 Task: Find connections with filter location Marau with filter topic #Saaswith filter profile language English with filter current company Power Grid Corporation of India Limited with filter school Vidyalankar Institute Of Technology with filter industry Zoos and Botanical Gardens with filter service category Labor and Employment Law with filter keywords title Executive Assistant
Action: Mouse moved to (600, 158)
Screenshot: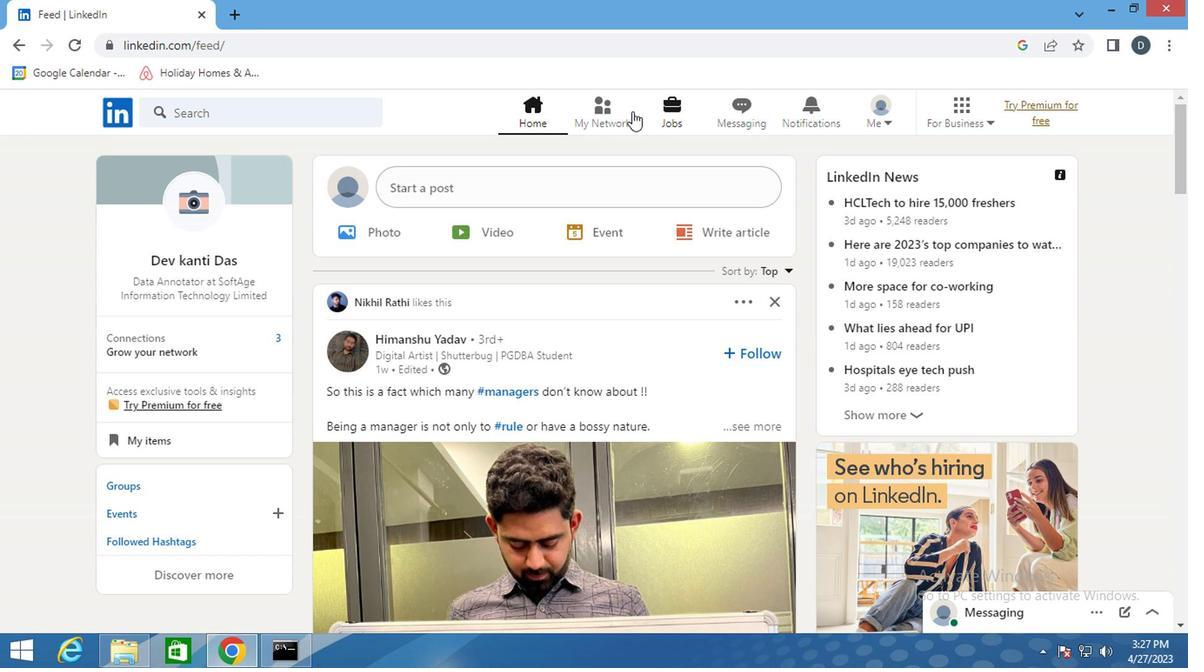 
Action: Mouse pressed left at (600, 158)
Screenshot: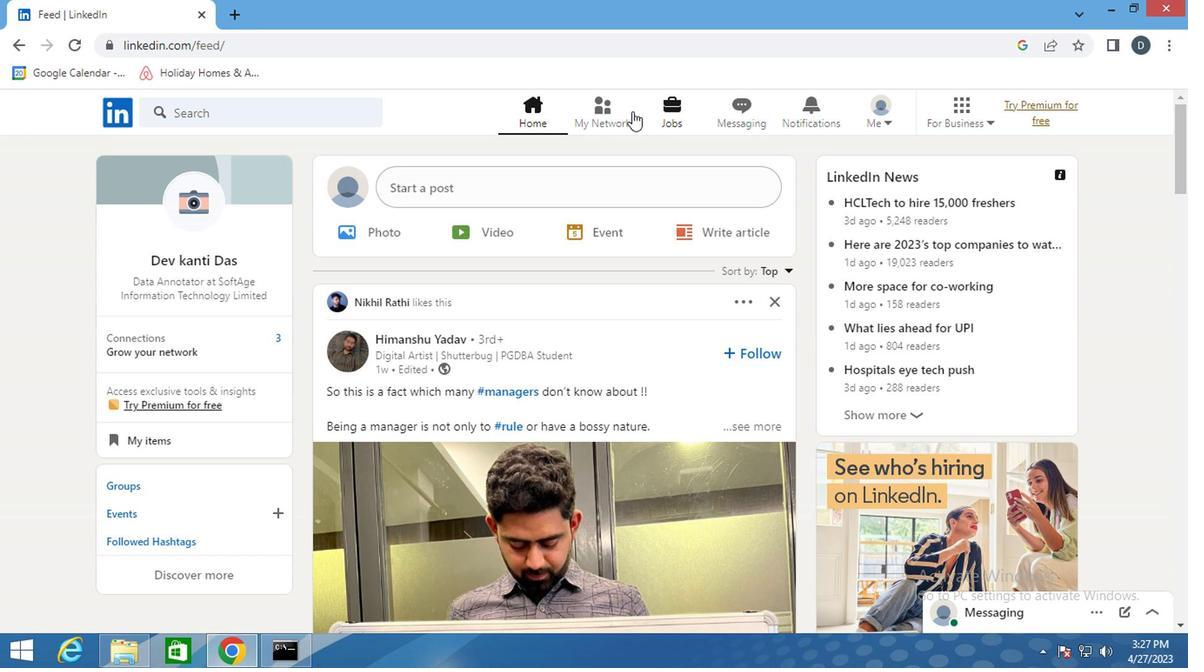
Action: Mouse moved to (316, 246)
Screenshot: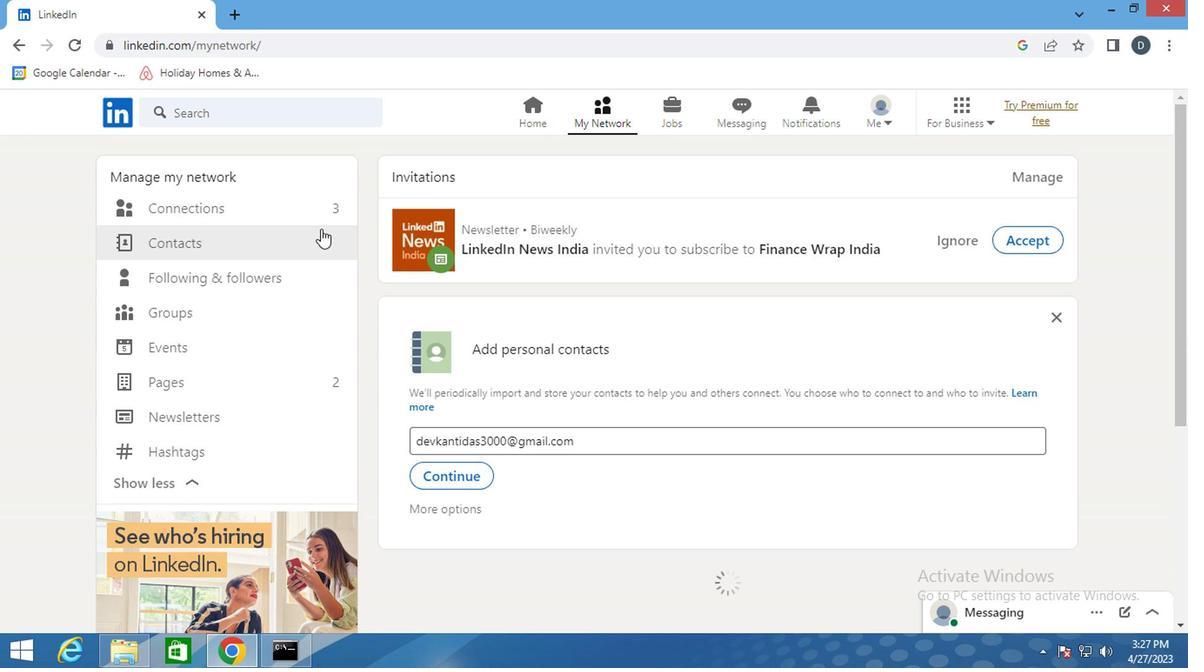 
Action: Mouse pressed left at (316, 246)
Screenshot: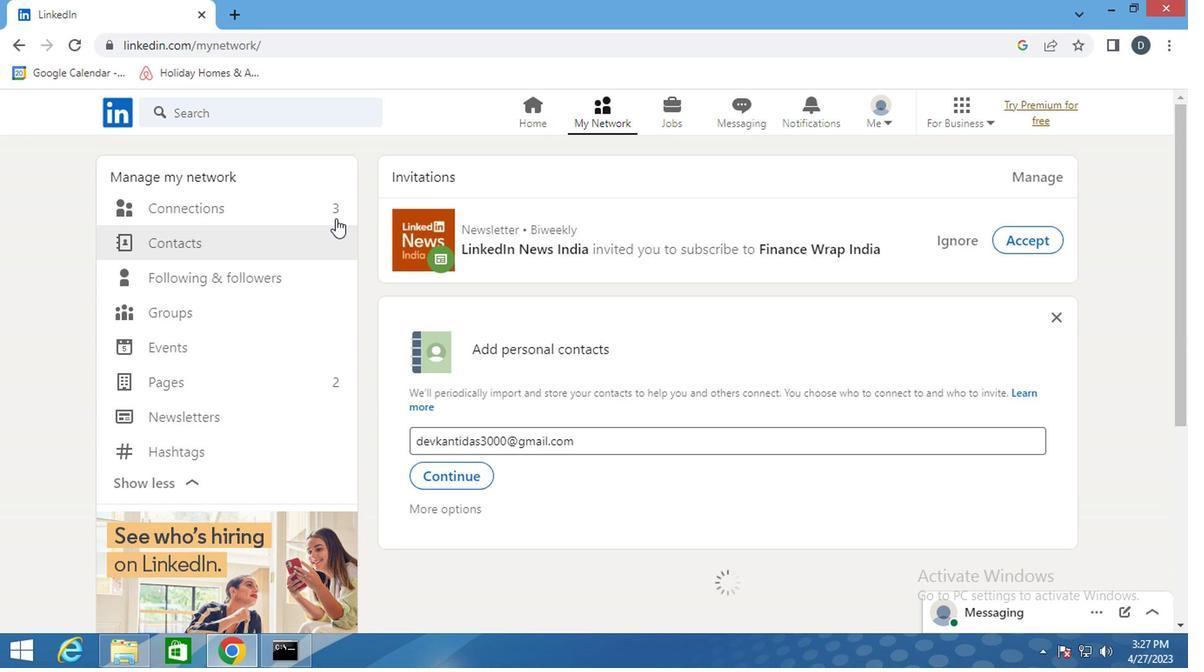 
Action: Mouse pressed left at (316, 246)
Screenshot: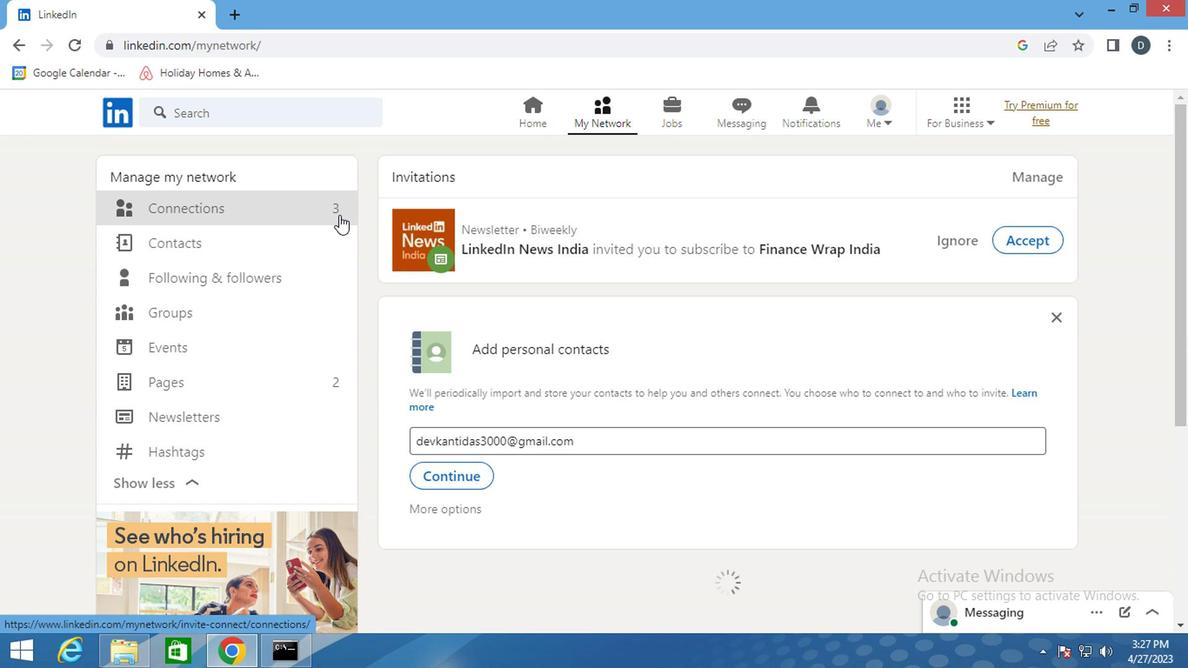 
Action: Mouse moved to (316, 241)
Screenshot: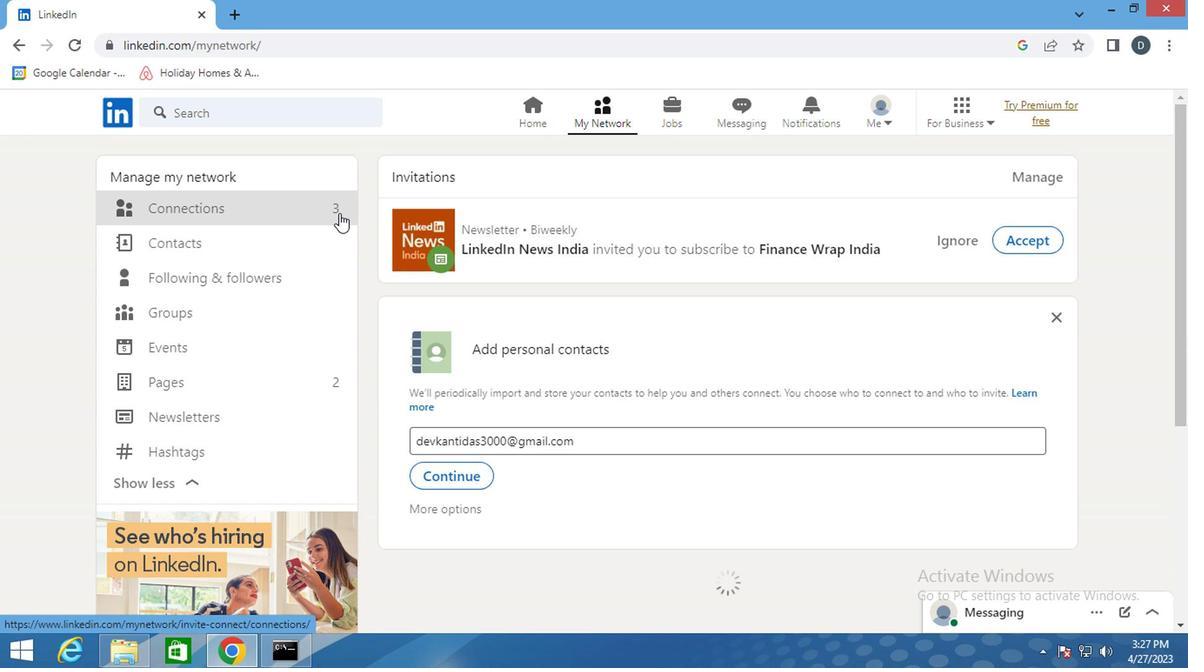 
Action: Mouse pressed left at (316, 241)
Screenshot: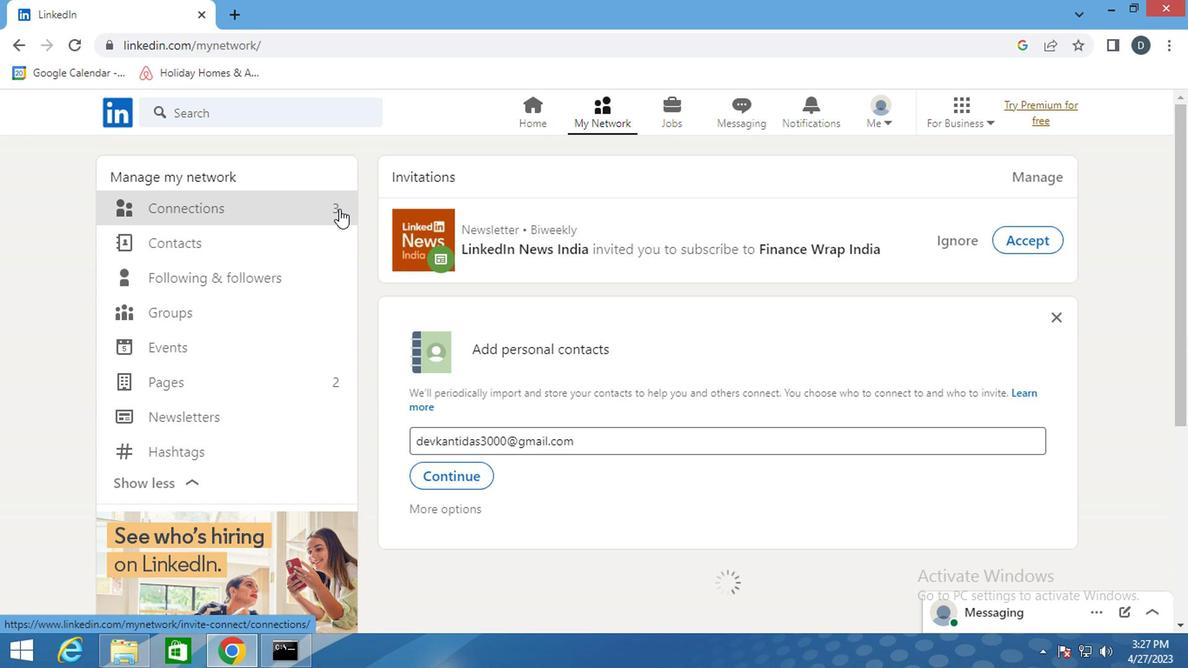 
Action: Mouse moved to (298, 241)
Screenshot: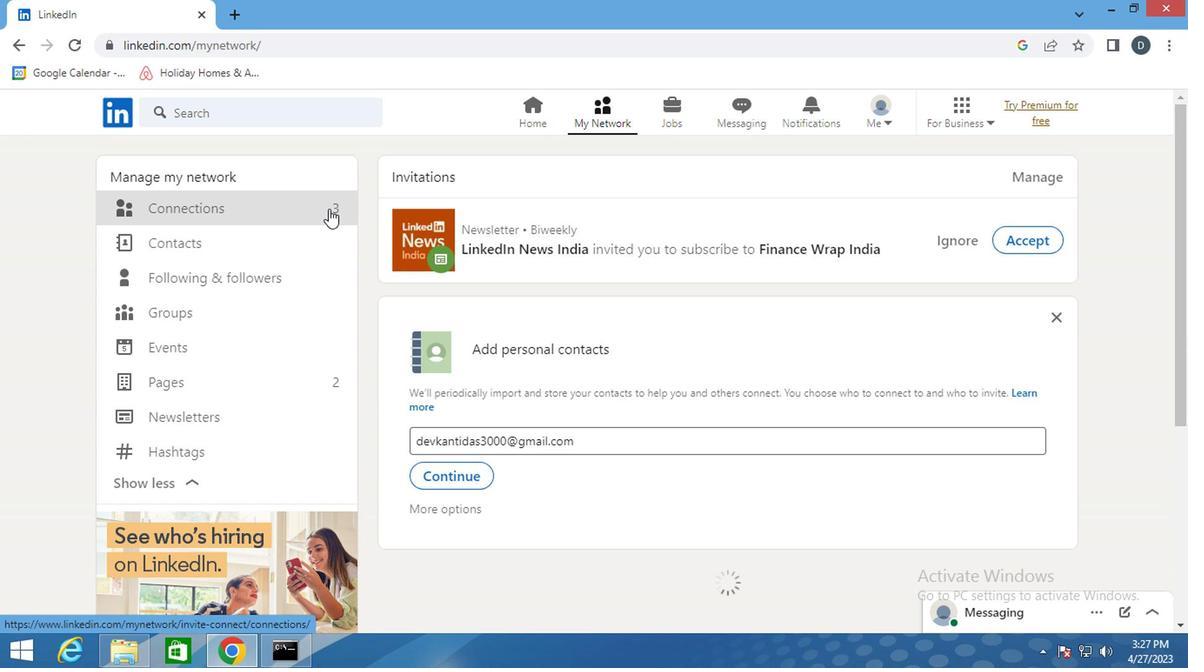 
Action: Mouse pressed left at (298, 241)
Screenshot: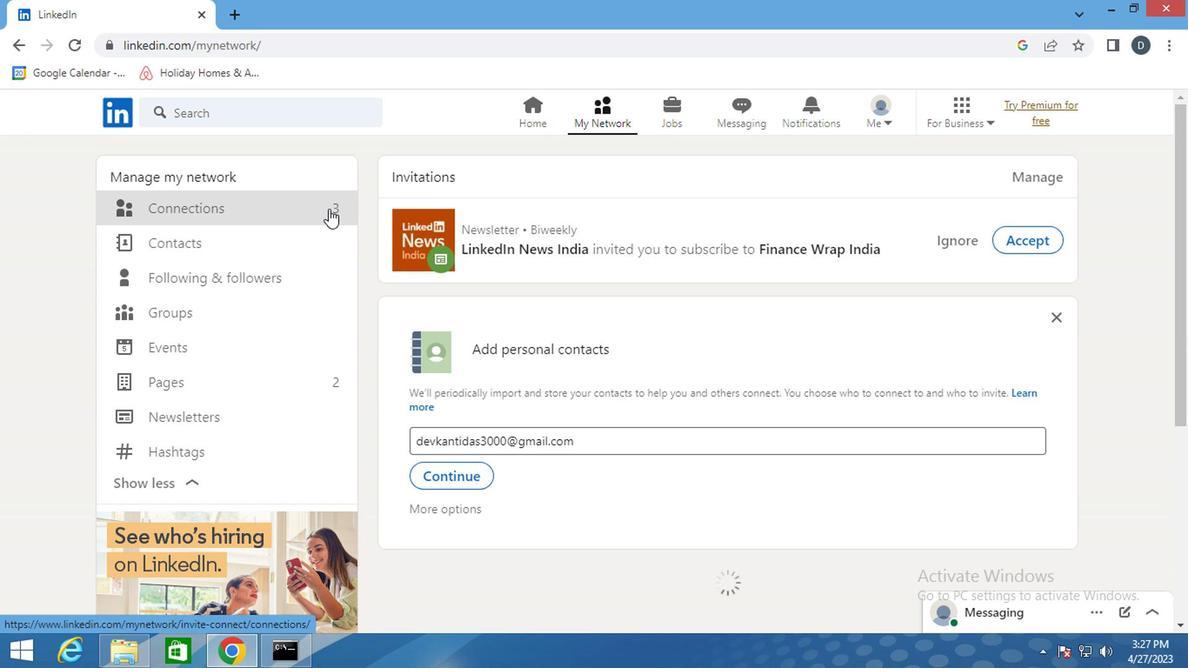 
Action: Mouse moved to (708, 235)
Screenshot: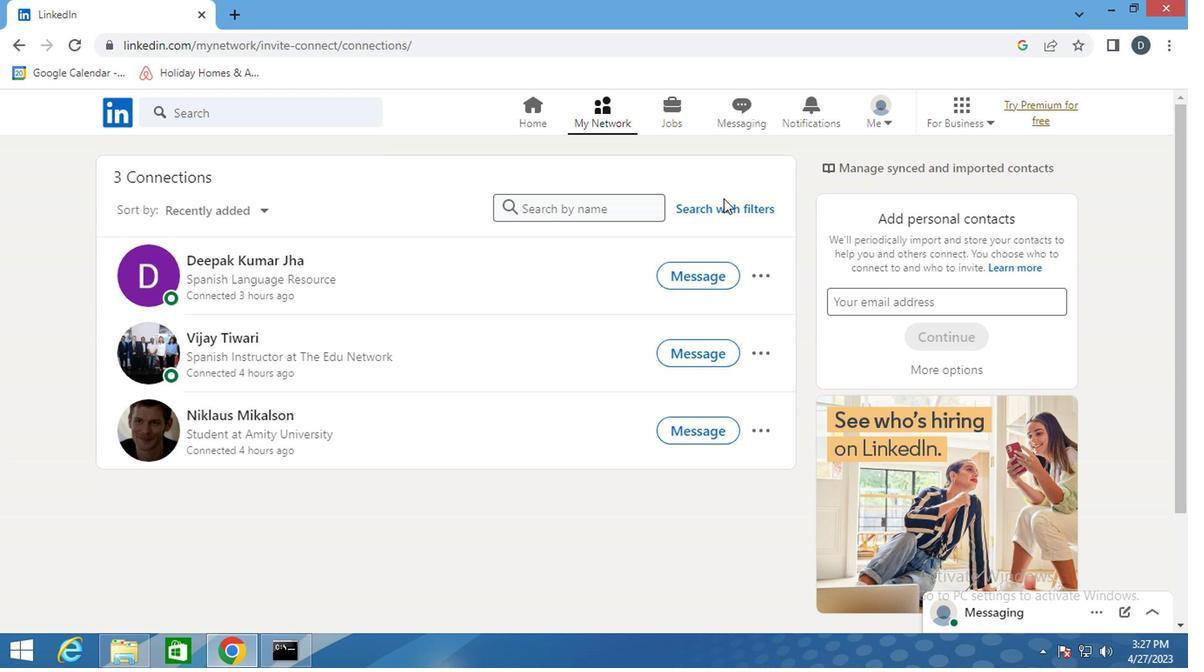 
Action: Mouse pressed left at (708, 235)
Screenshot: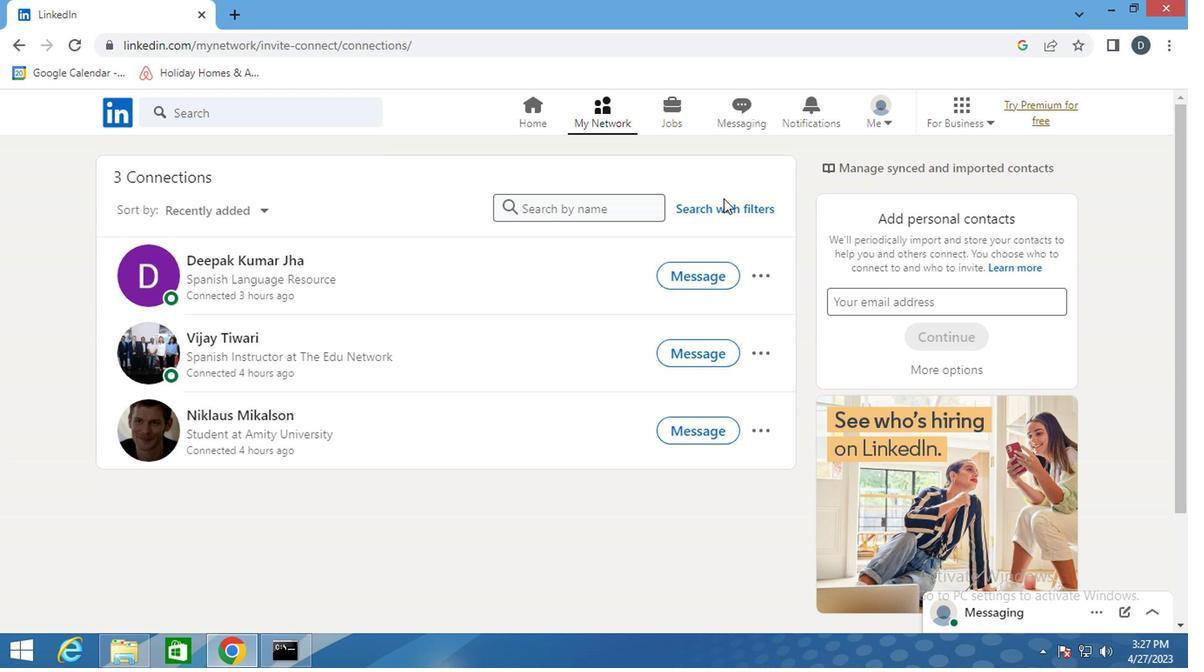 
Action: Mouse moved to (650, 197)
Screenshot: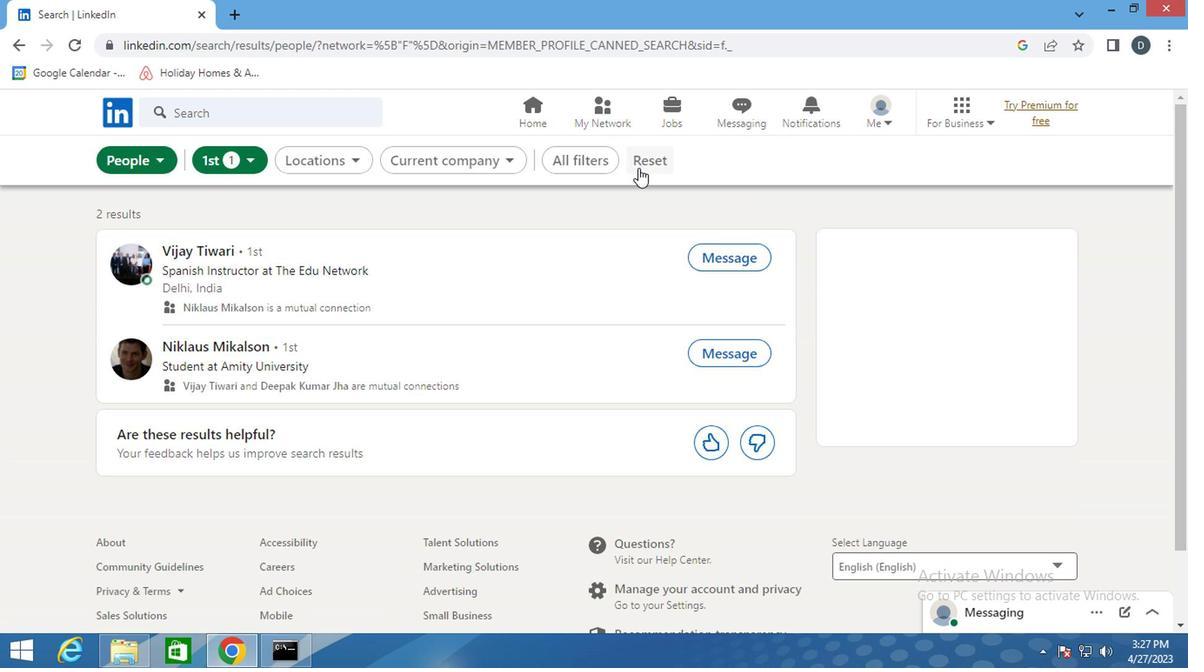 
Action: Mouse pressed left at (650, 197)
Screenshot: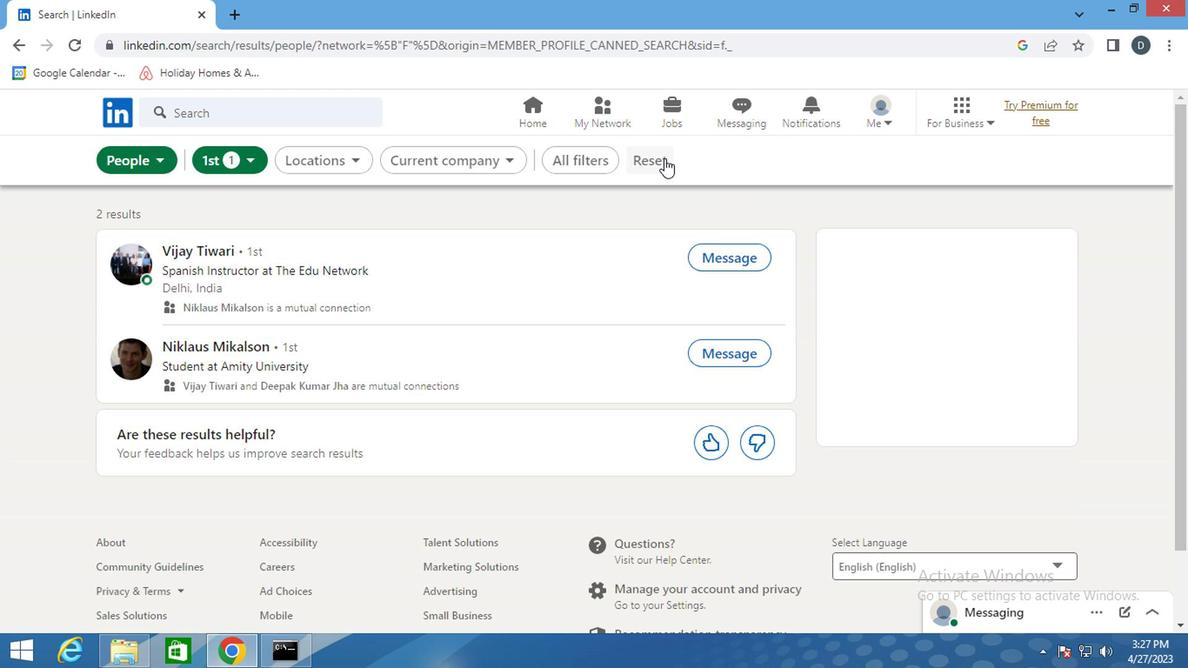 
Action: Mouse moved to (599, 196)
Screenshot: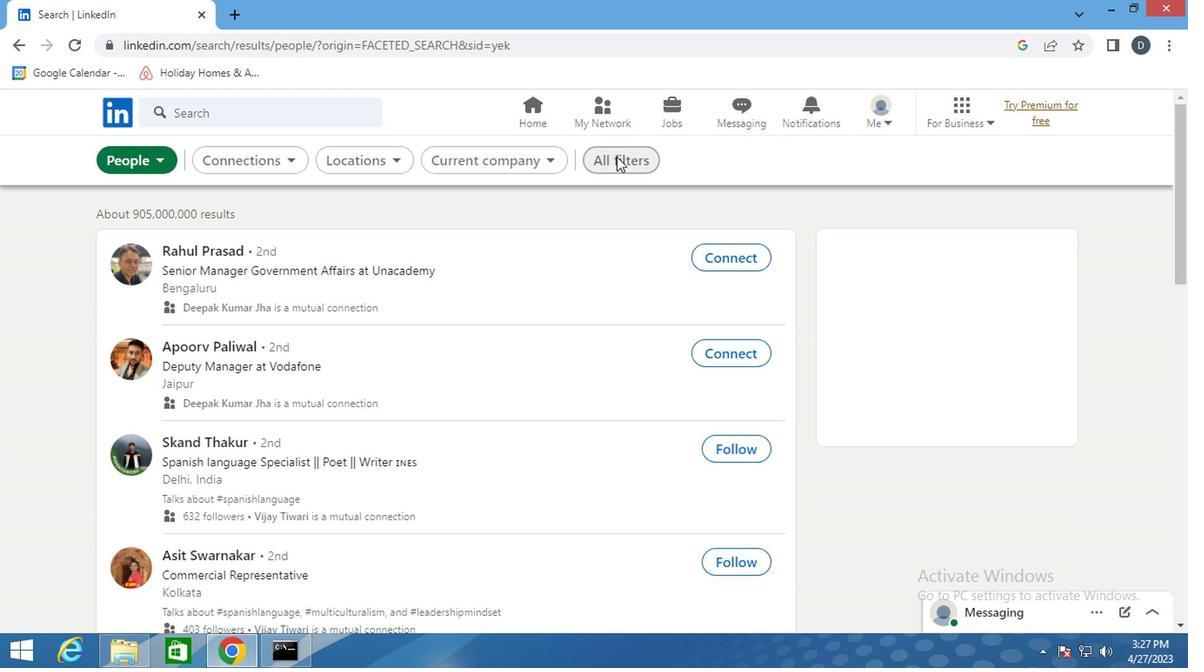 
Action: Mouse pressed left at (599, 196)
Screenshot: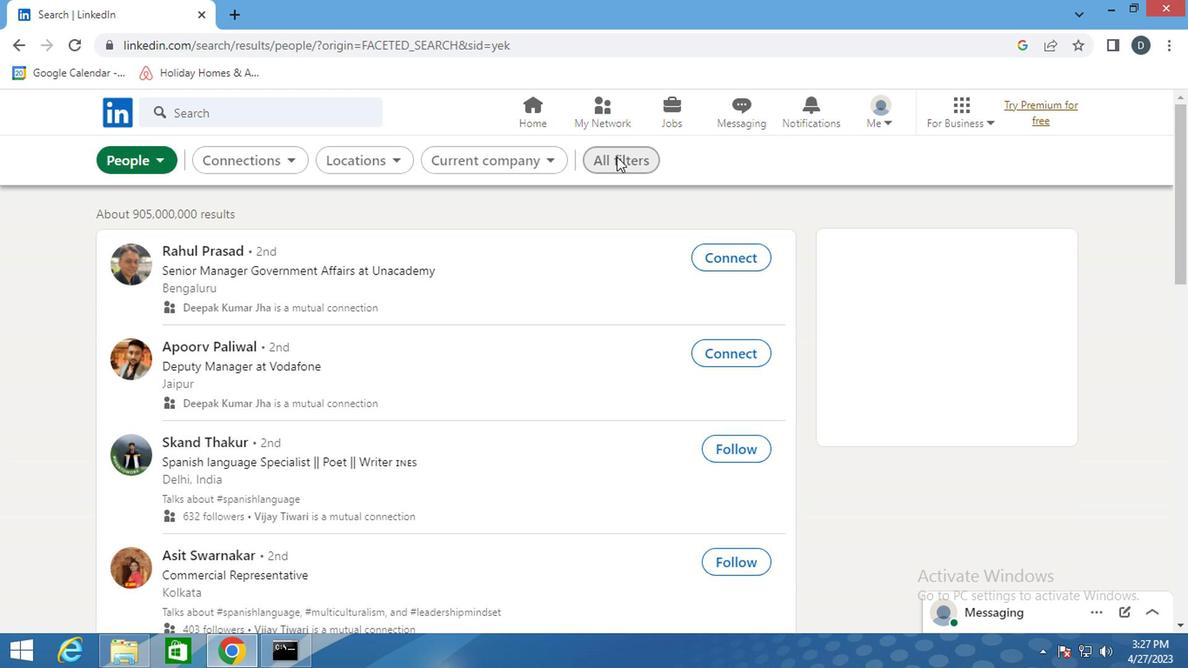 
Action: Mouse moved to (809, 397)
Screenshot: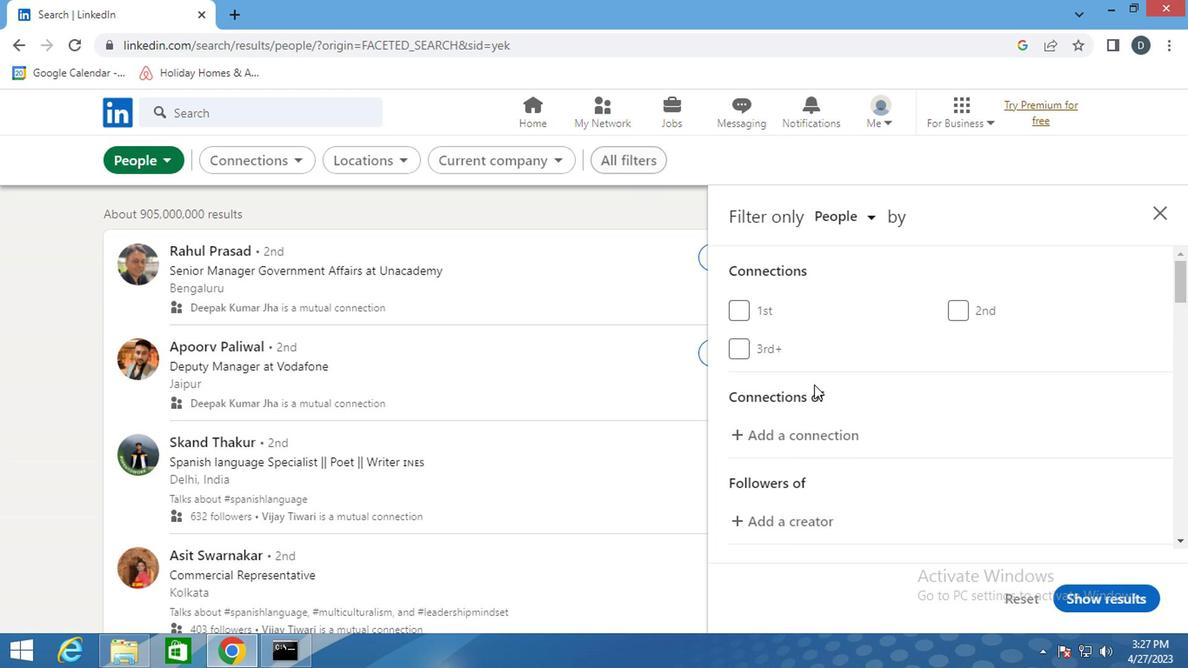 
Action: Mouse scrolled (809, 396) with delta (0, 0)
Screenshot: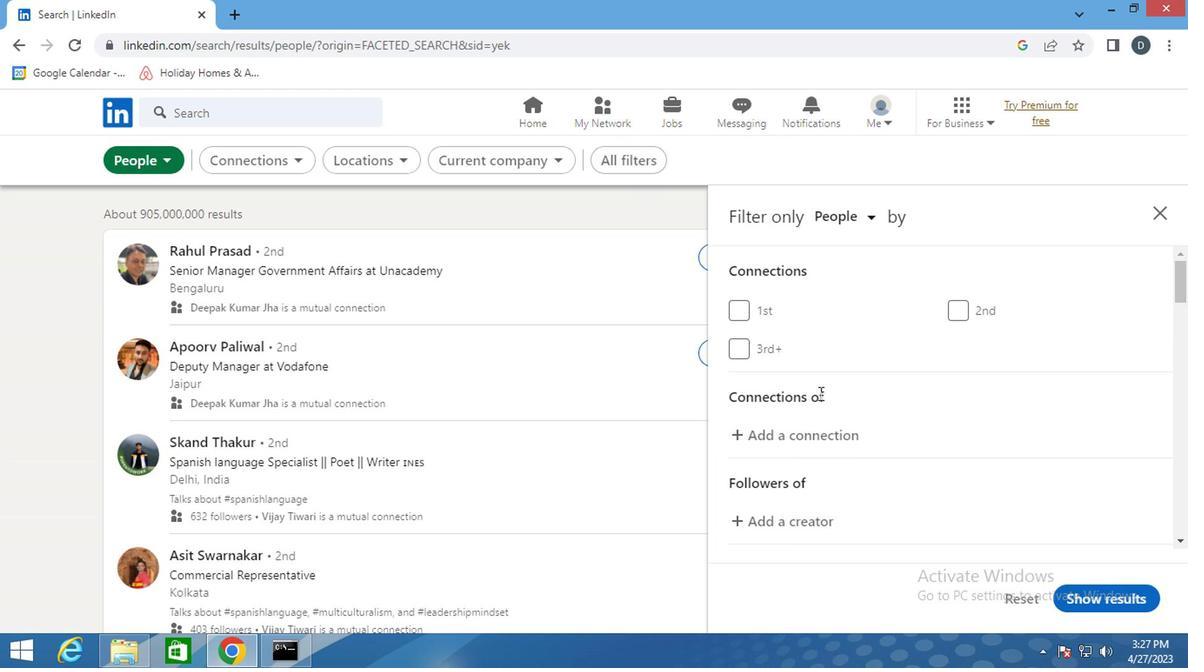 
Action: Mouse scrolled (809, 396) with delta (0, 0)
Screenshot: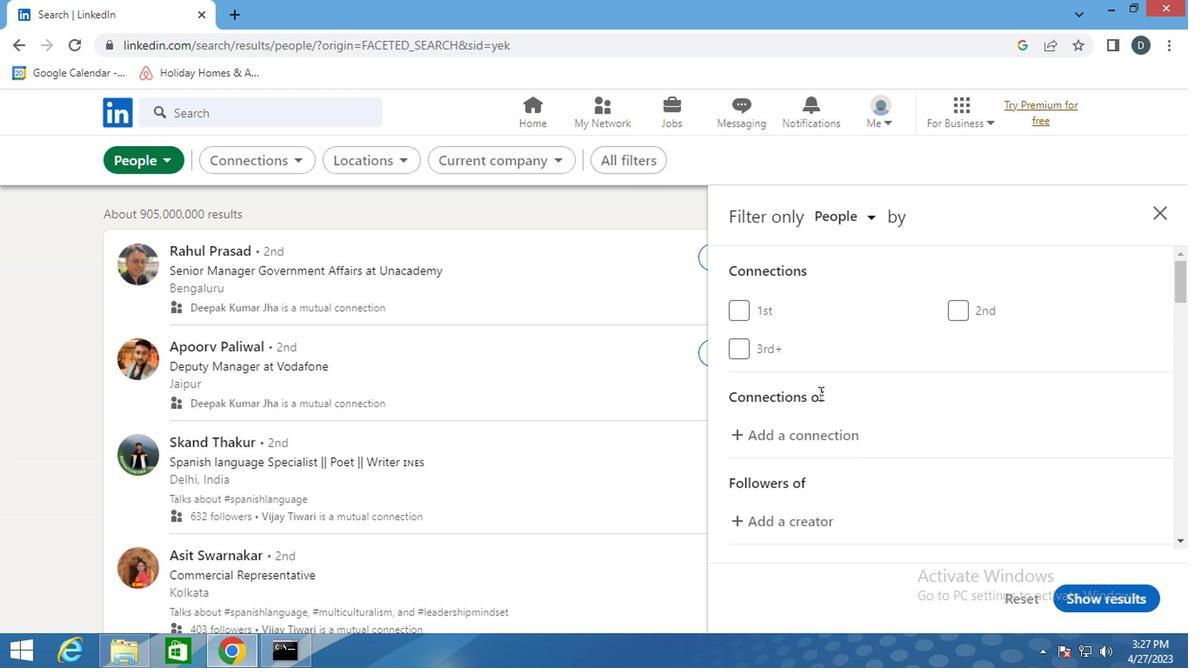 
Action: Mouse moved to (905, 409)
Screenshot: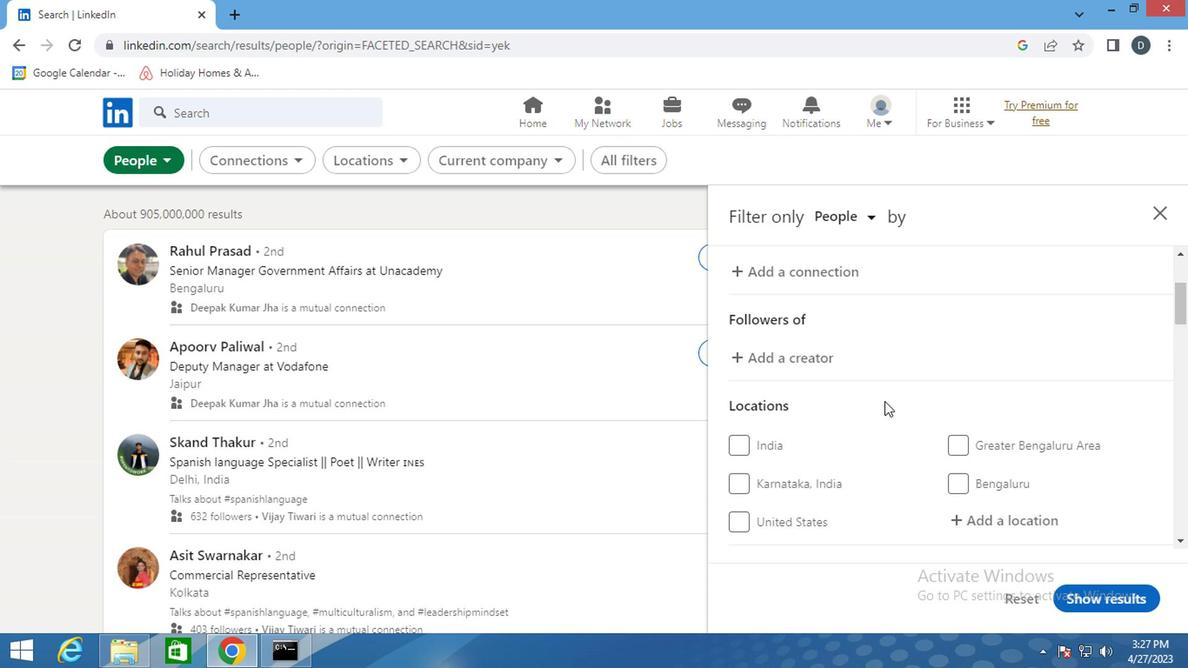 
Action: Mouse scrolled (905, 409) with delta (0, 0)
Screenshot: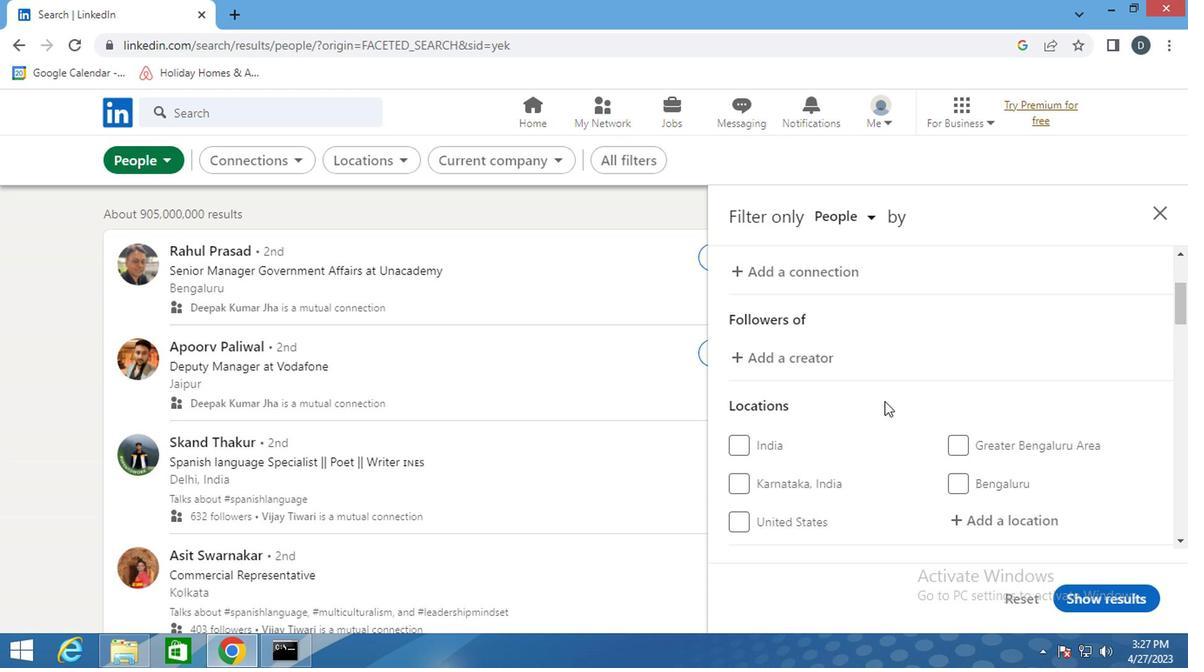 
Action: Mouse moved to (993, 417)
Screenshot: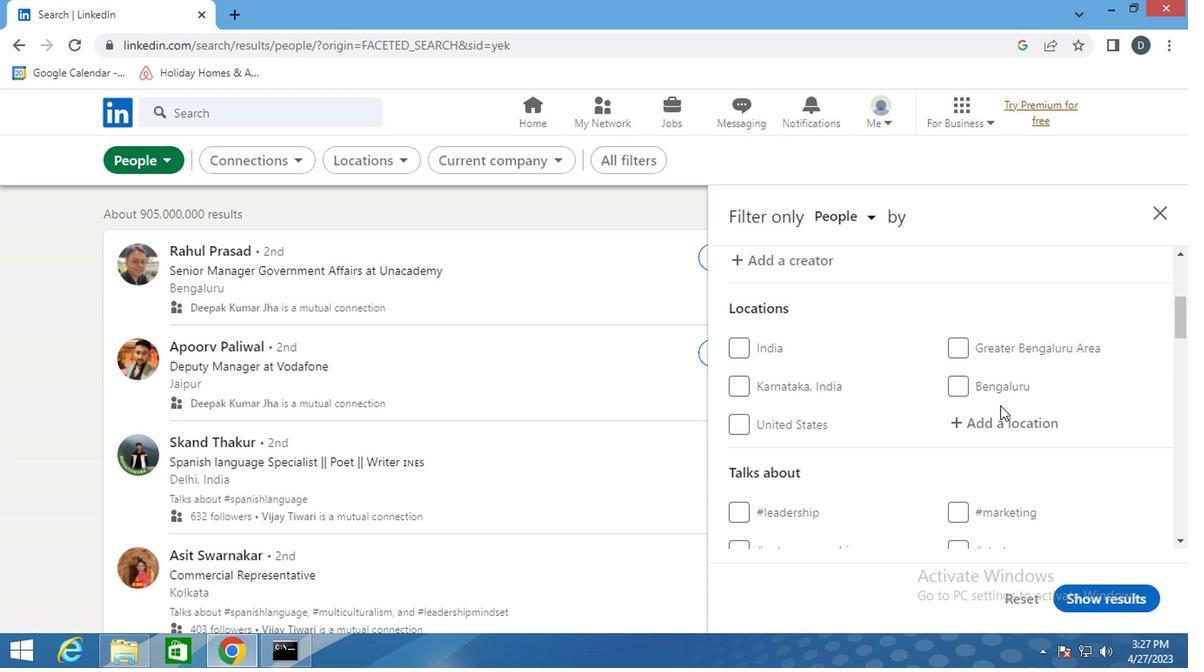 
Action: Mouse pressed left at (993, 417)
Screenshot: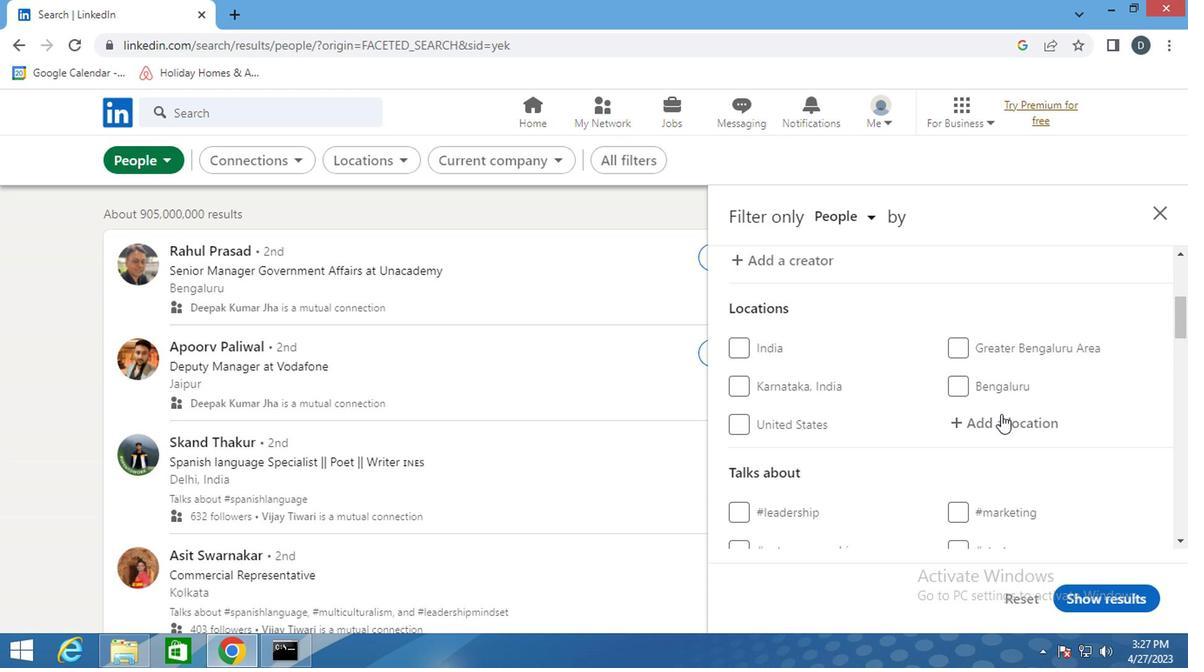 
Action: Mouse moved to (952, 420)
Screenshot: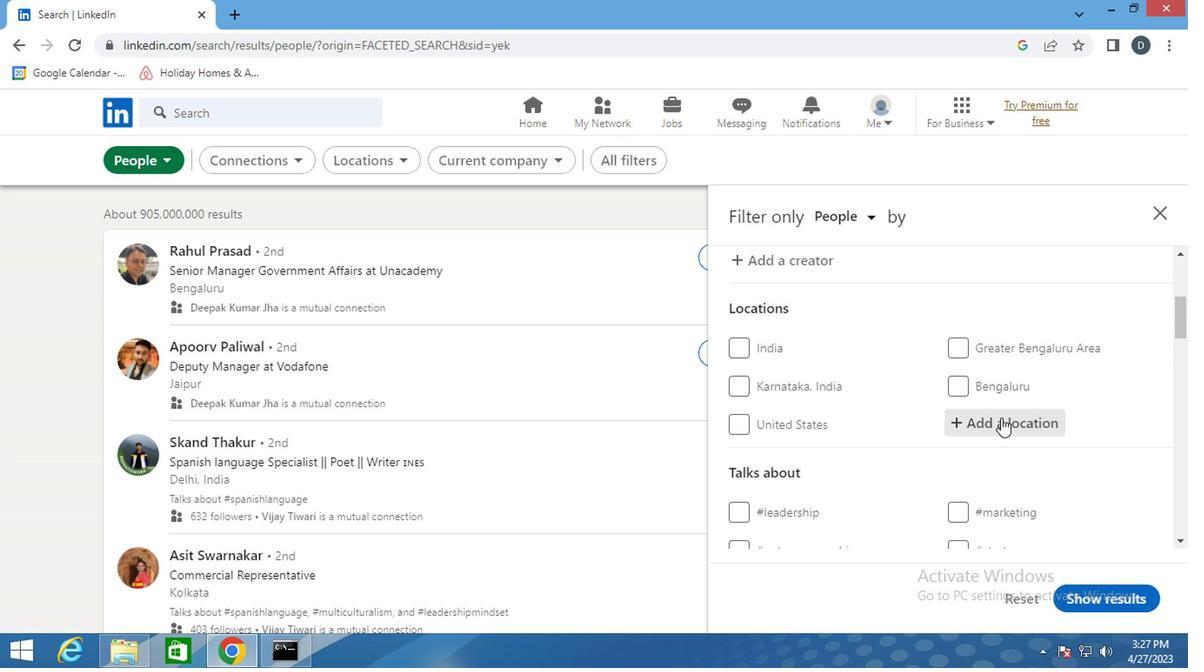 
Action: Key pressed <Key.shift><Key.shift><Key.shift><Key.shift><Key.shift><Key.shift>MAR
Screenshot: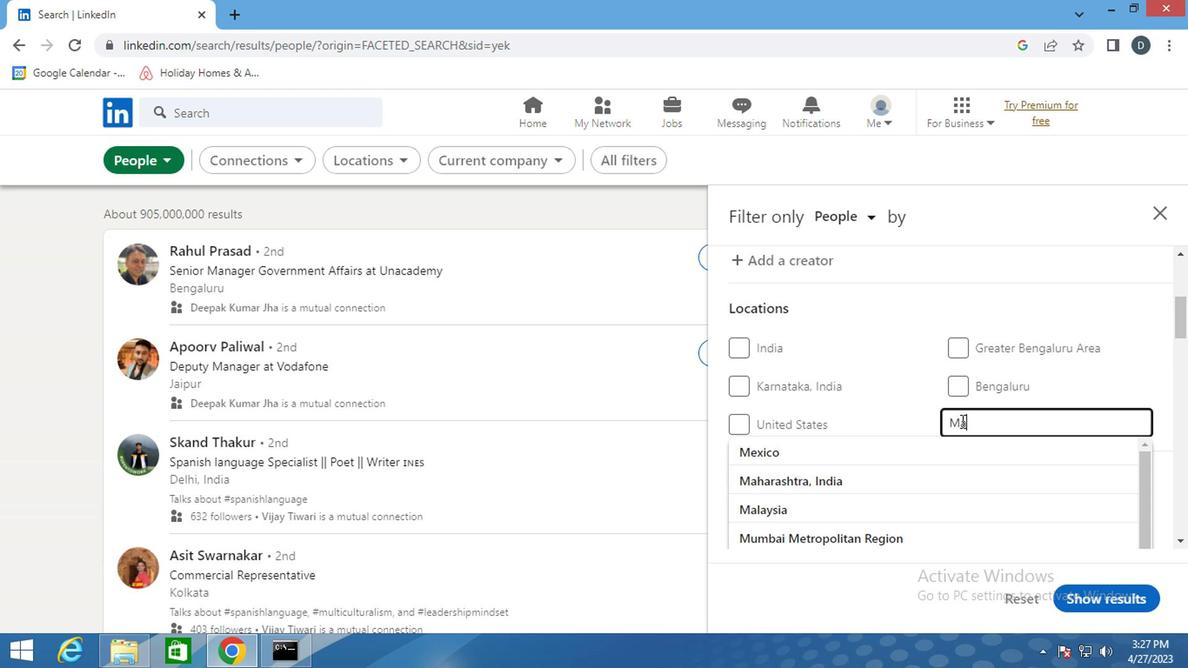 
Action: Mouse moved to (952, 420)
Screenshot: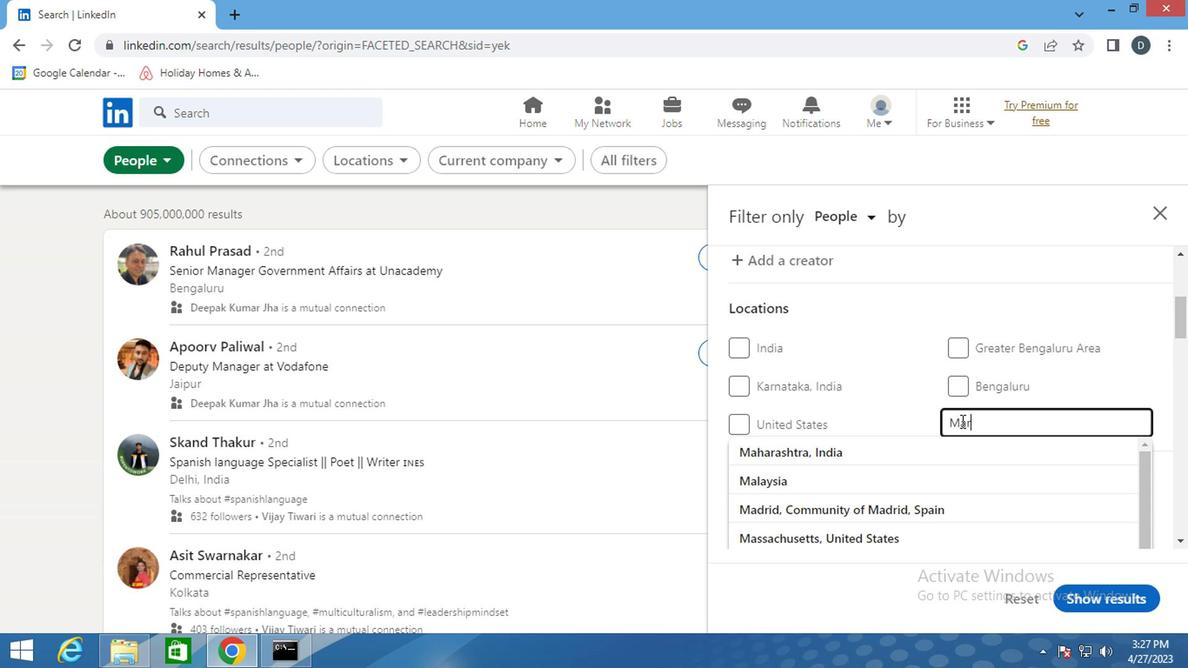 
Action: Key pressed AU
Screenshot: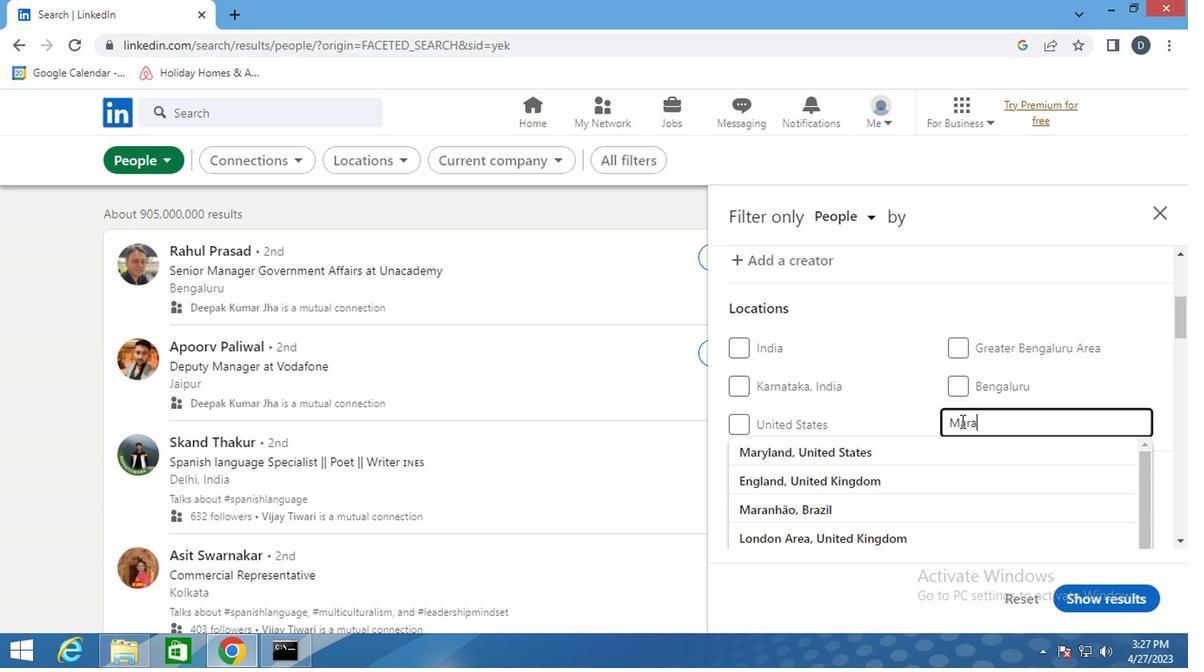 
Action: Mouse moved to (911, 440)
Screenshot: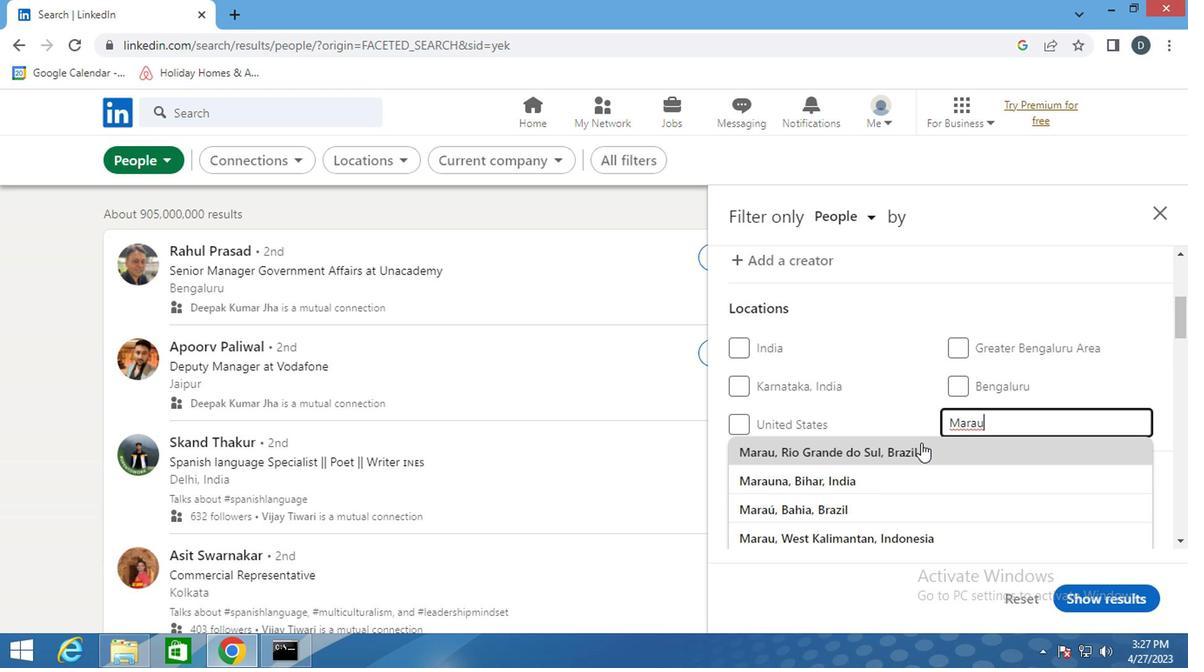 
Action: Mouse pressed left at (911, 440)
Screenshot: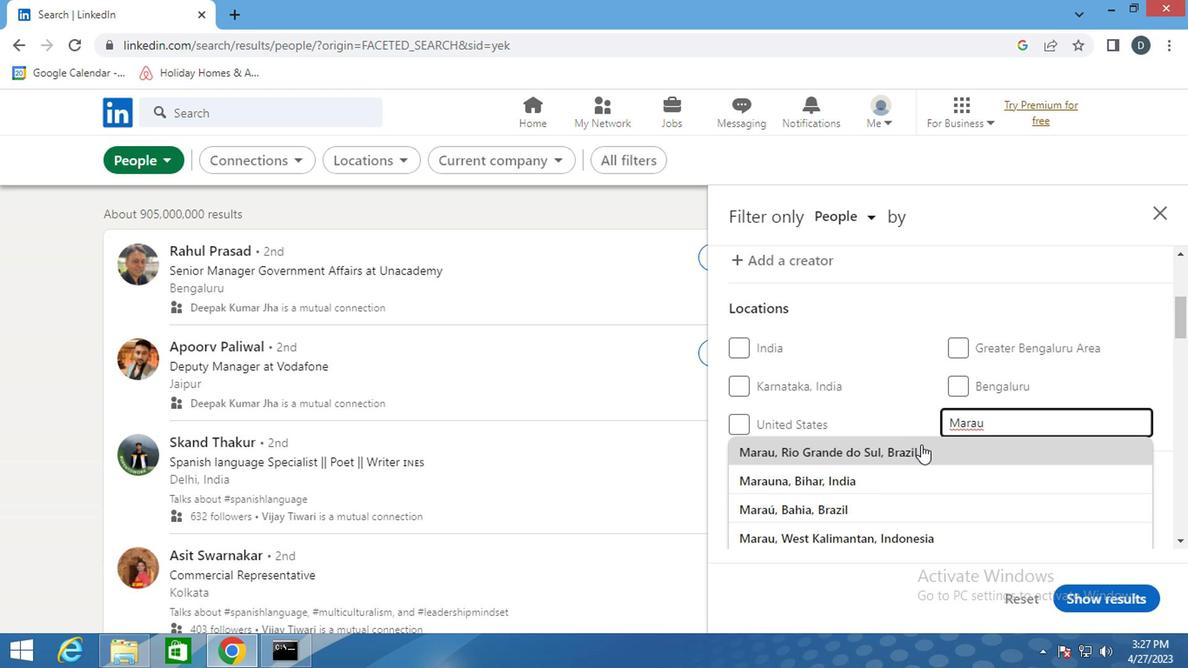 
Action: Mouse moved to (912, 441)
Screenshot: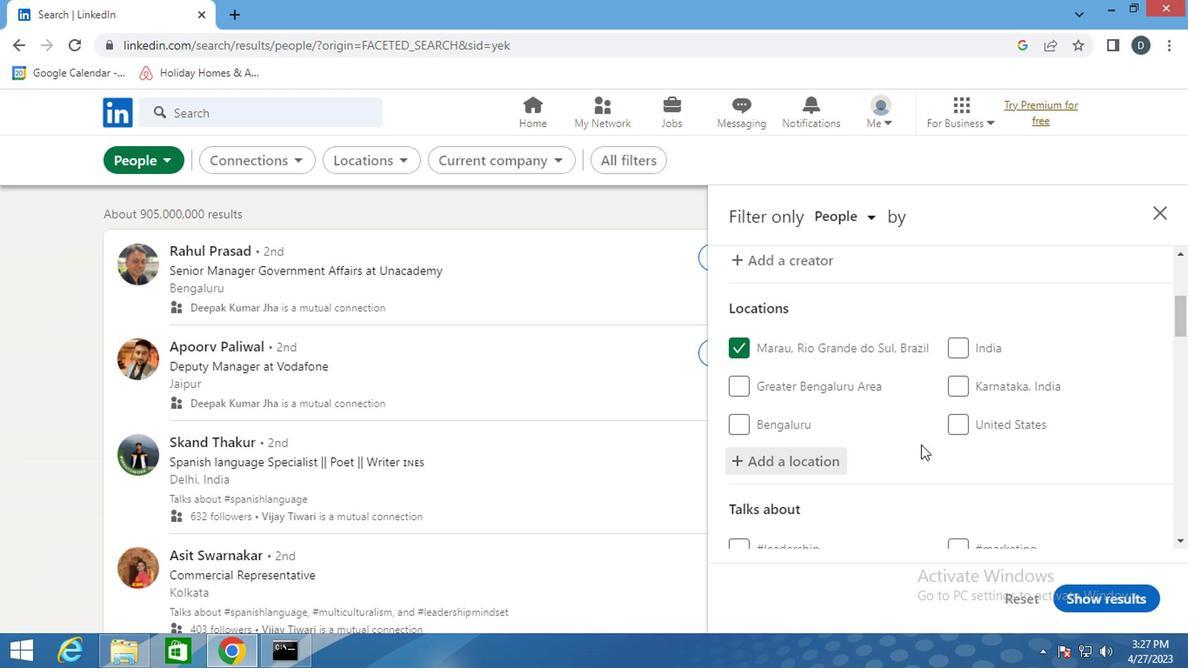
Action: Mouse scrolled (912, 440) with delta (0, 0)
Screenshot: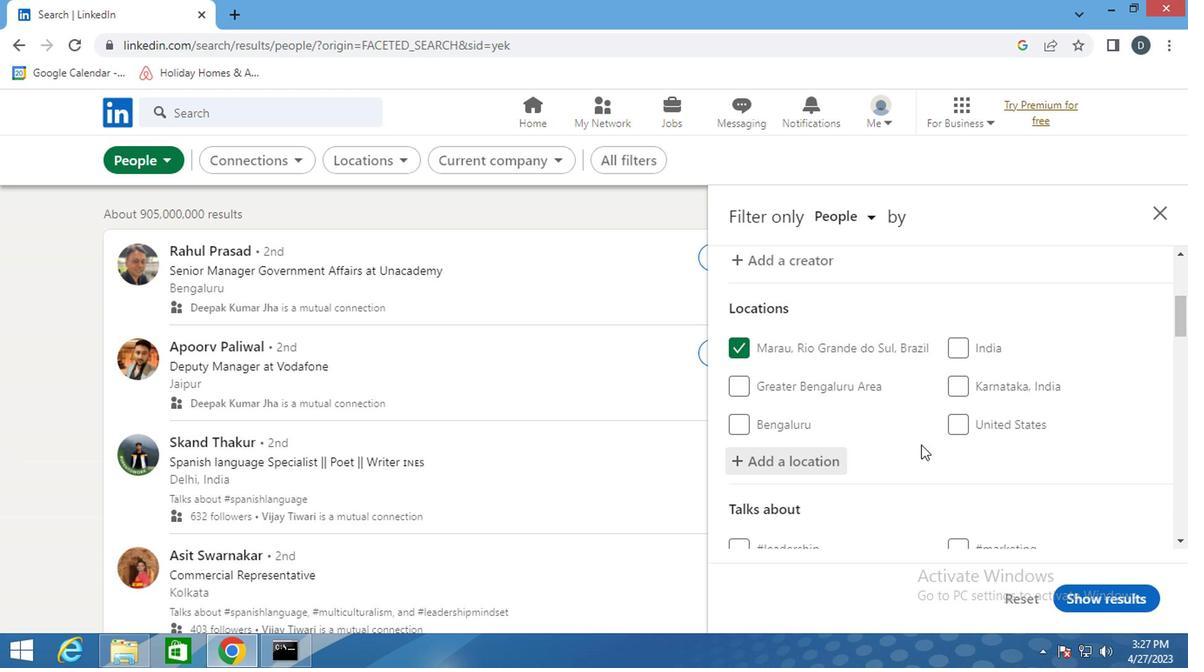 
Action: Mouse moved to (912, 441)
Screenshot: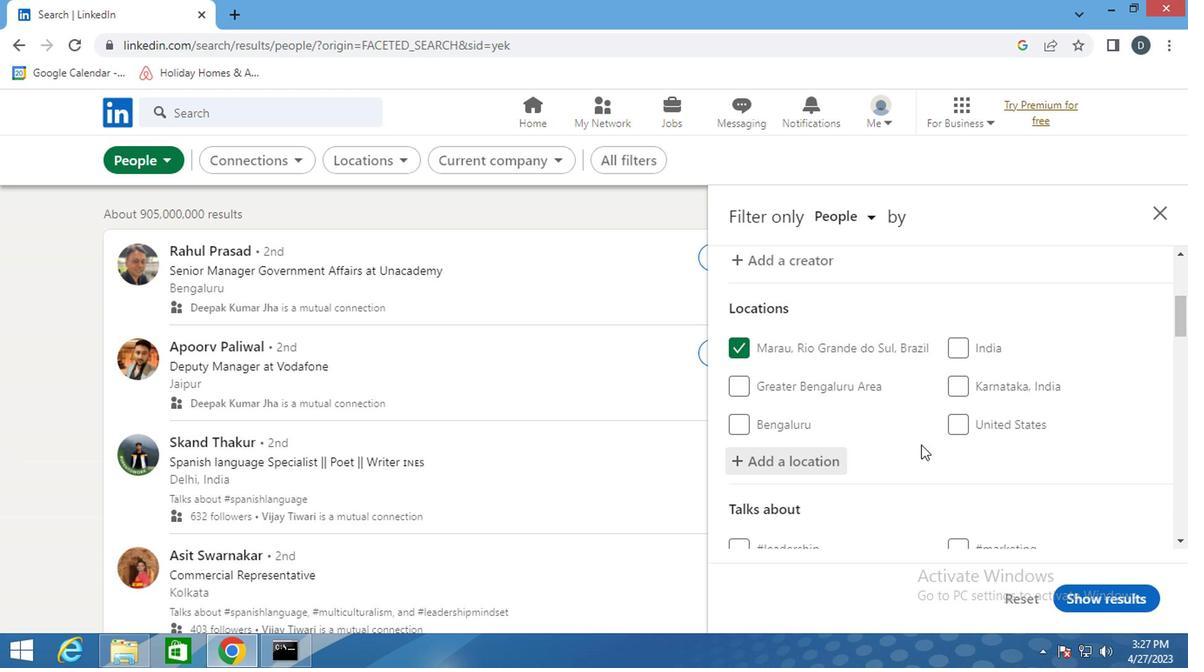 
Action: Mouse scrolled (912, 440) with delta (0, 0)
Screenshot: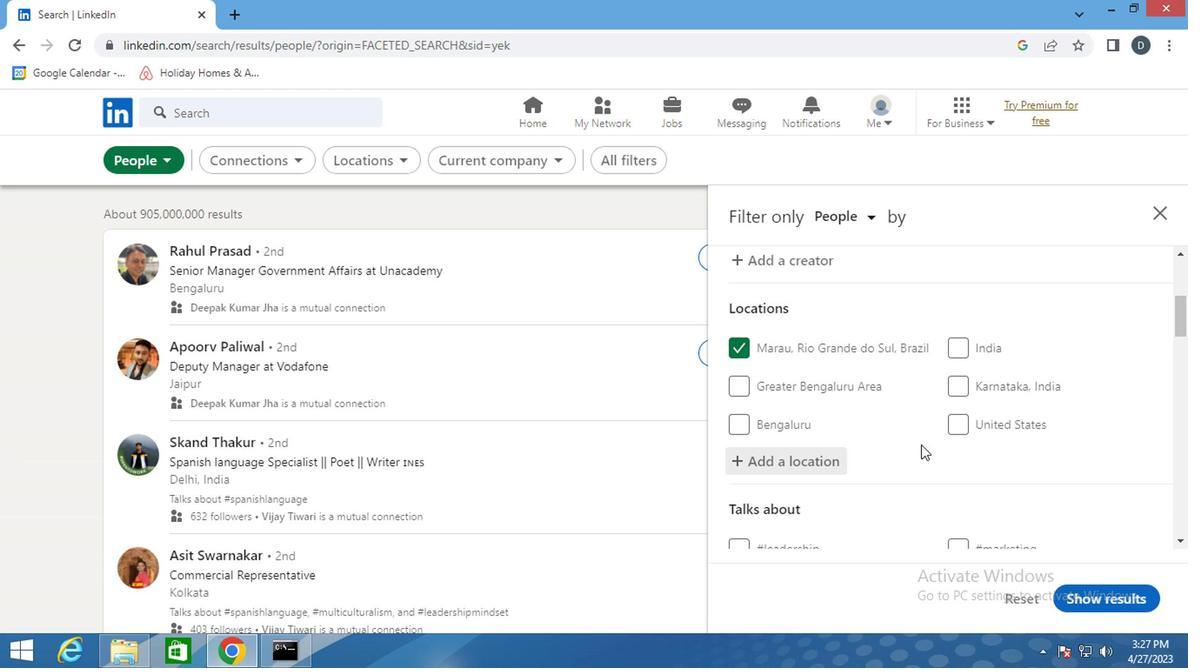 
Action: Mouse moved to (913, 441)
Screenshot: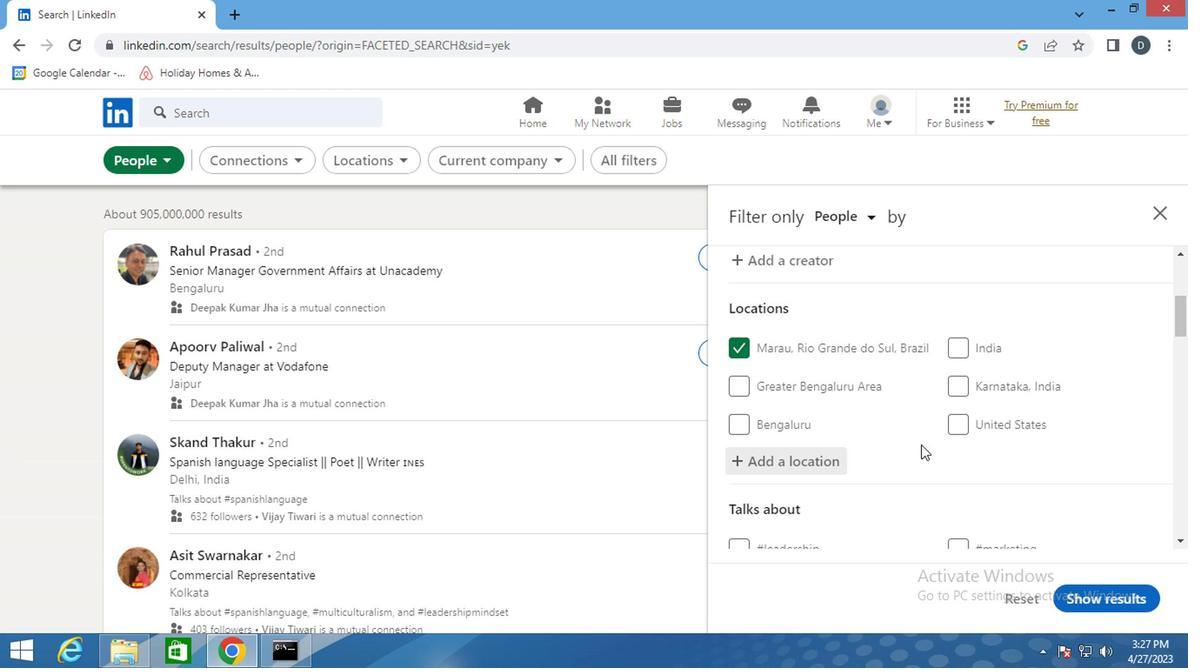 
Action: Mouse scrolled (913, 440) with delta (0, 0)
Screenshot: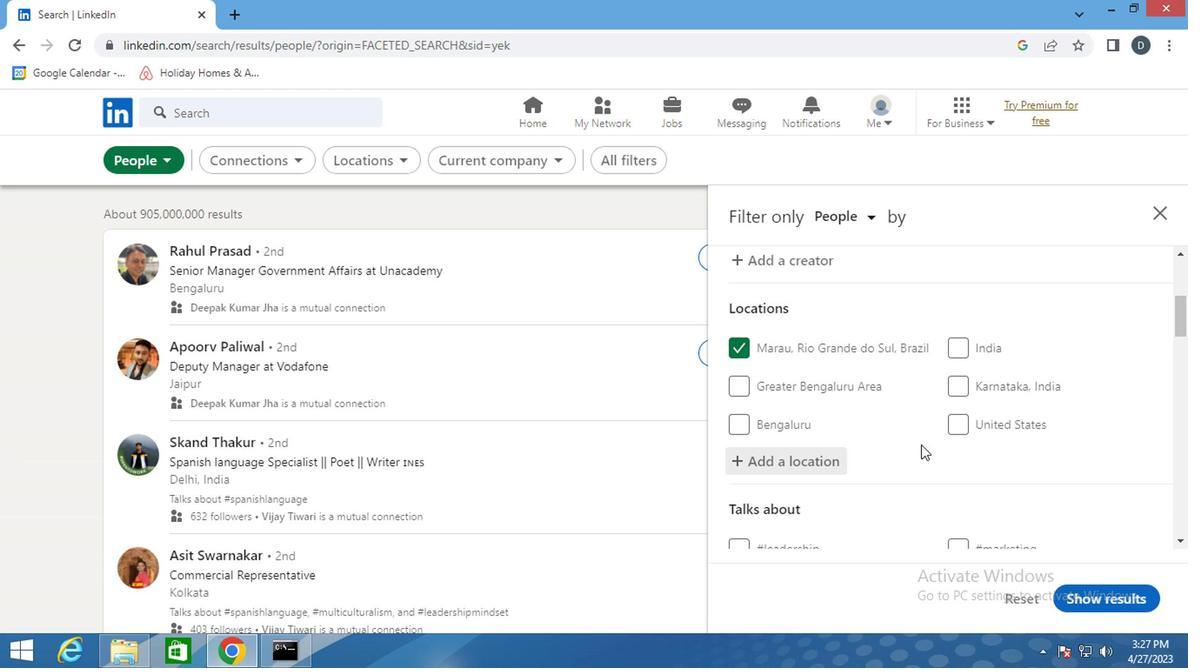 
Action: Mouse moved to (999, 371)
Screenshot: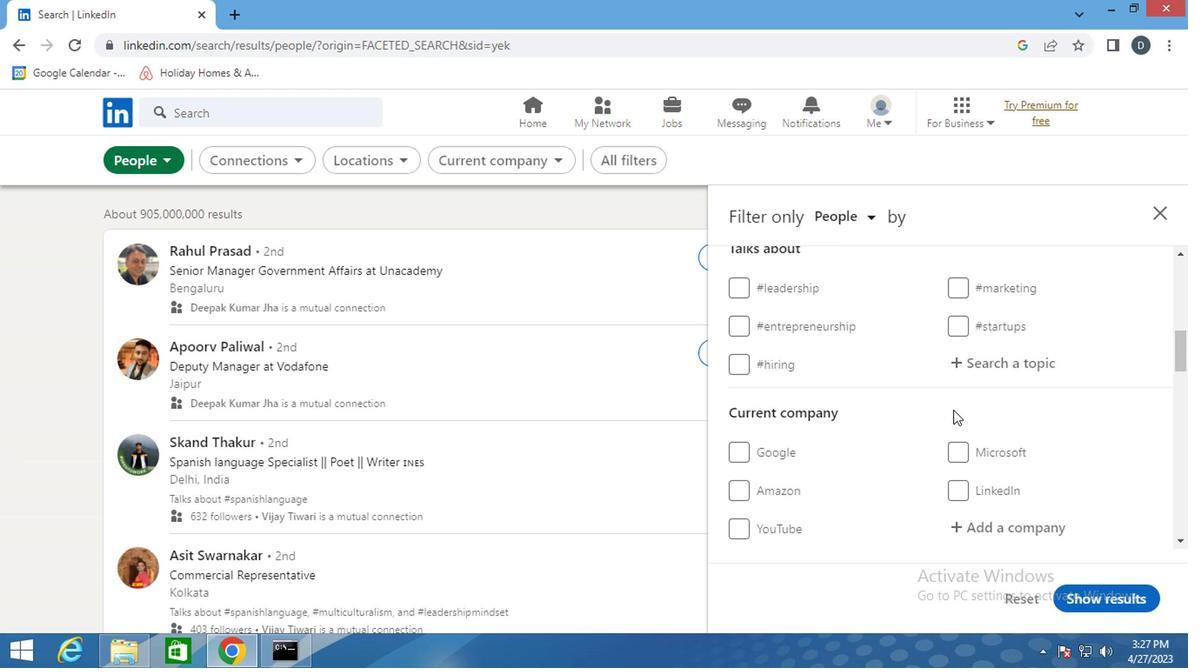 
Action: Mouse pressed left at (999, 371)
Screenshot: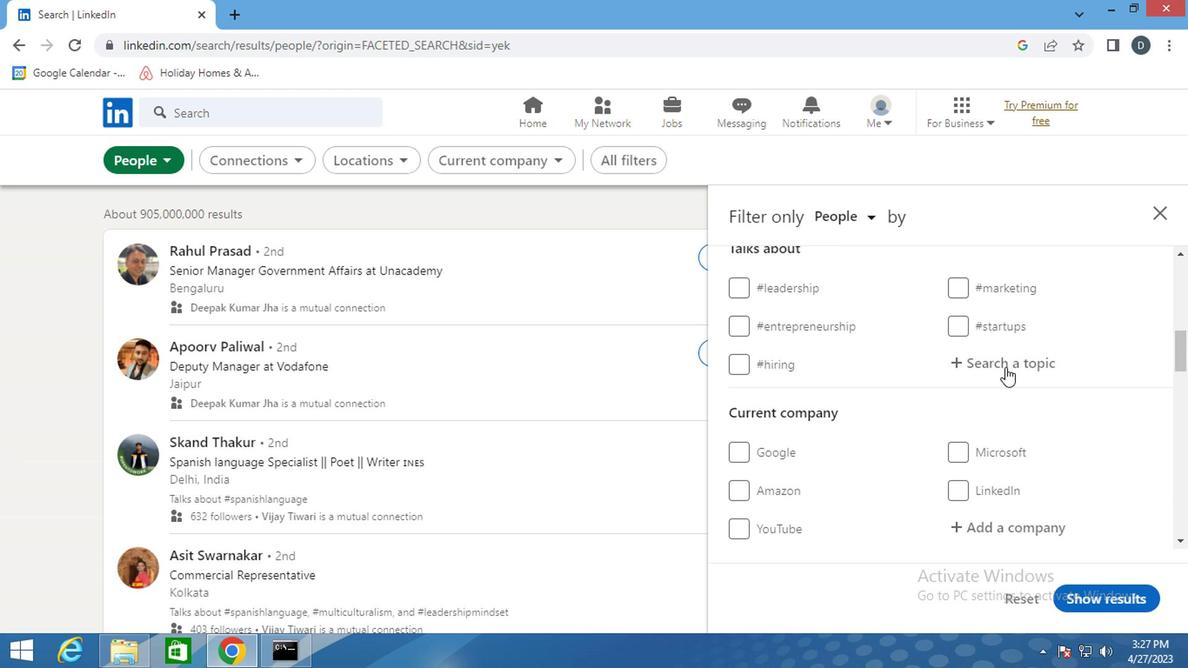 
Action: Mouse moved to (998, 371)
Screenshot: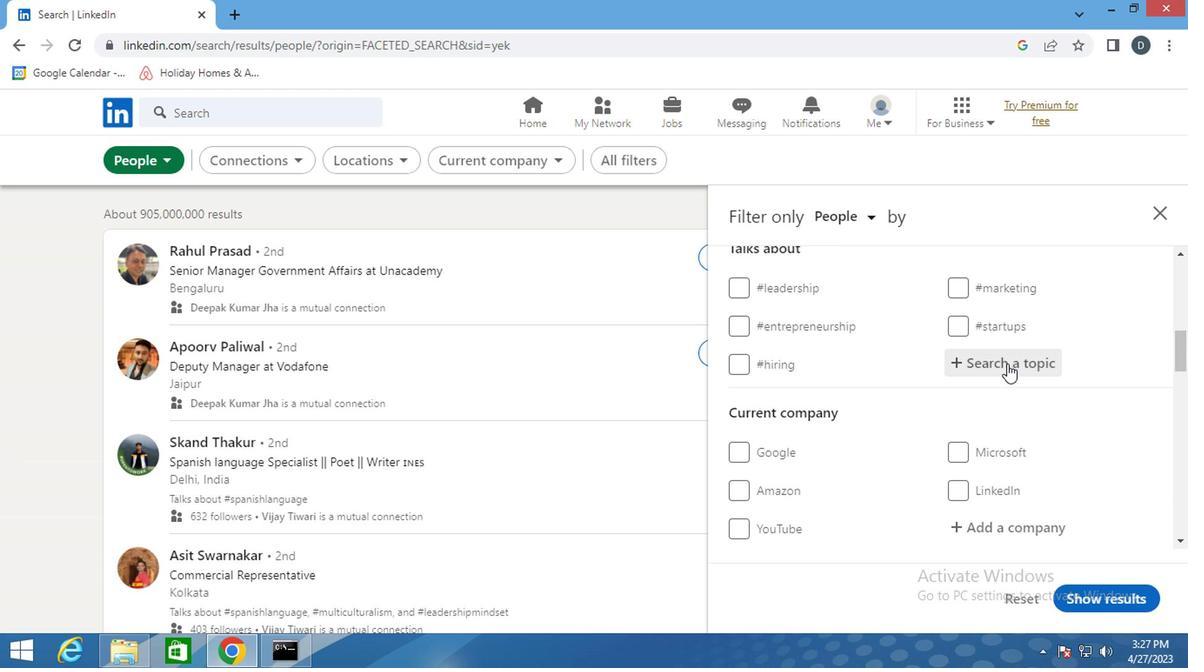 
Action: Key pressed <Key.shift>#<Key.shift>SAAS
Screenshot: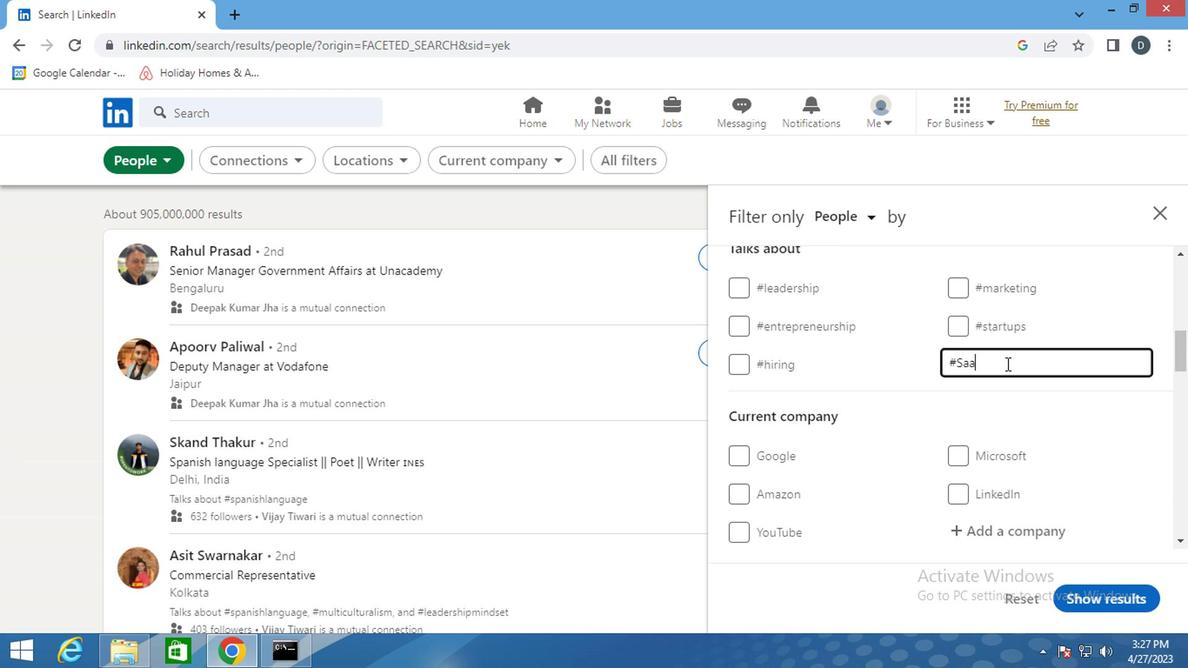 
Action: Mouse moved to (1087, 352)
Screenshot: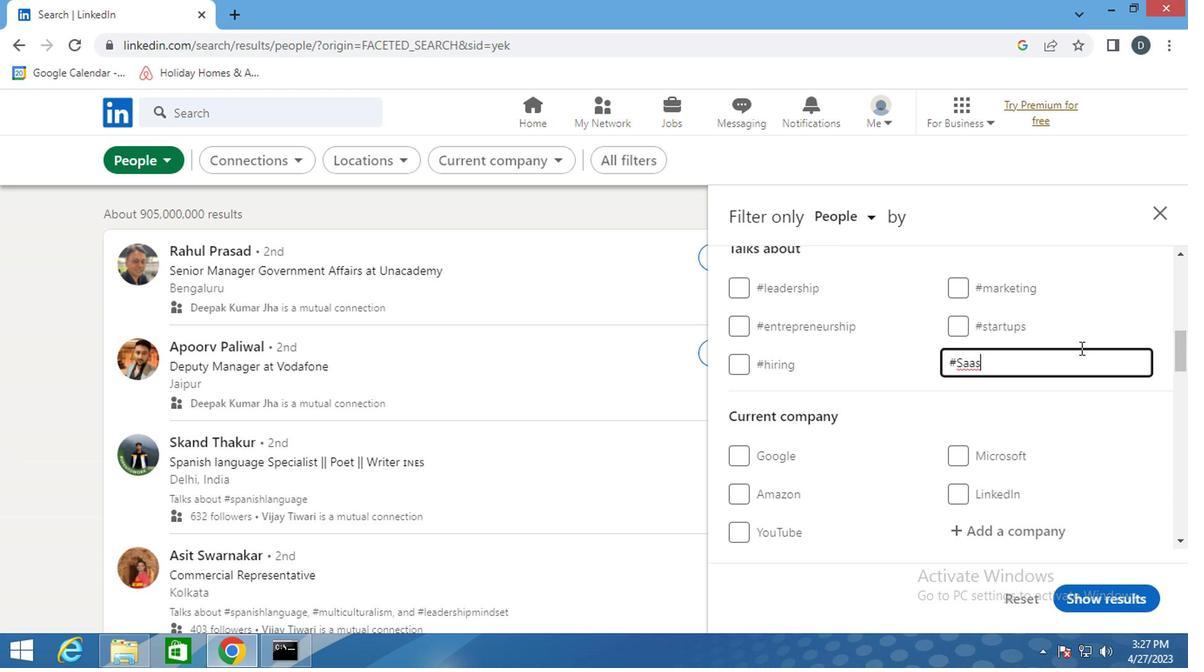 
Action: Mouse scrolled (1087, 351) with delta (0, 0)
Screenshot: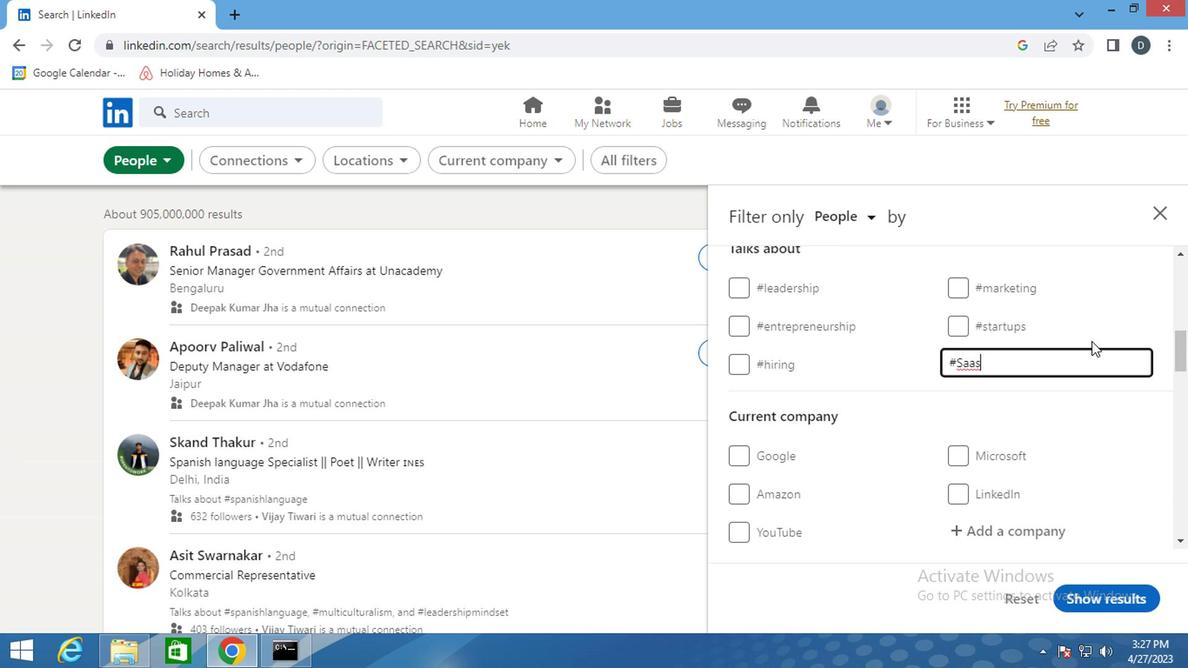 
Action: Mouse moved to (1089, 352)
Screenshot: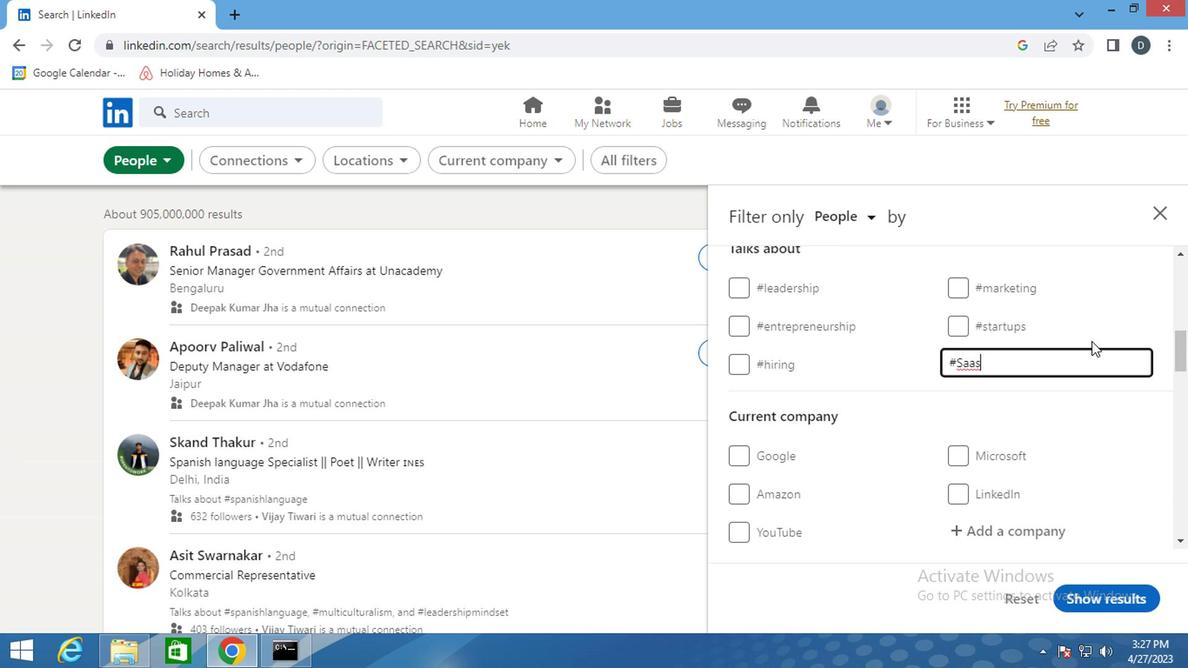 
Action: Mouse scrolled (1089, 351) with delta (0, 0)
Screenshot: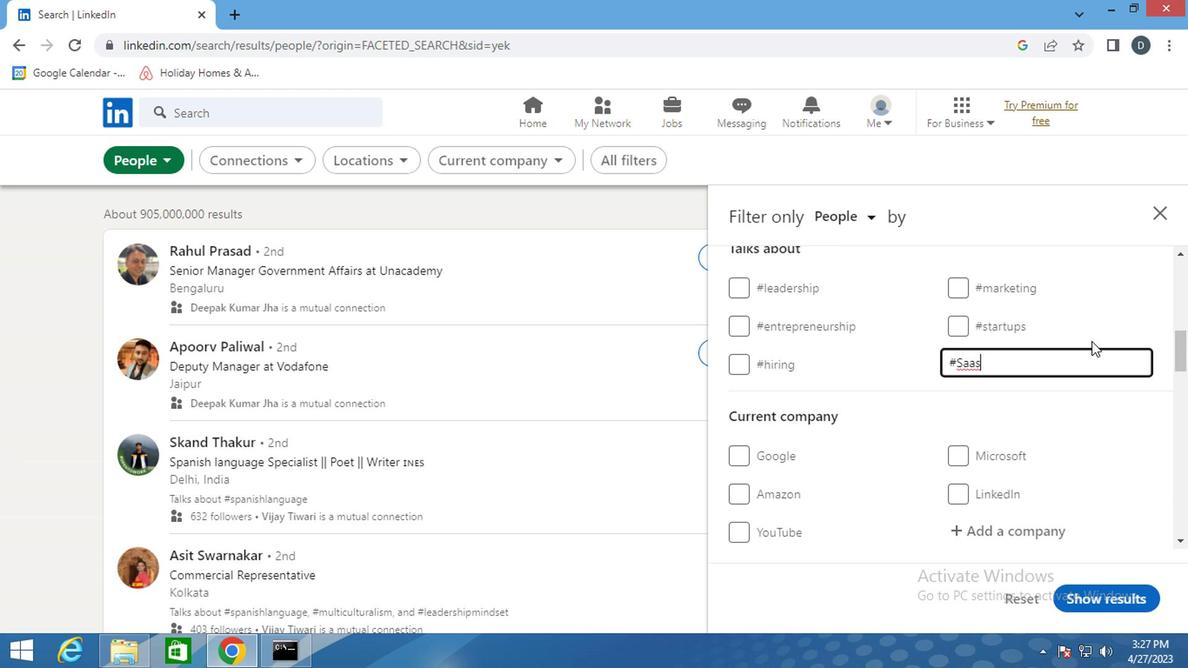 
Action: Mouse moved to (1081, 358)
Screenshot: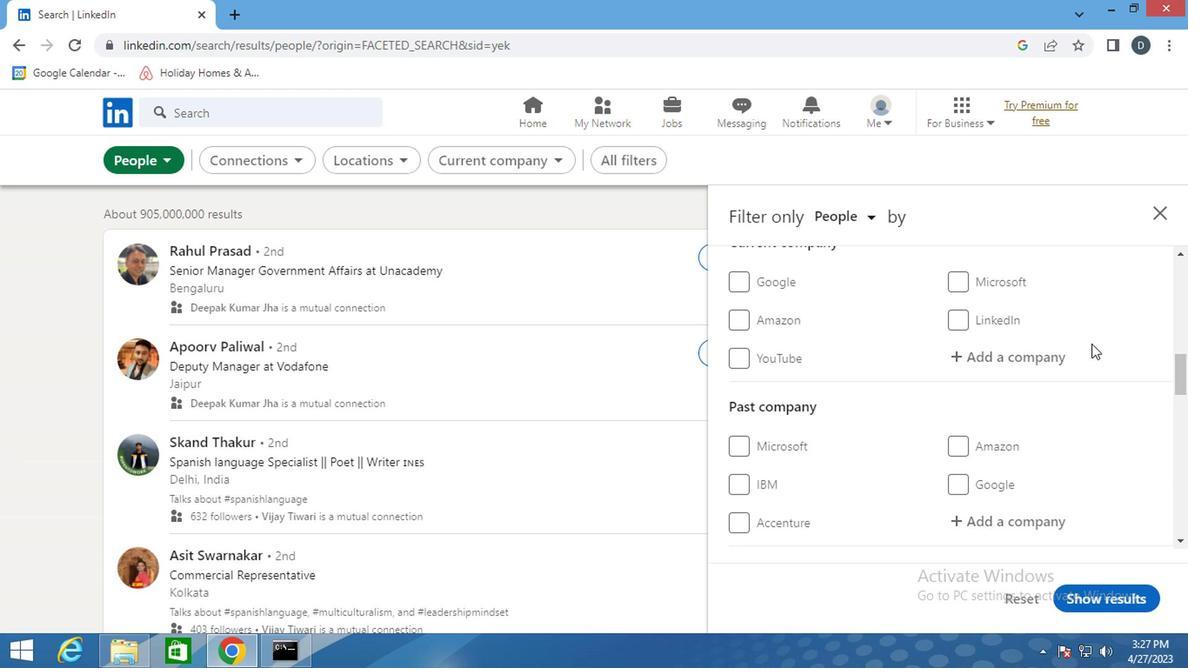 
Action: Mouse scrolled (1081, 357) with delta (0, 0)
Screenshot: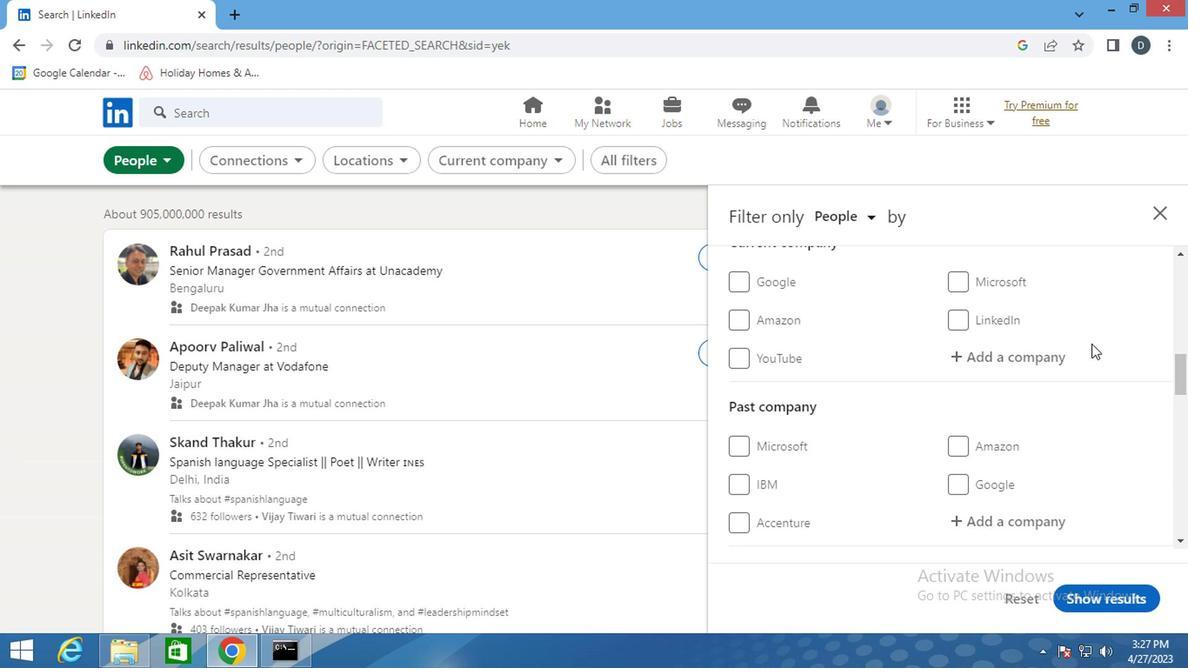 
Action: Mouse moved to (1080, 358)
Screenshot: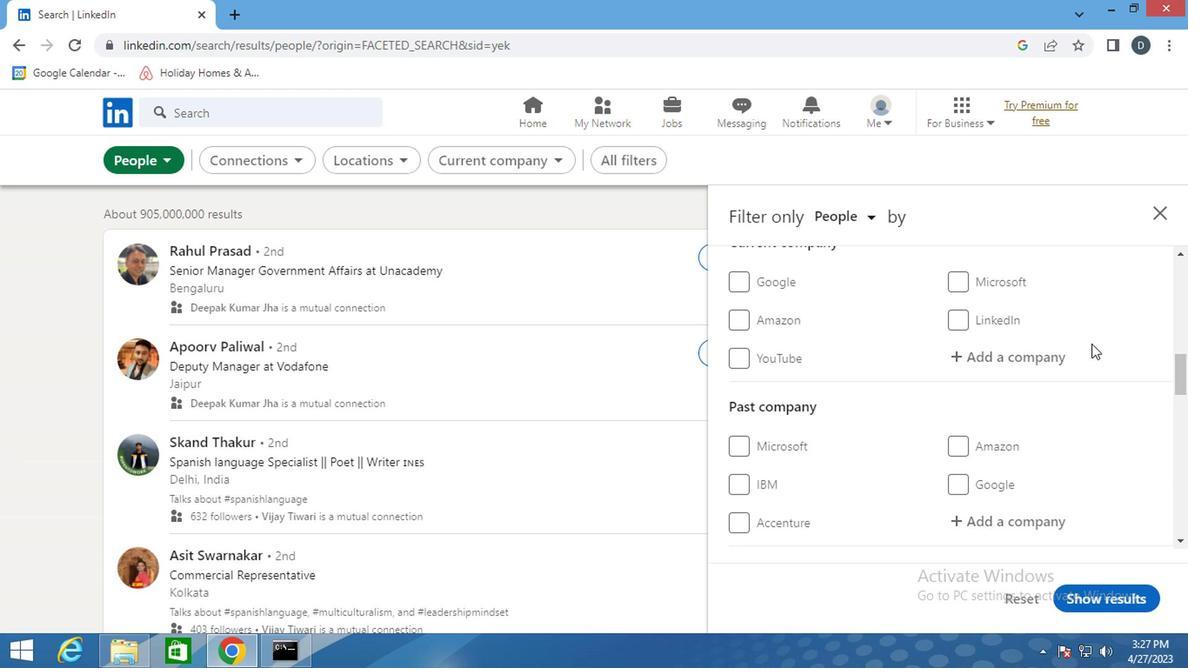 
Action: Mouse scrolled (1080, 358) with delta (0, 0)
Screenshot: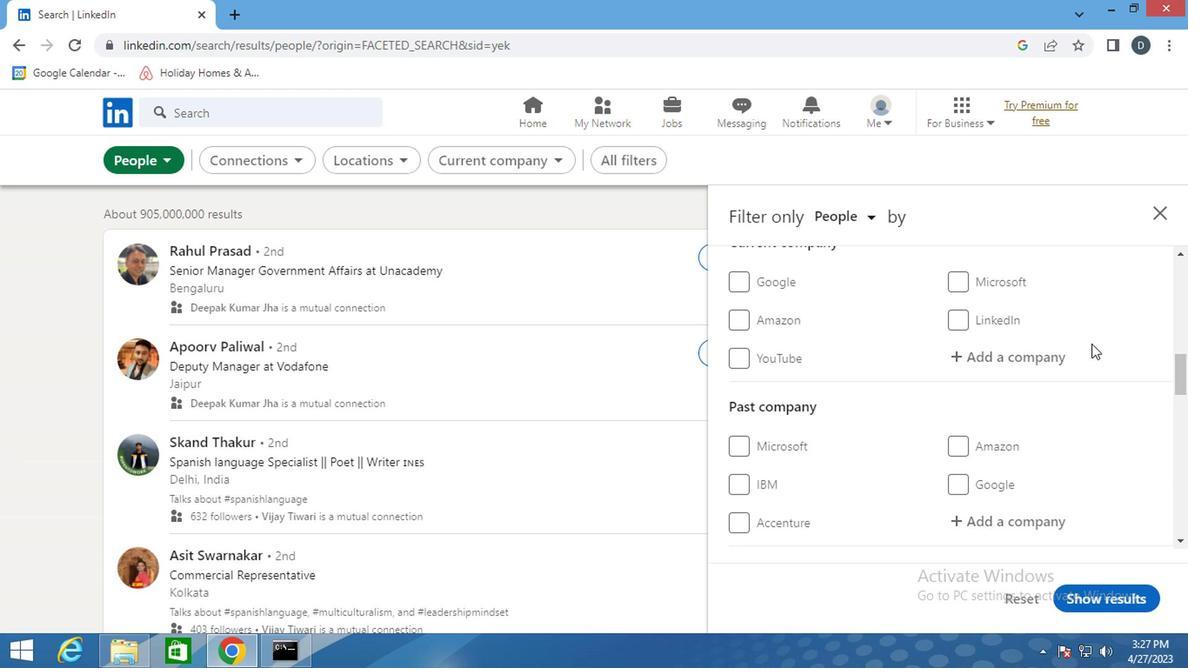 
Action: Mouse scrolled (1080, 358) with delta (0, 0)
Screenshot: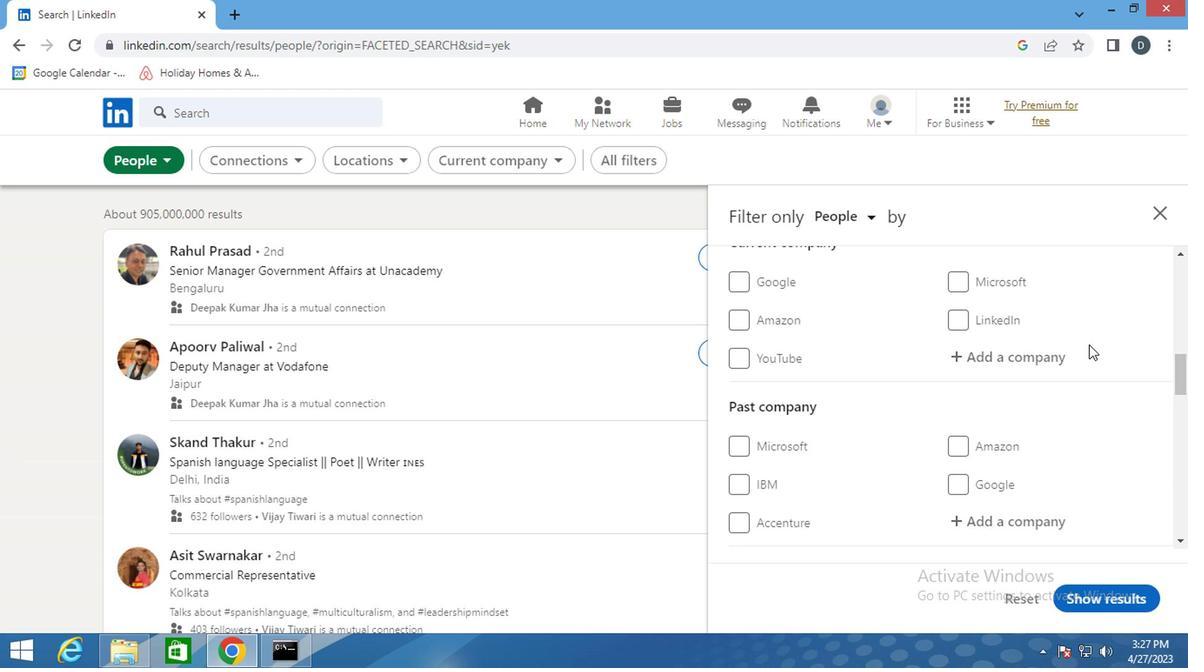 
Action: Mouse scrolled (1080, 358) with delta (0, 0)
Screenshot: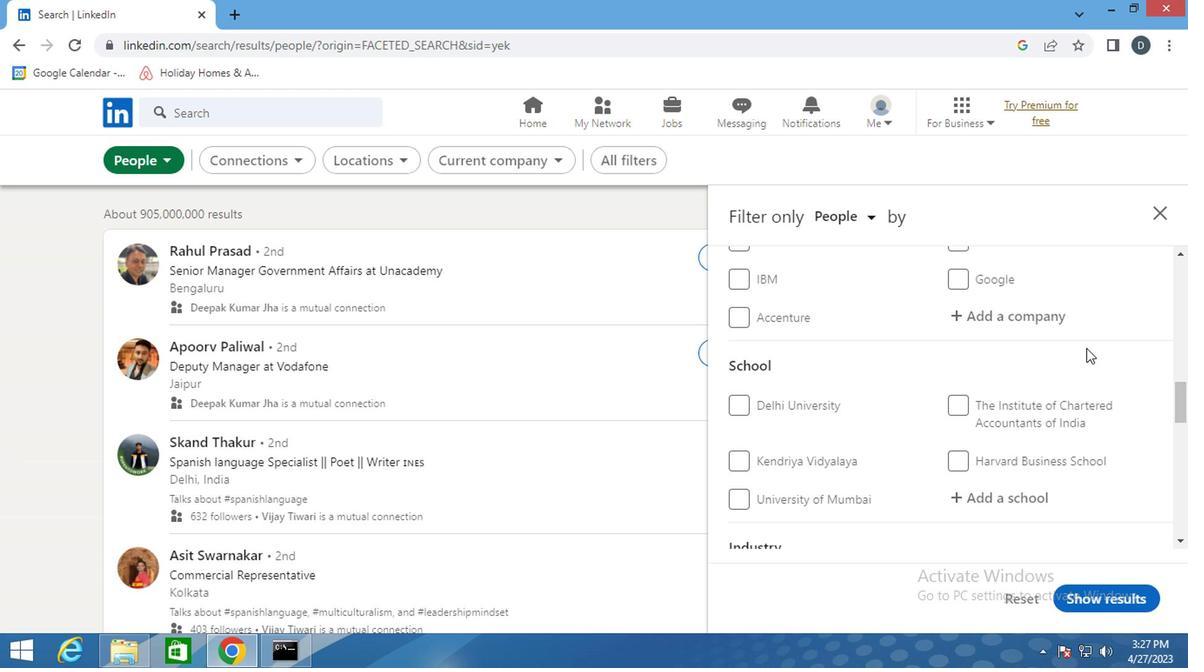 
Action: Mouse scrolled (1080, 358) with delta (0, 0)
Screenshot: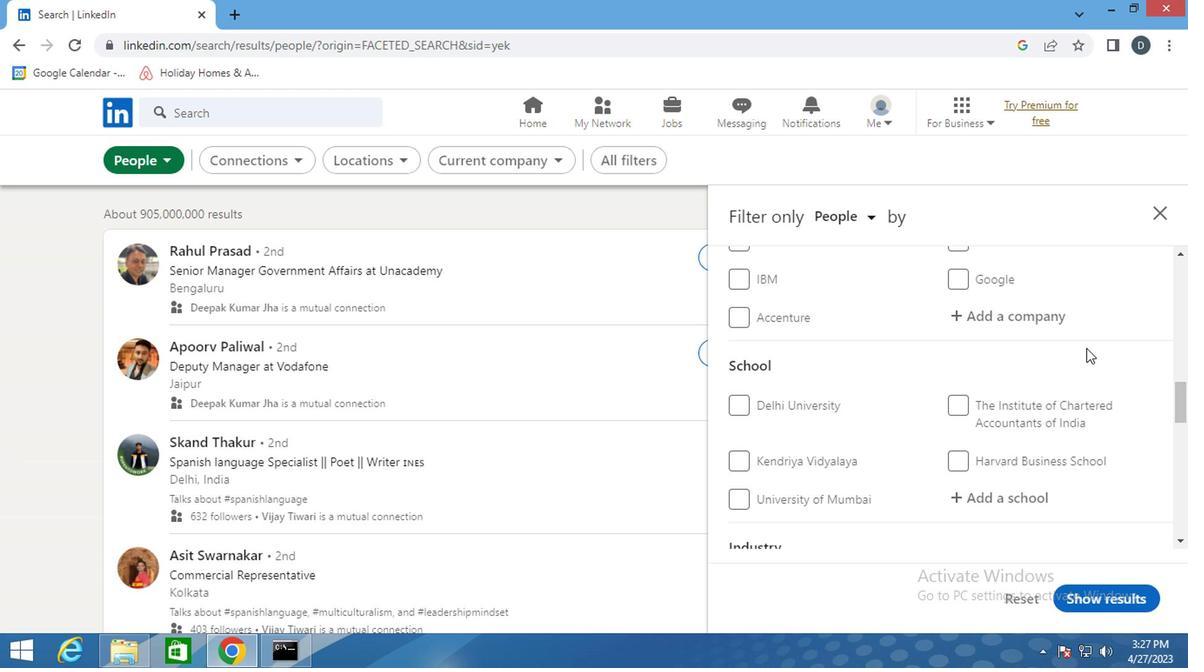 
Action: Mouse scrolled (1080, 358) with delta (0, 0)
Screenshot: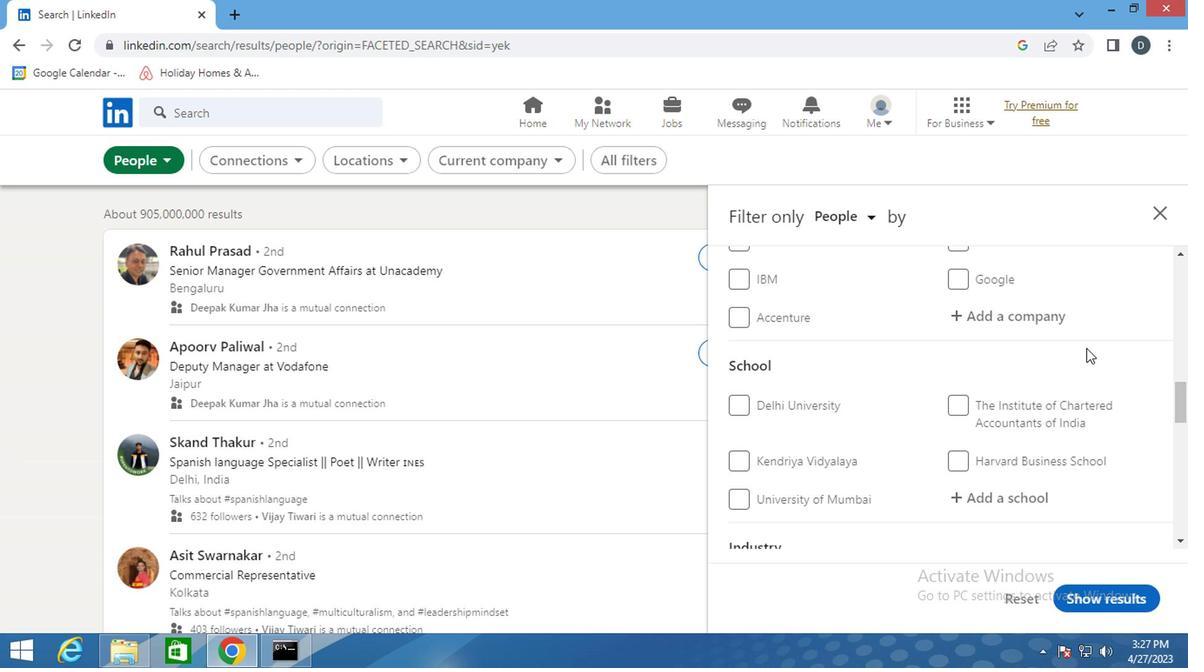 
Action: Mouse scrolled (1080, 358) with delta (0, 0)
Screenshot: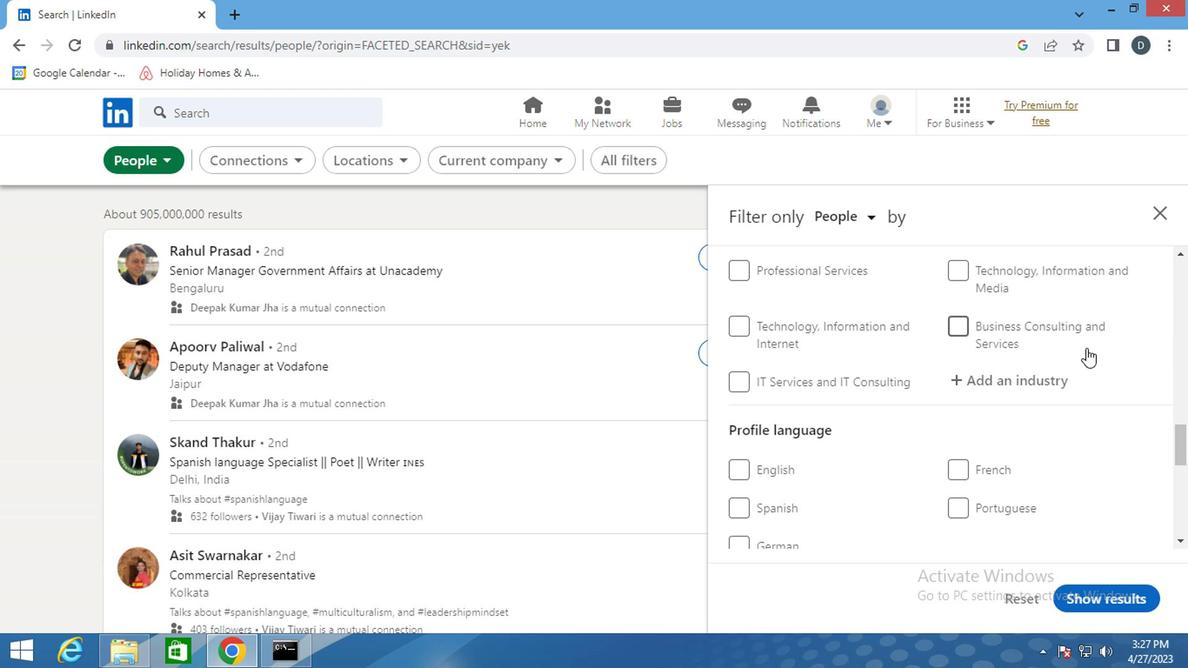 
Action: Mouse moved to (750, 393)
Screenshot: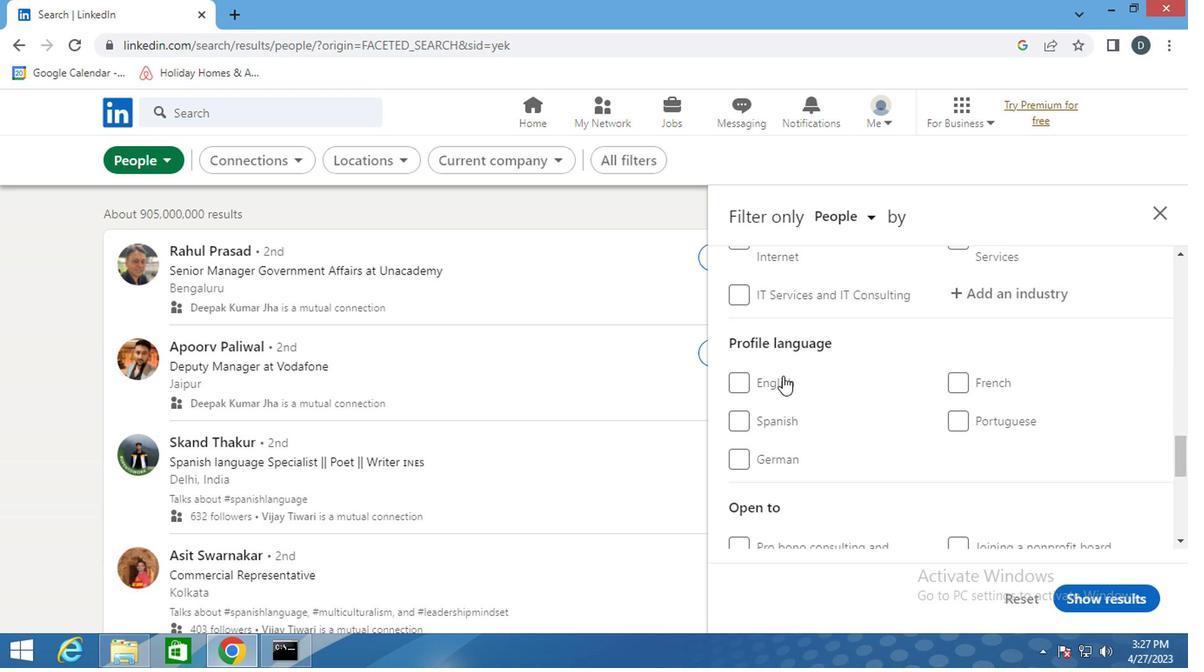 
Action: Mouse pressed left at (750, 393)
Screenshot: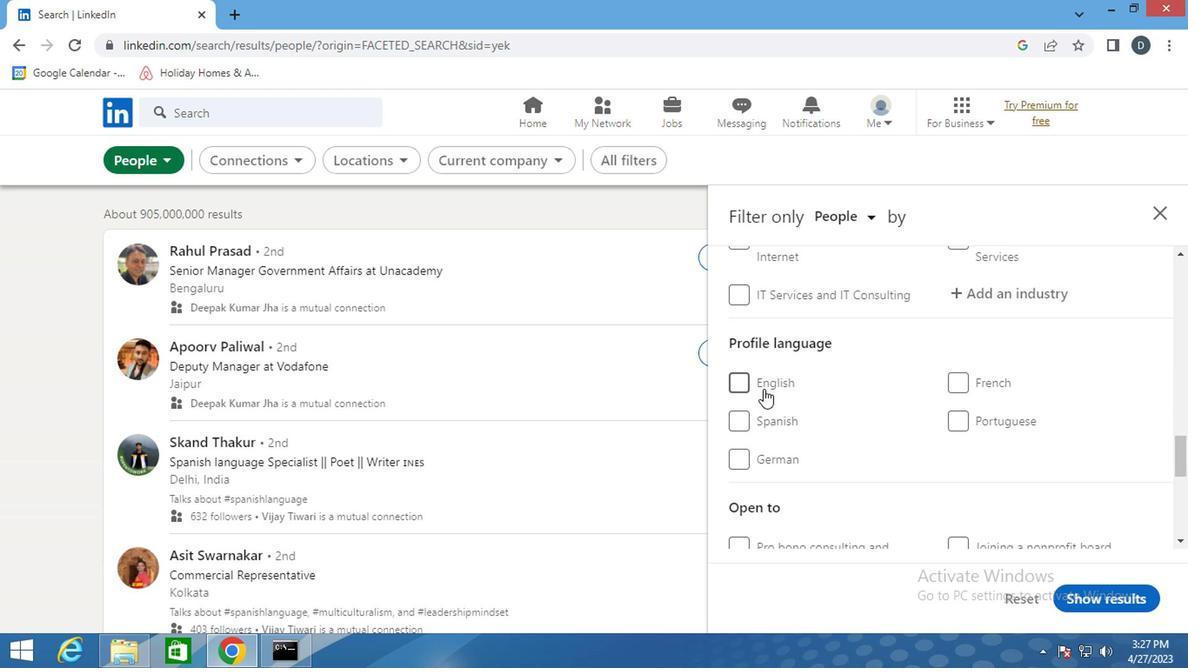 
Action: Mouse moved to (949, 439)
Screenshot: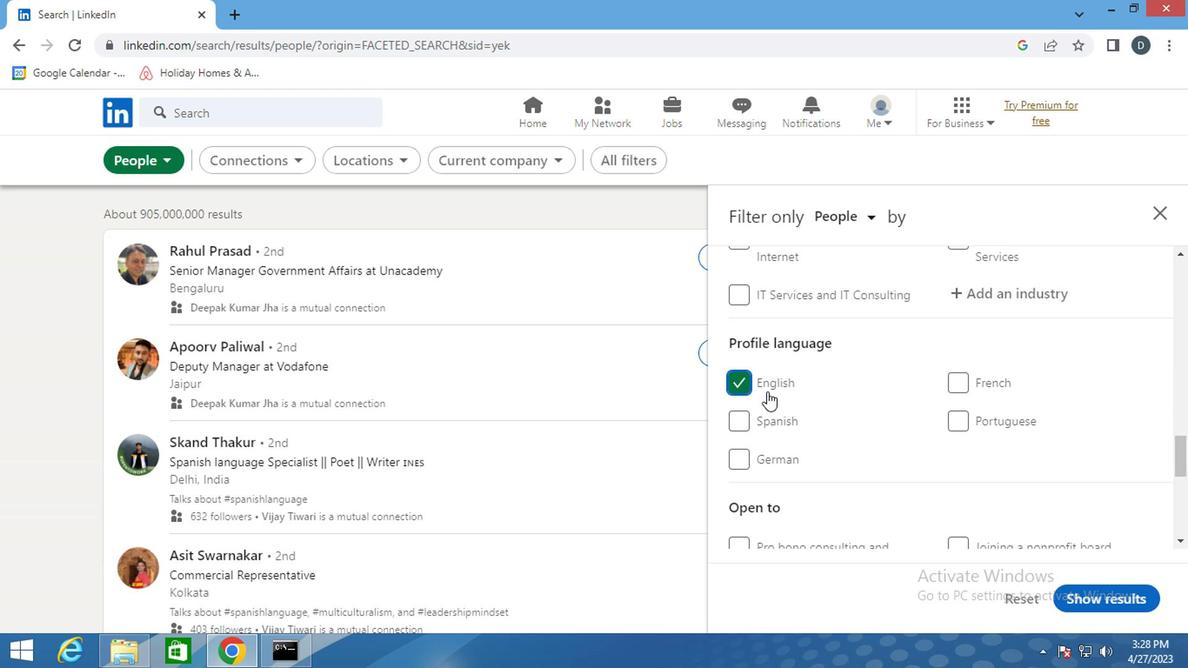 
Action: Mouse scrolled (949, 440) with delta (0, 0)
Screenshot: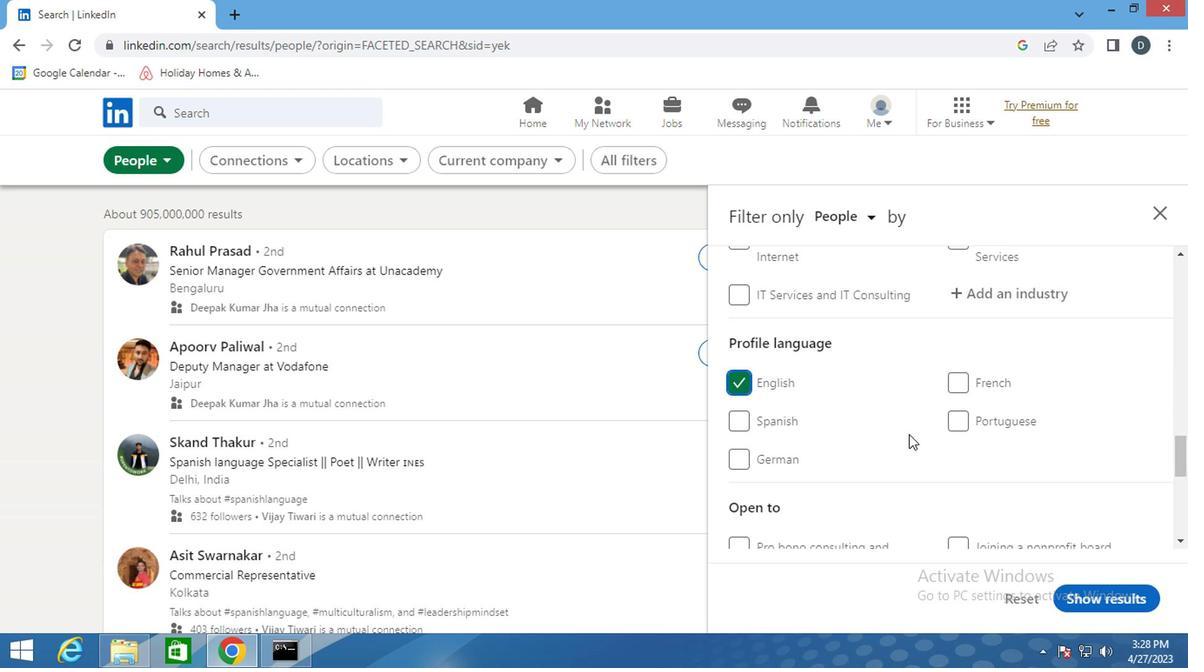
Action: Mouse scrolled (949, 440) with delta (0, 0)
Screenshot: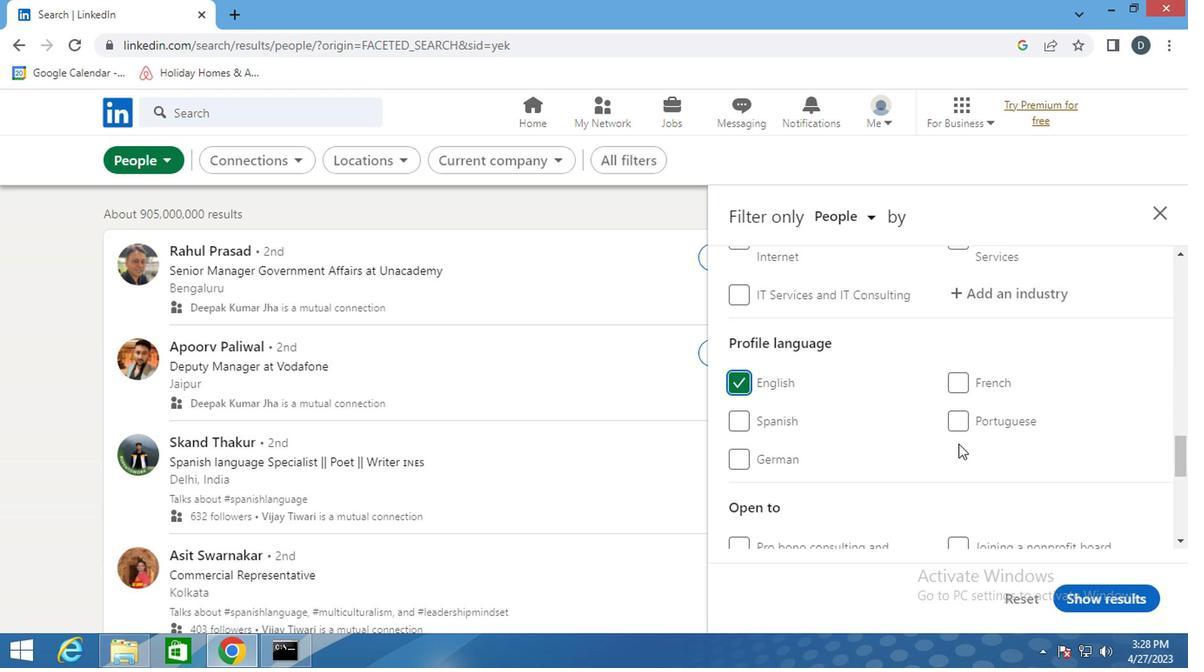 
Action: Mouse scrolled (949, 440) with delta (0, 0)
Screenshot: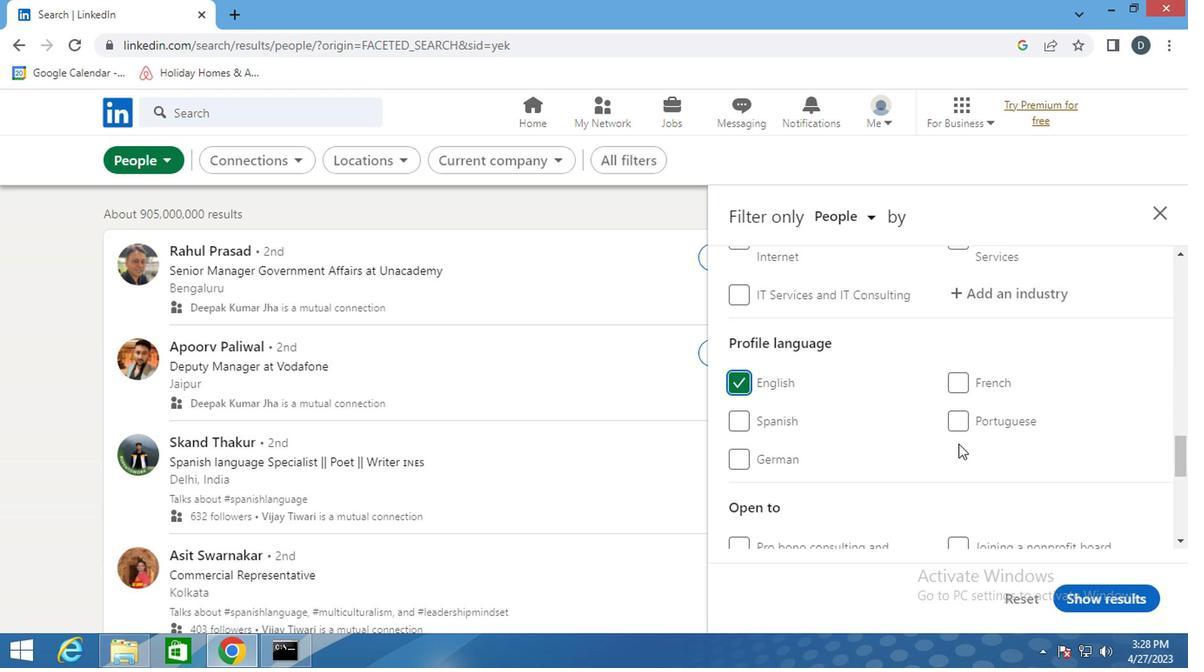 
Action: Mouse scrolled (949, 440) with delta (0, 0)
Screenshot: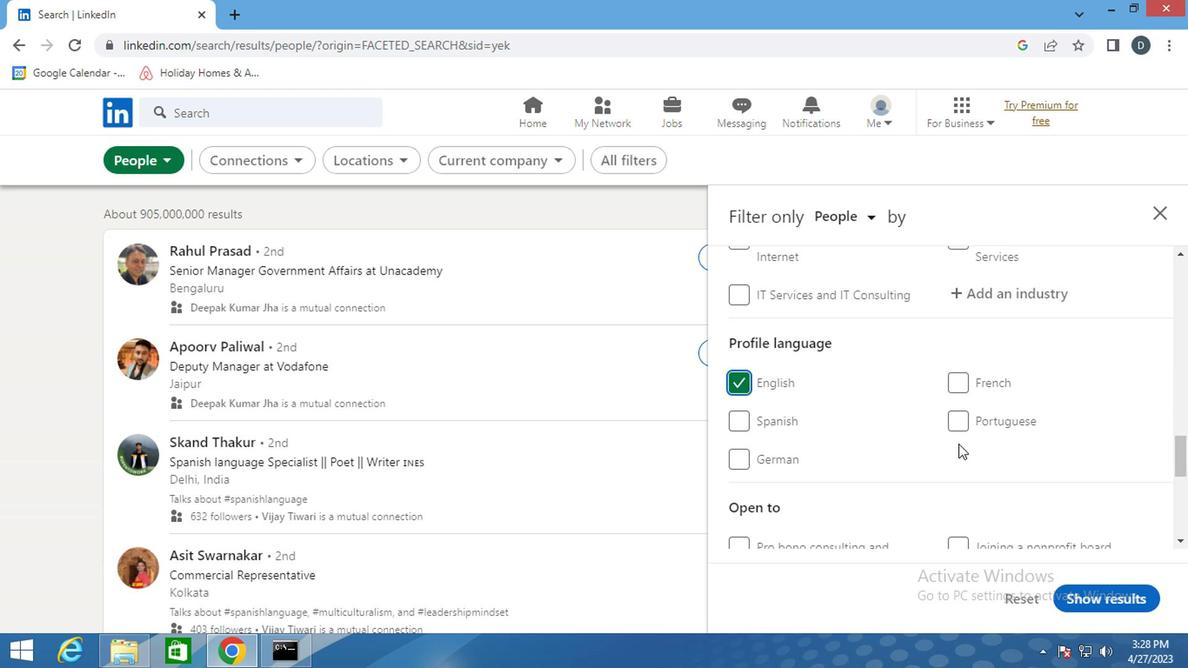
Action: Mouse scrolled (949, 440) with delta (0, 0)
Screenshot: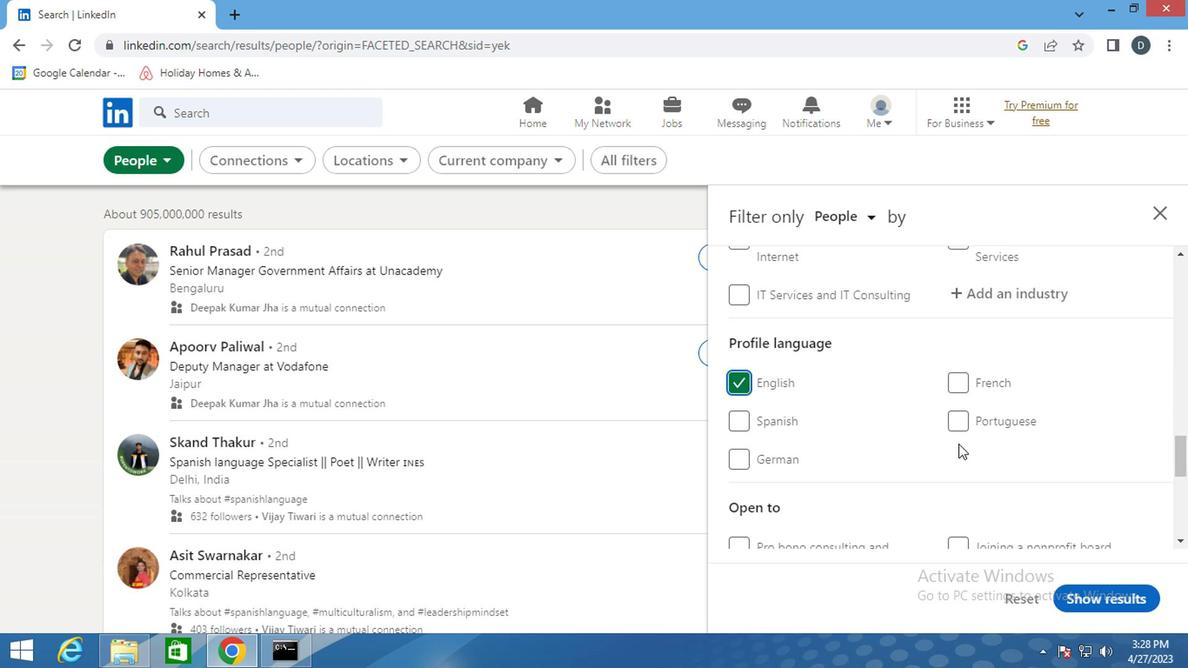 
Action: Mouse moved to (952, 439)
Screenshot: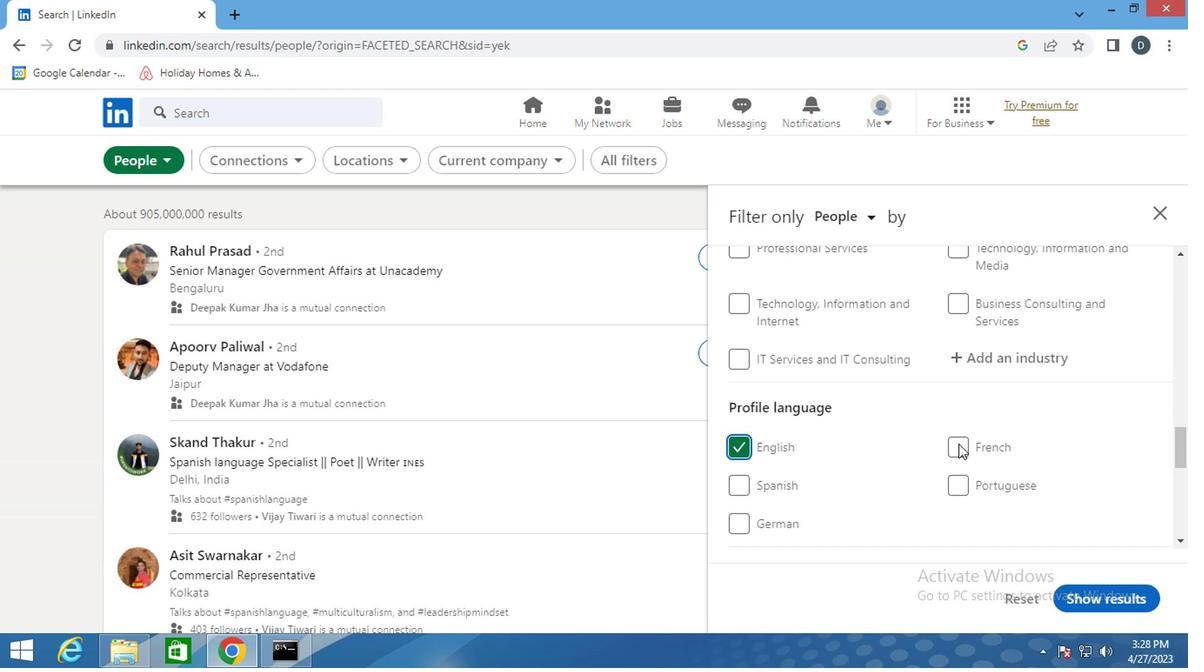 
Action: Mouse scrolled (952, 440) with delta (0, 0)
Screenshot: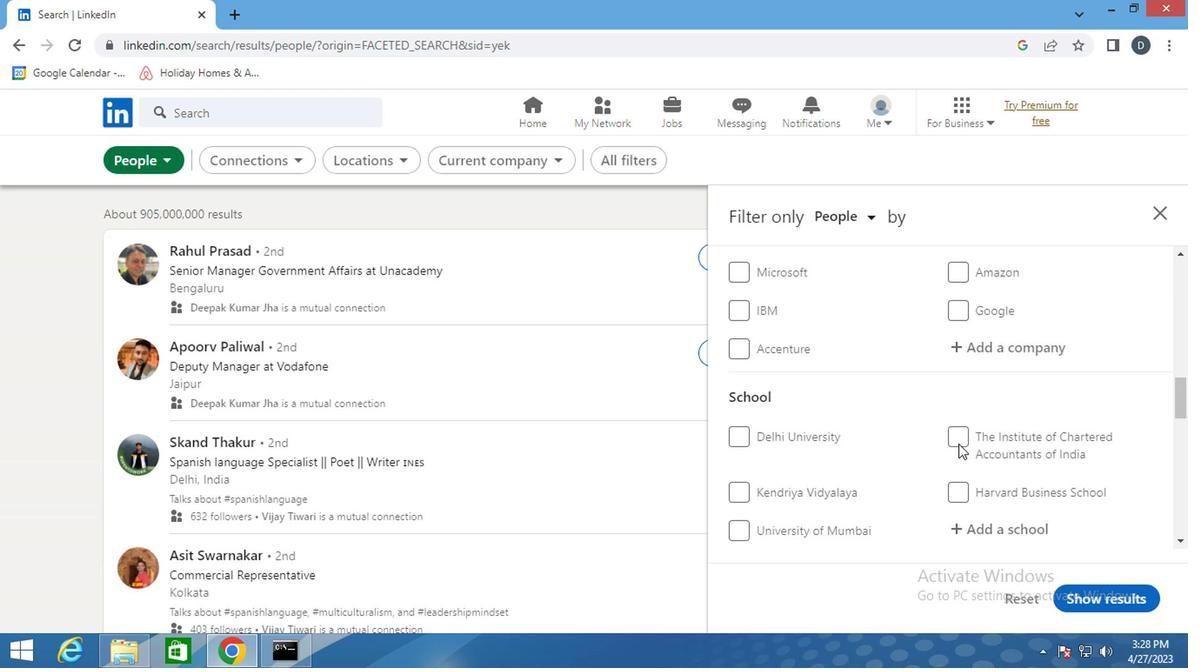 
Action: Mouse scrolled (952, 440) with delta (0, 0)
Screenshot: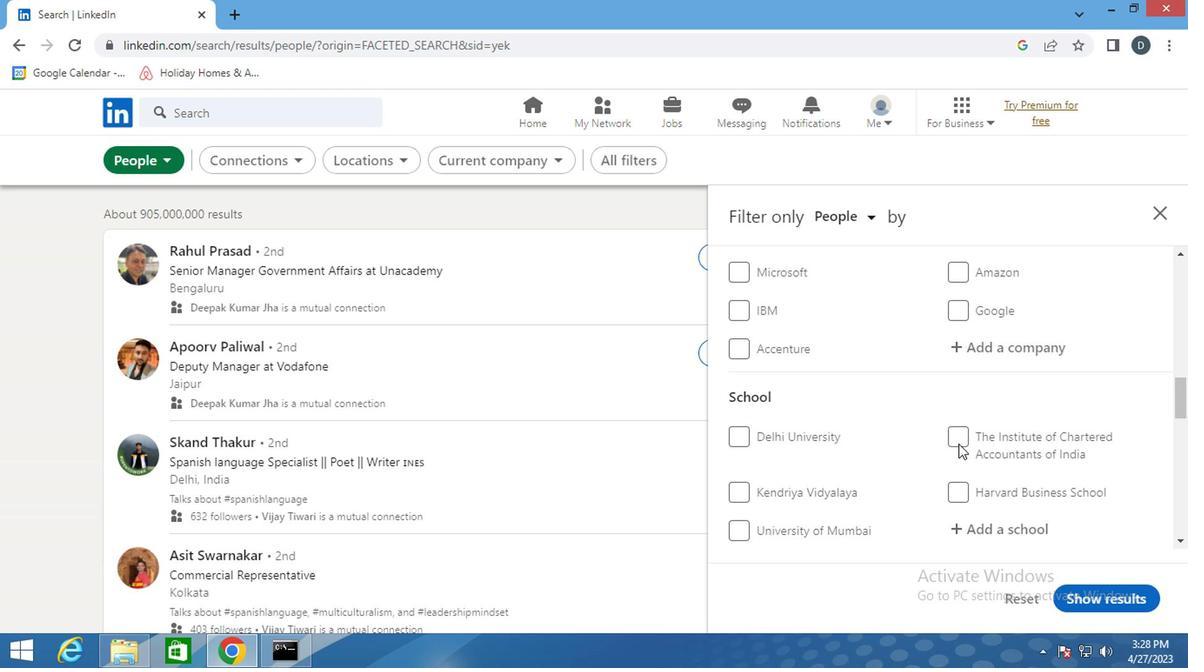 
Action: Mouse moved to (971, 439)
Screenshot: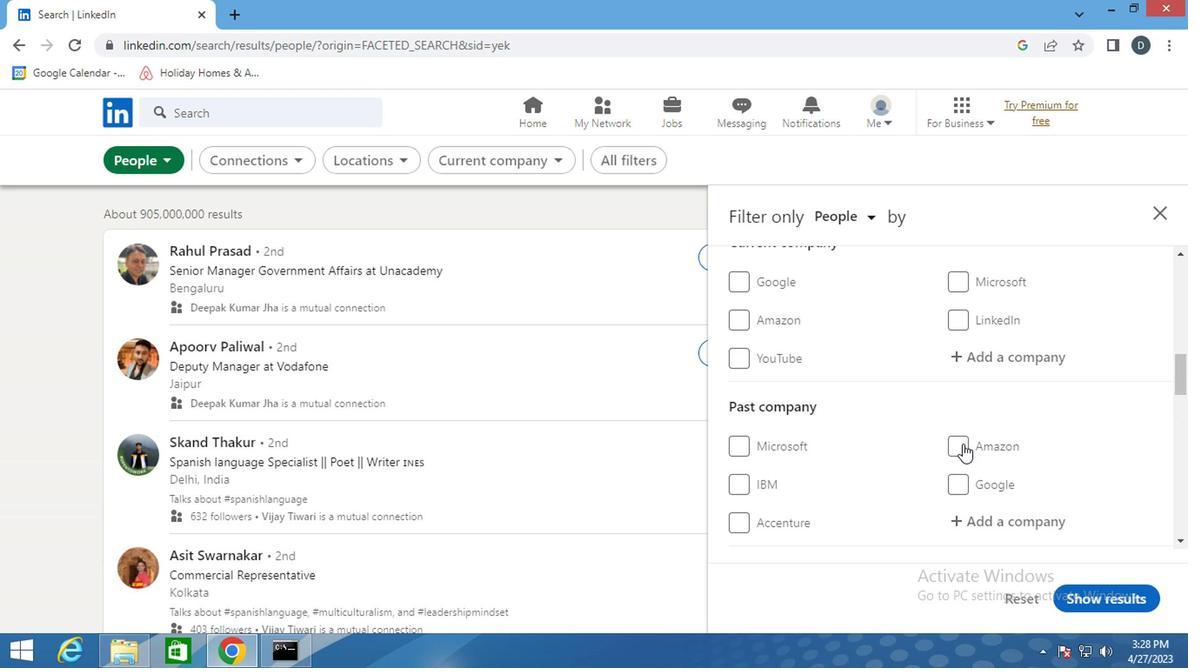 
Action: Mouse scrolled (971, 440) with delta (0, 0)
Screenshot: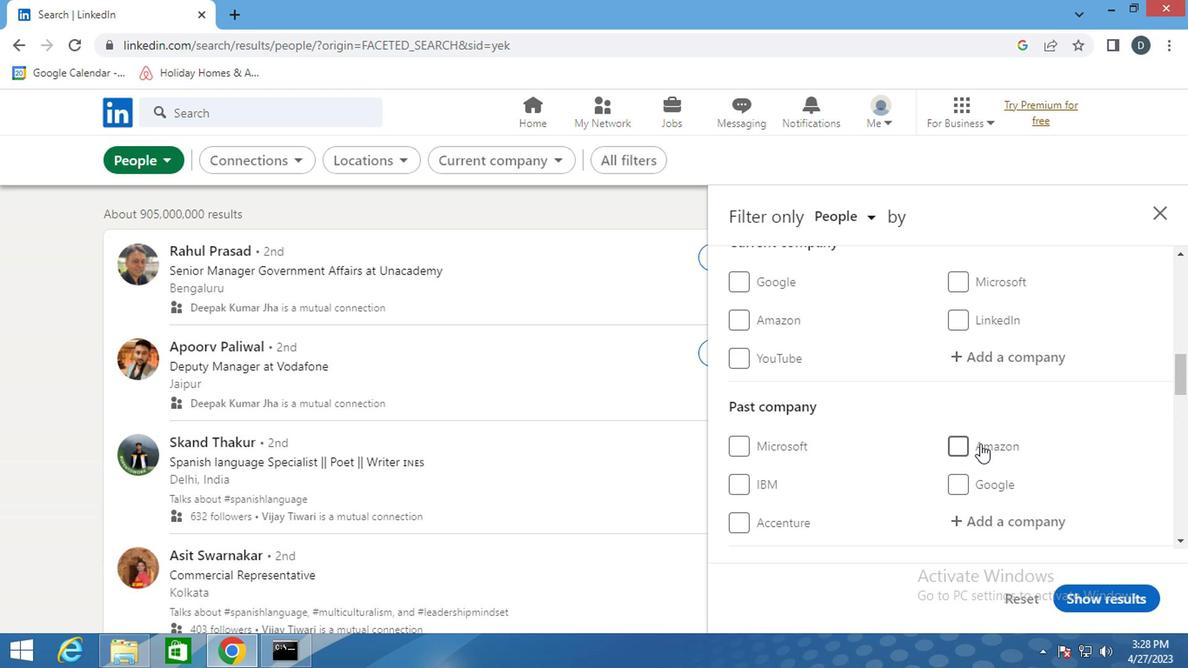 
Action: Mouse moved to (1016, 425)
Screenshot: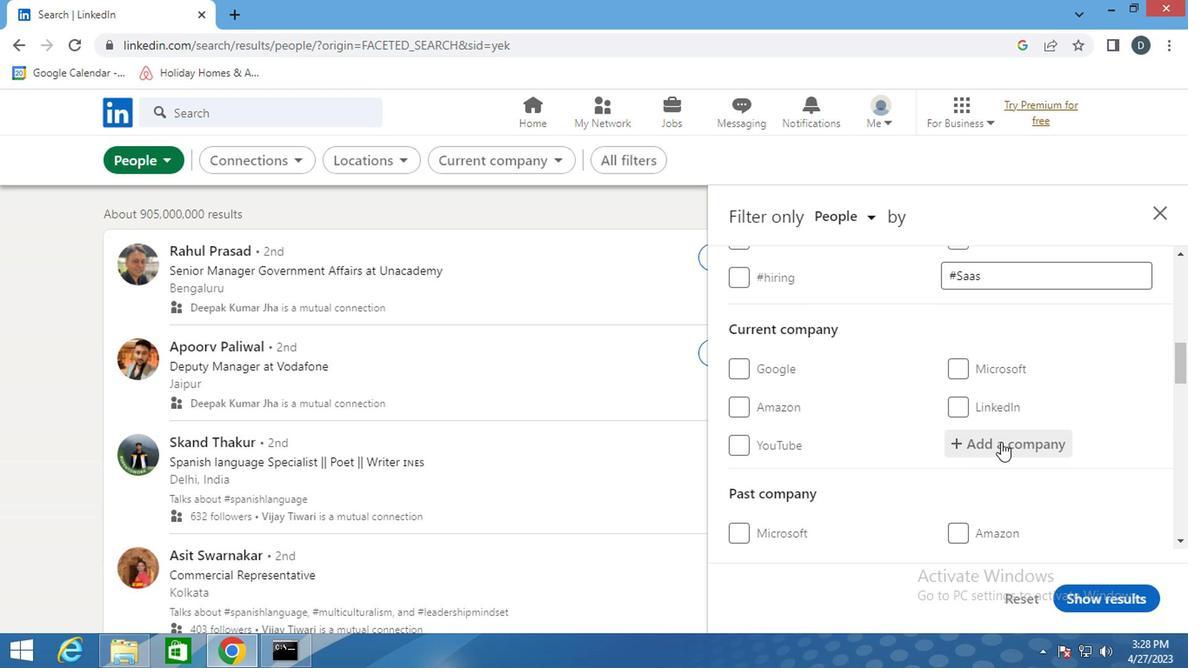 
Action: Mouse pressed left at (1016, 425)
Screenshot: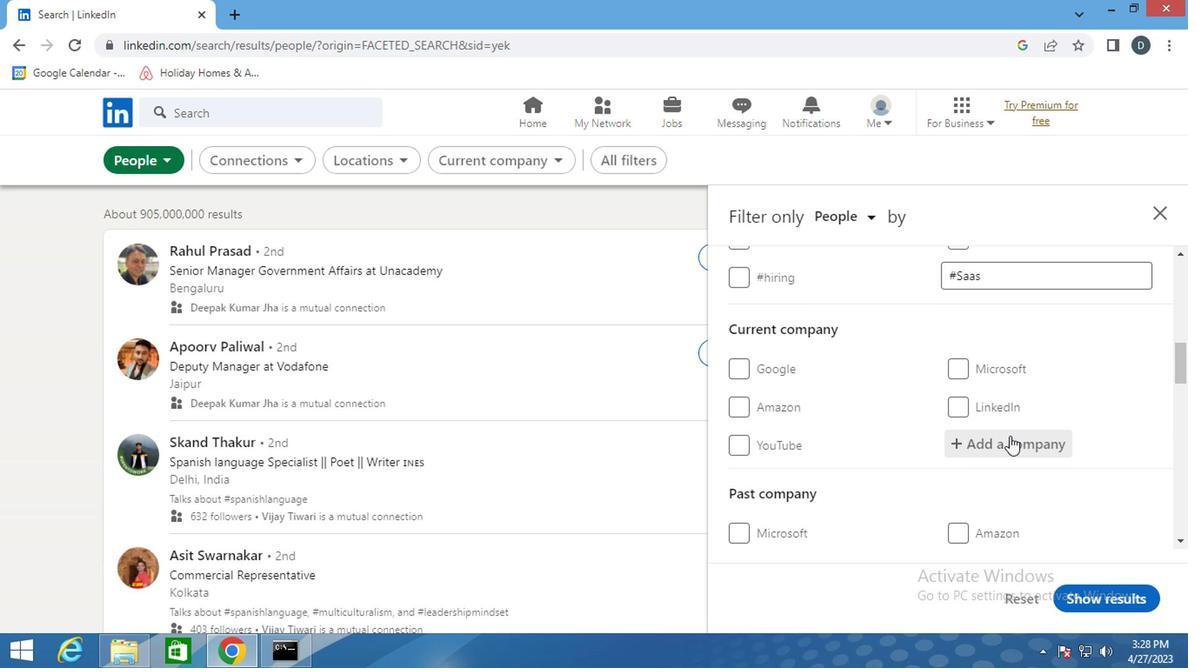
Action: Mouse moved to (1016, 433)
Screenshot: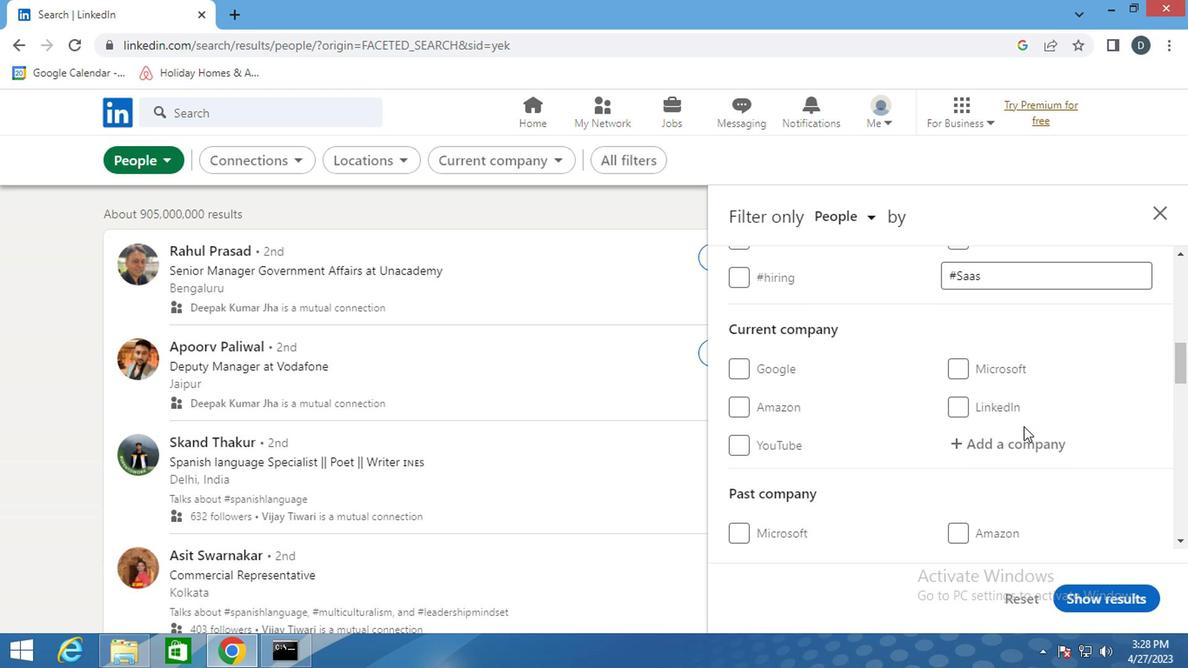 
Action: Mouse pressed left at (1016, 433)
Screenshot: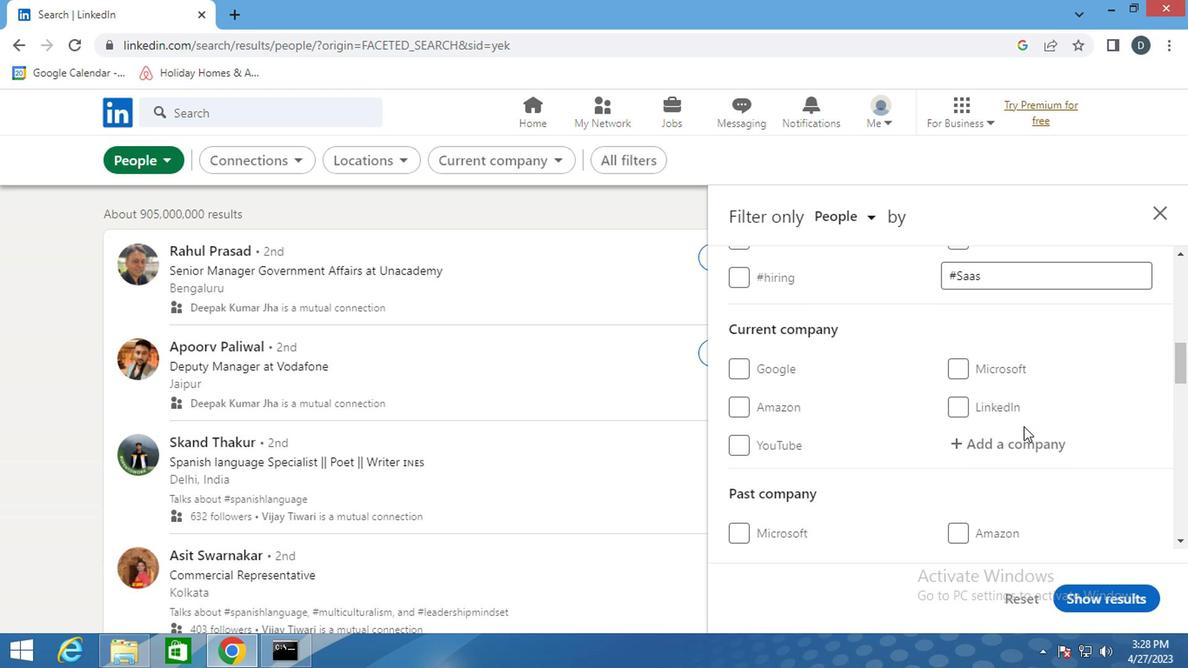 
Action: Mouse moved to (1045, 448)
Screenshot: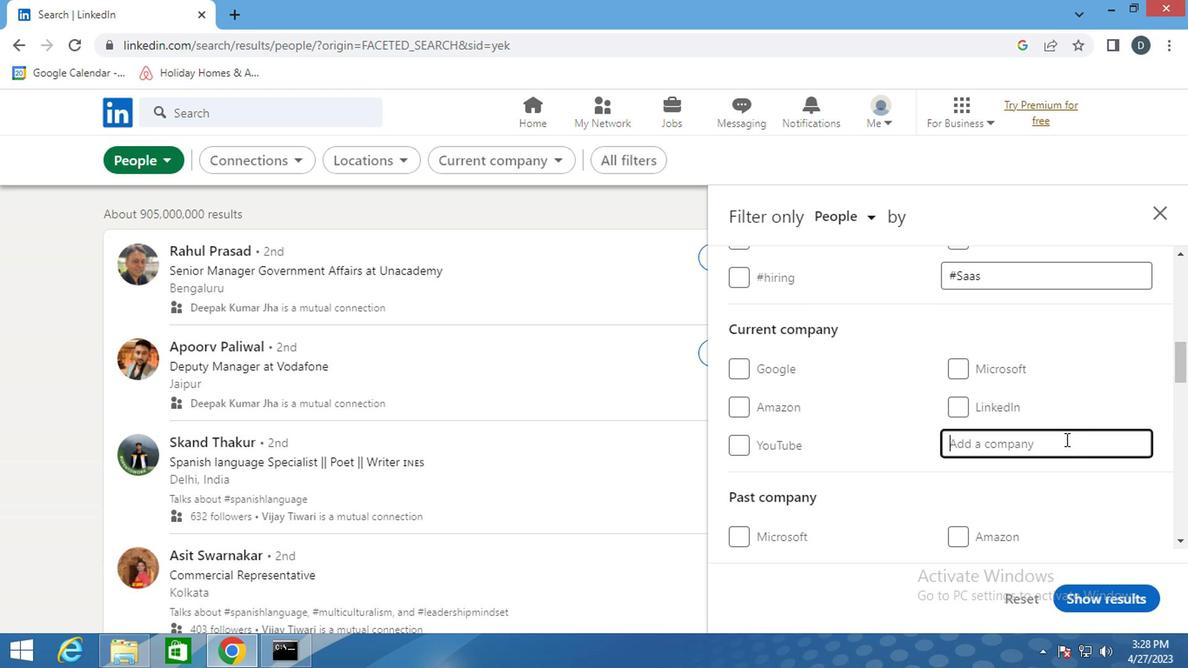 
Action: Key pressed <Key.shift><Key.shift><Key.shift><Key.shift><Key.shift><Key.shift>POWER<Key.space><Key.shift><Key.shift><Key.shift><Key.shift><Key.shift><Key.shift><Key.shift><Key.shift><Key.shift><Key.shift><Key.shift><Key.shift><Key.shift><Key.shift><Key.shift><Key.shift><Key.shift>GRID
Screenshot: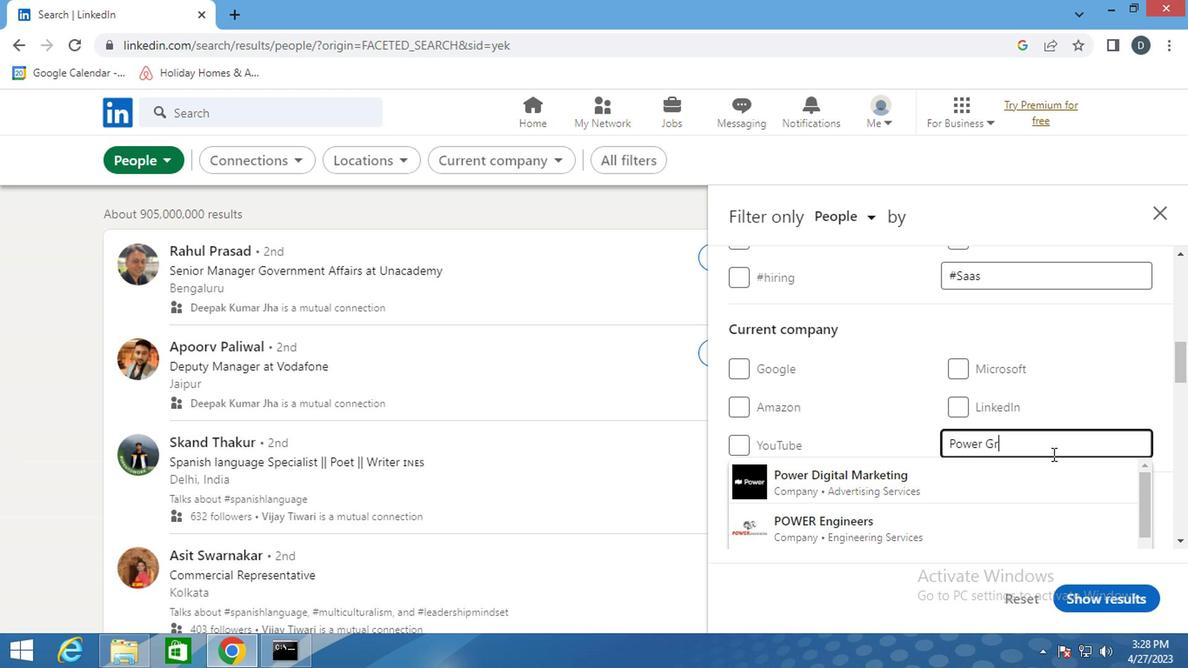 
Action: Mouse moved to (998, 466)
Screenshot: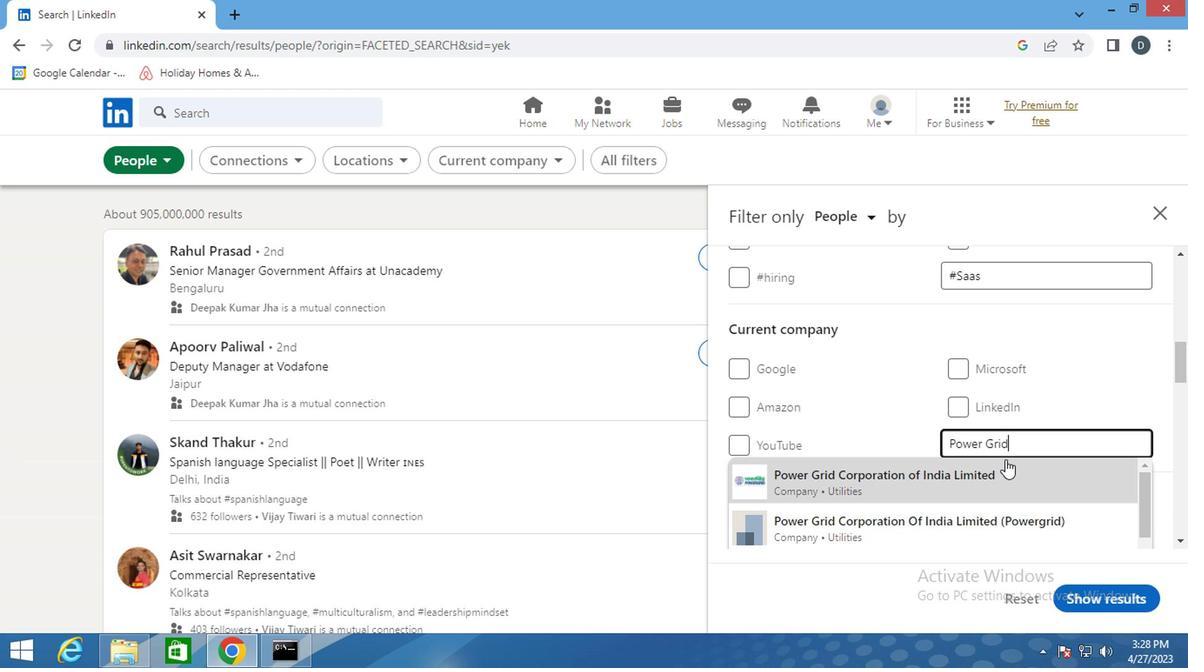 
Action: Mouse pressed left at (998, 466)
Screenshot: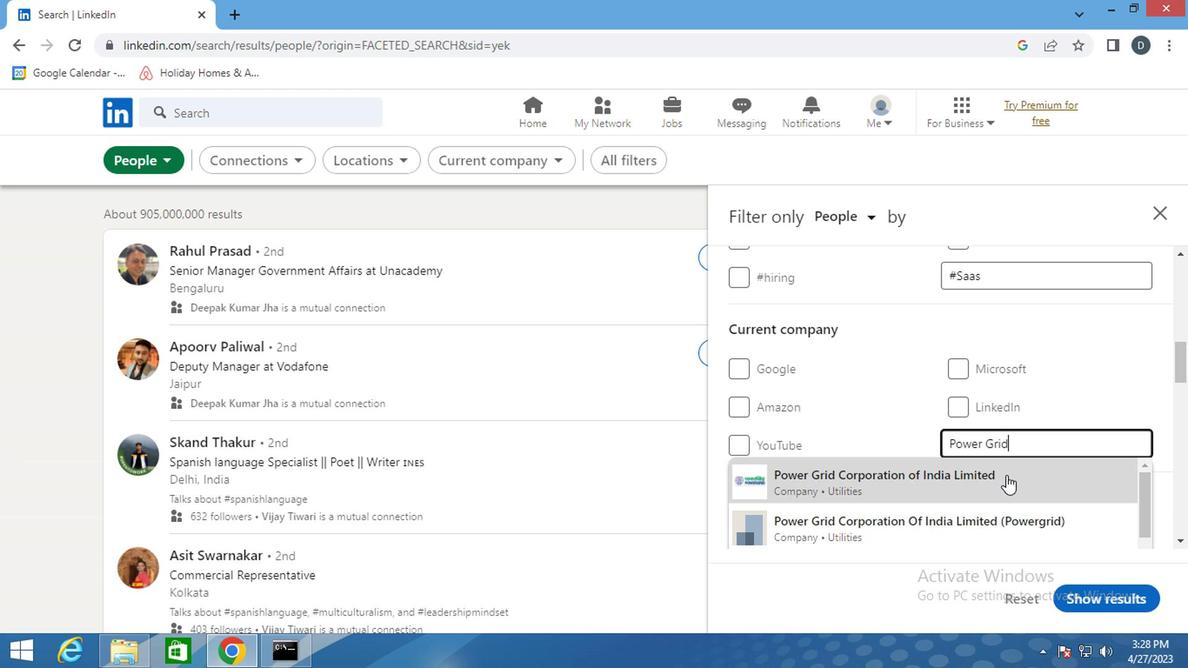 
Action: Mouse moved to (998, 467)
Screenshot: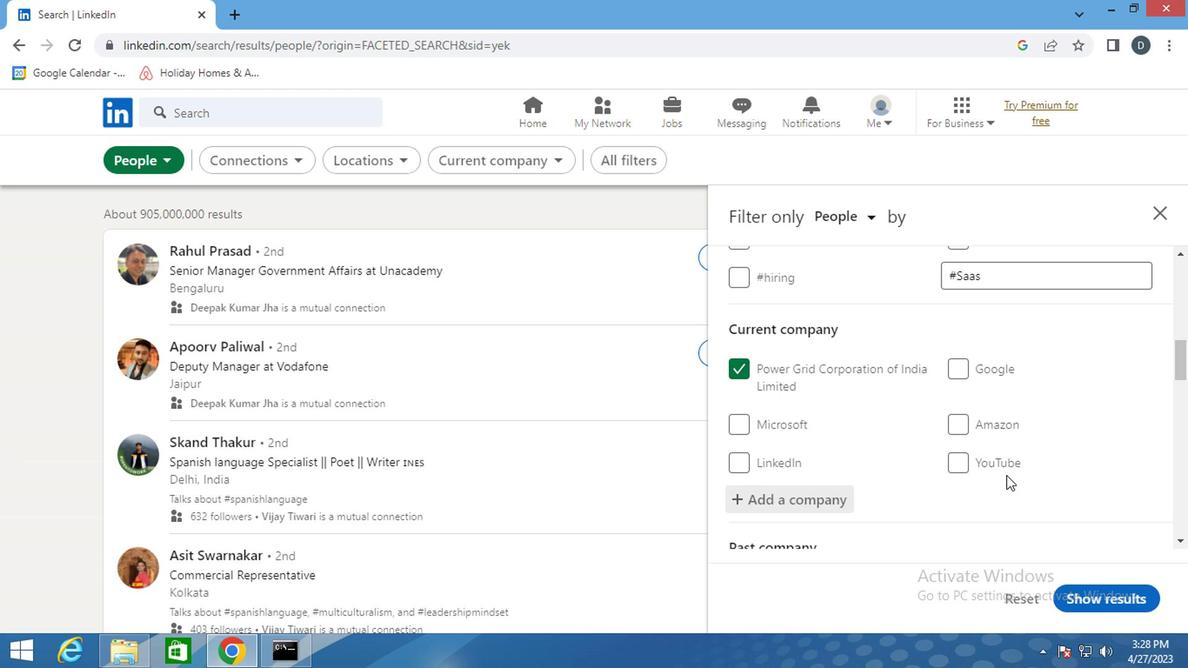 
Action: Mouse scrolled (998, 466) with delta (0, 0)
Screenshot: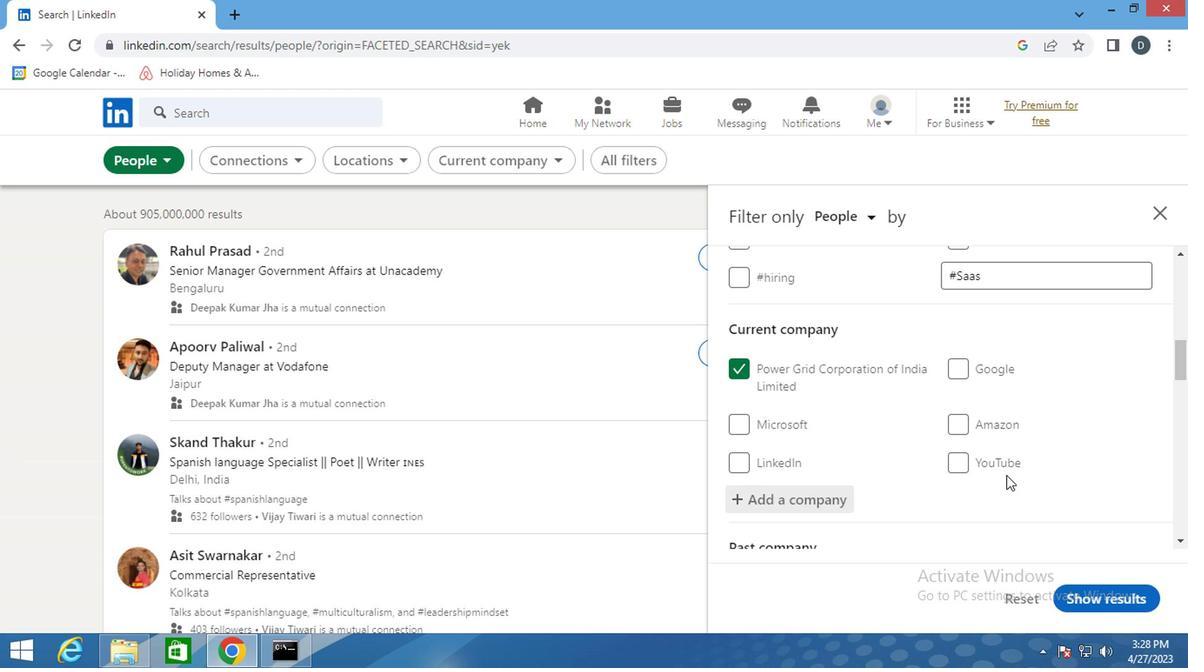 
Action: Mouse scrolled (998, 466) with delta (0, 0)
Screenshot: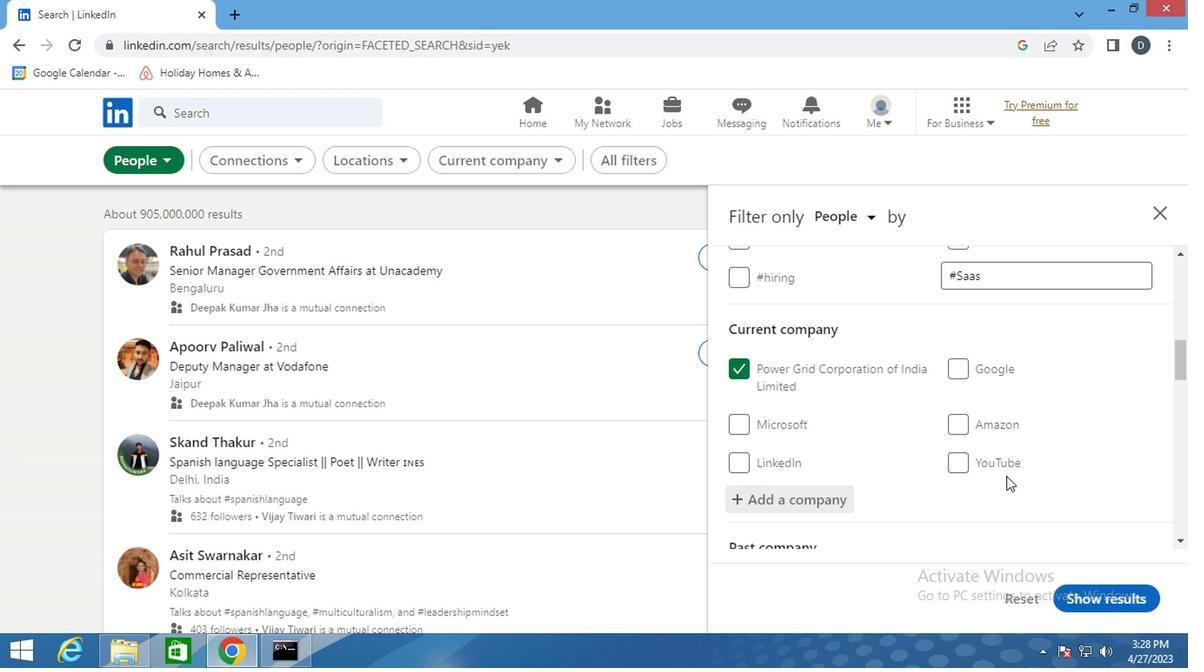 
Action: Mouse scrolled (998, 466) with delta (0, 0)
Screenshot: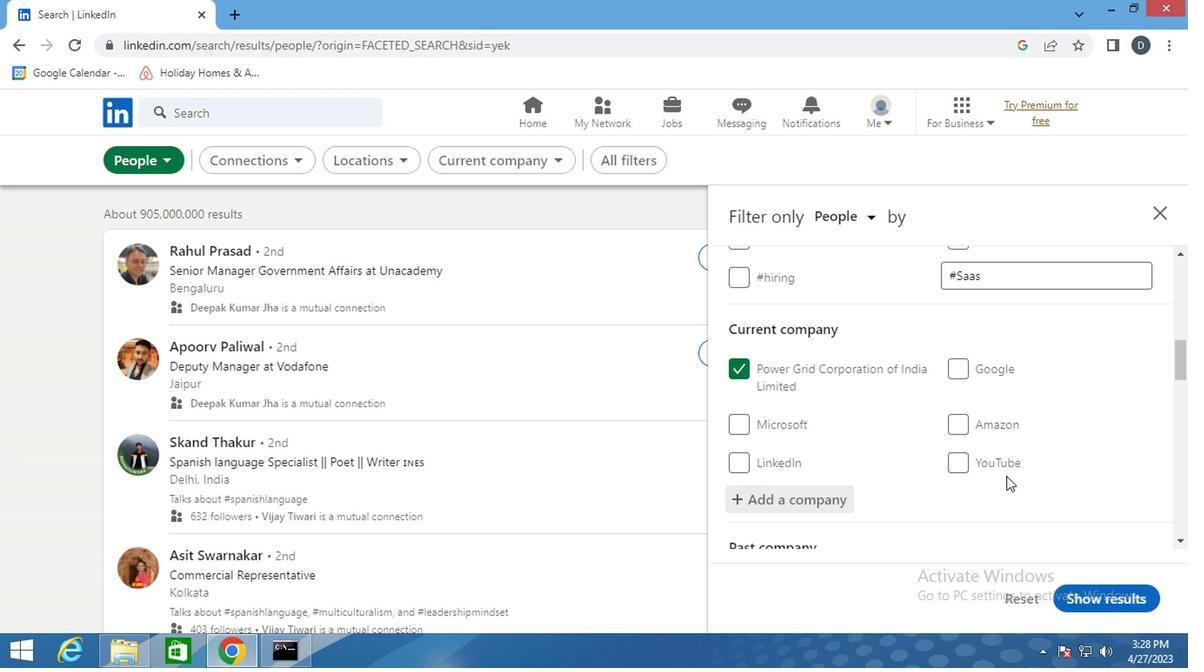 
Action: Mouse scrolled (998, 466) with delta (0, 0)
Screenshot: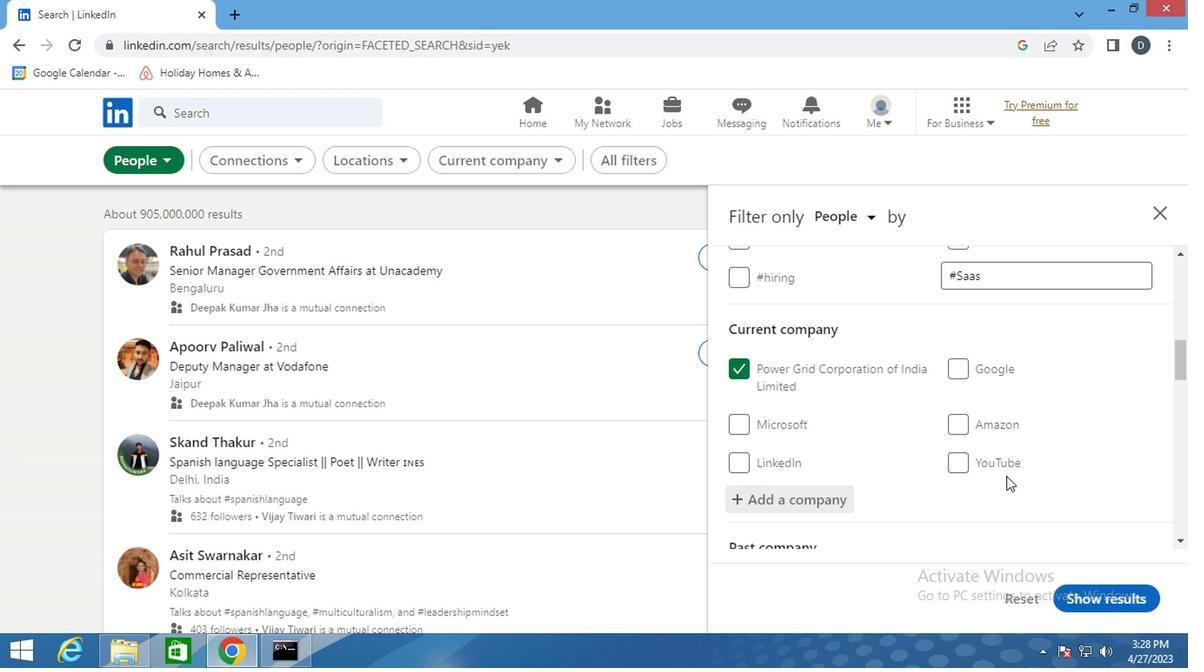 
Action: Mouse moved to (995, 413)
Screenshot: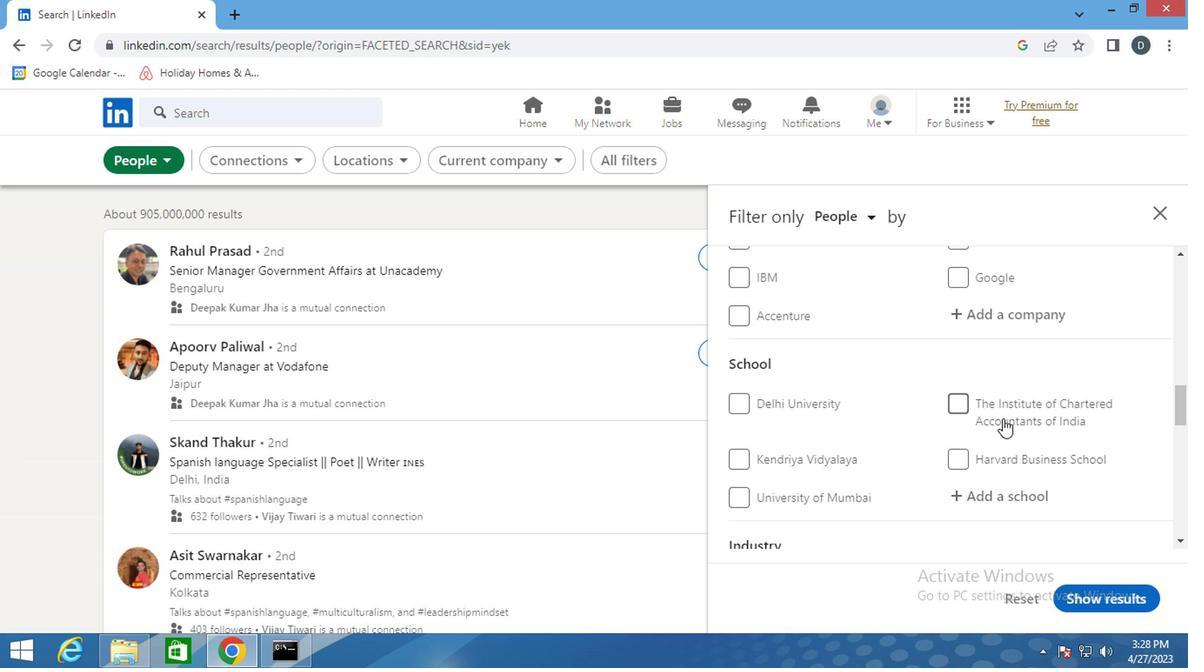 
Action: Mouse scrolled (995, 414) with delta (0, 0)
Screenshot: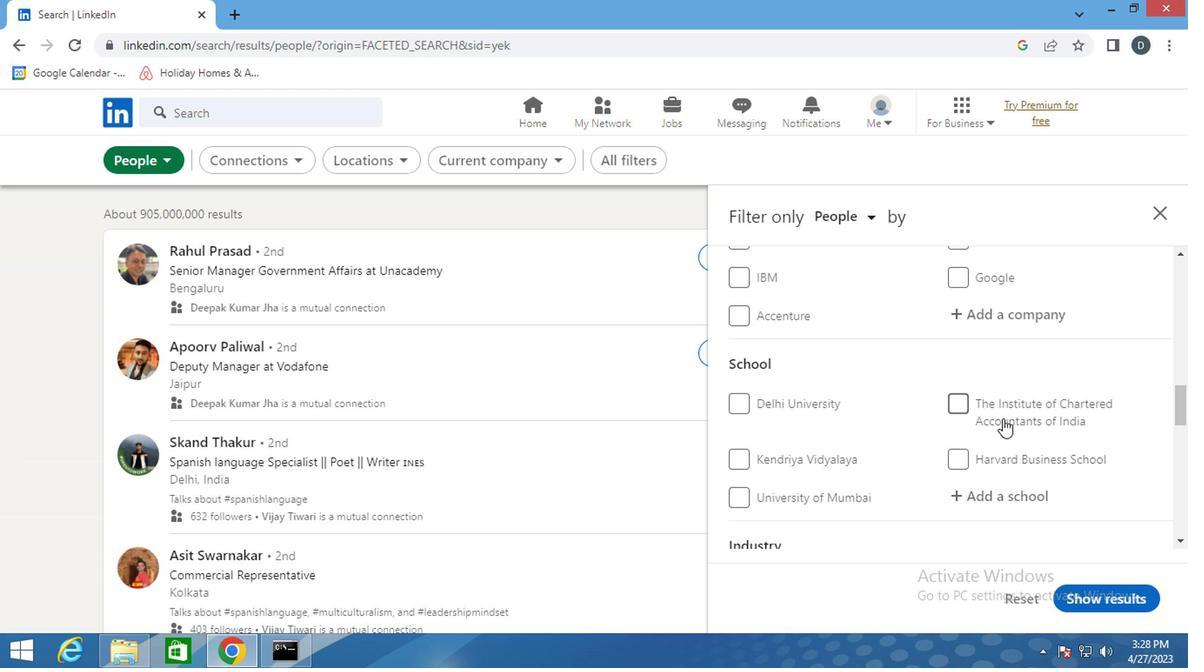 
Action: Mouse scrolled (995, 414) with delta (0, 0)
Screenshot: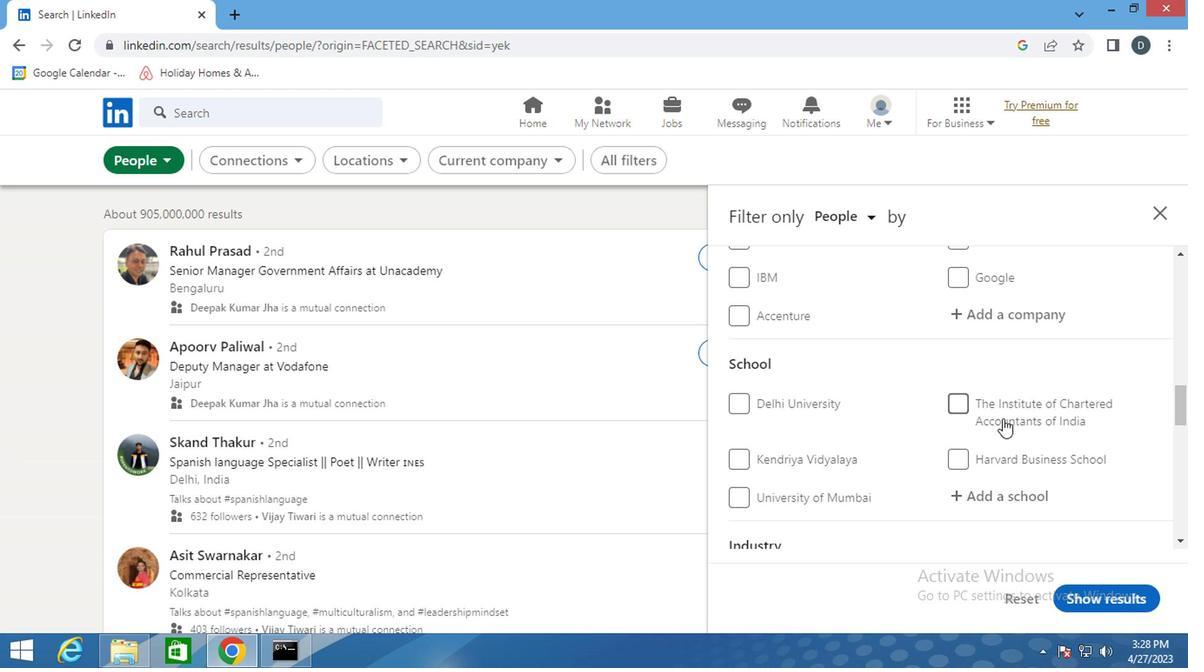 
Action: Mouse moved to (998, 432)
Screenshot: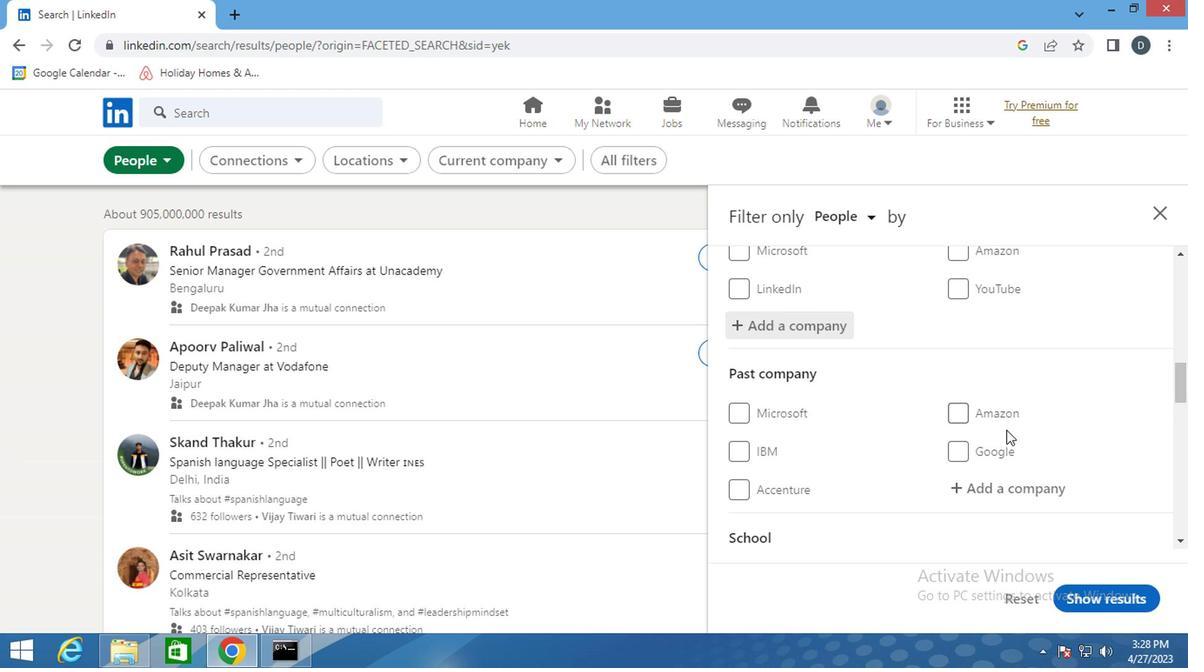 
Action: Mouse scrolled (998, 431) with delta (0, 0)
Screenshot: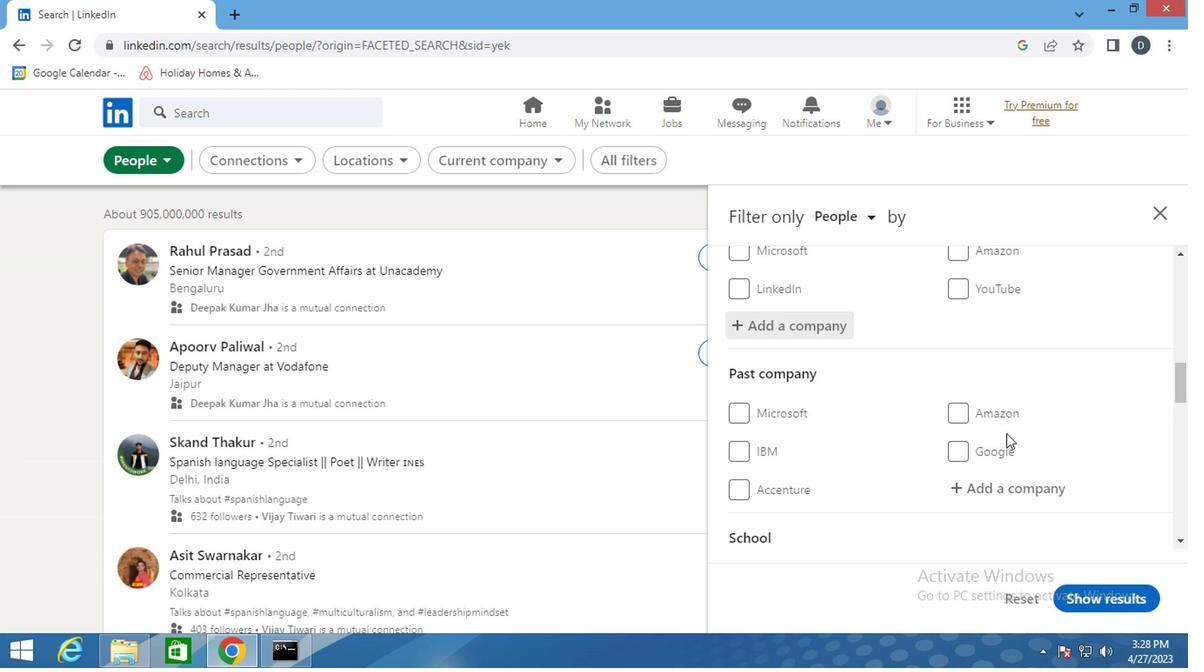 
Action: Mouse scrolled (998, 431) with delta (0, 0)
Screenshot: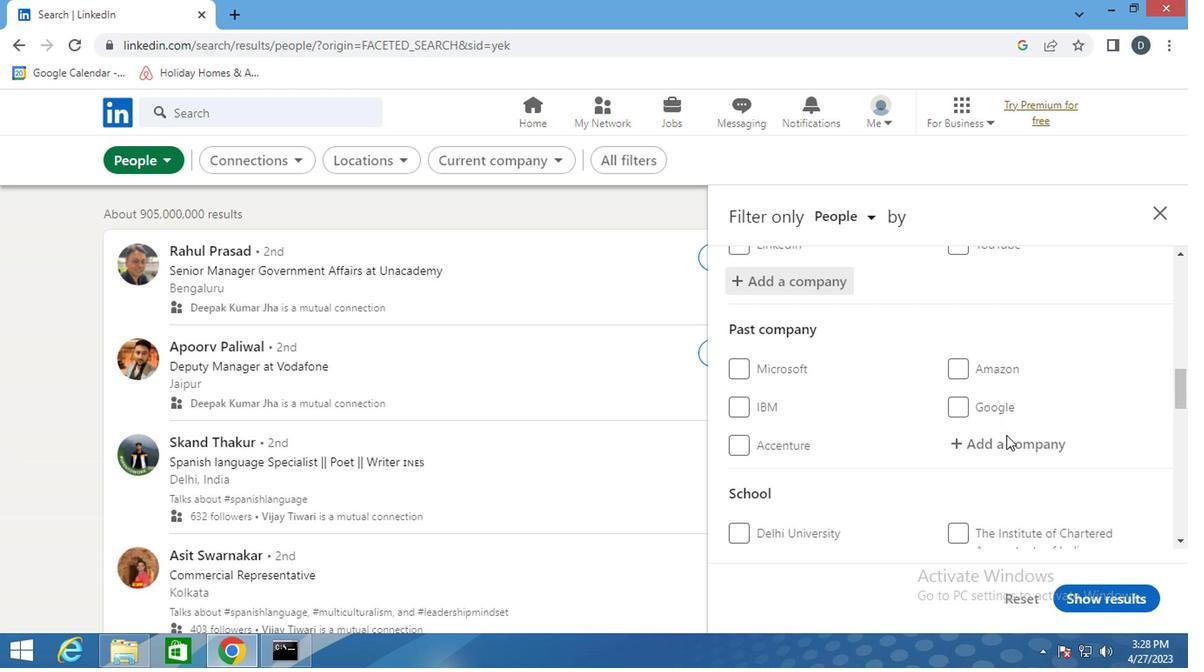 
Action: Mouse moved to (1003, 425)
Screenshot: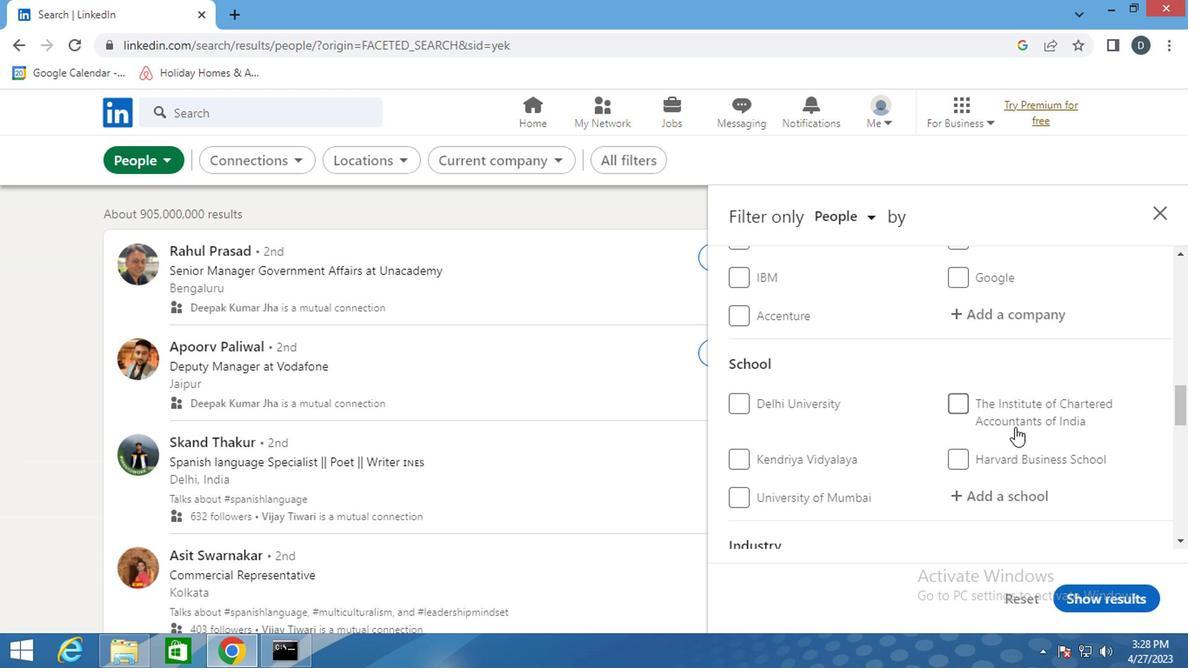 
Action: Mouse scrolled (1003, 424) with delta (0, 0)
Screenshot: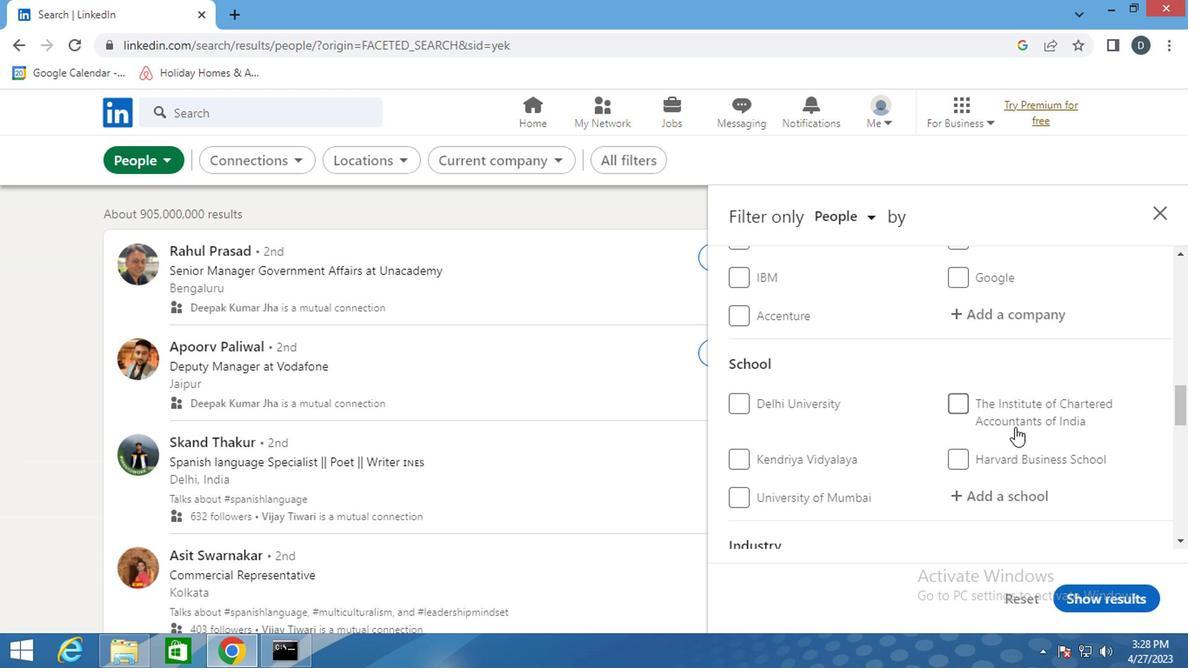 
Action: Mouse moved to (1008, 412)
Screenshot: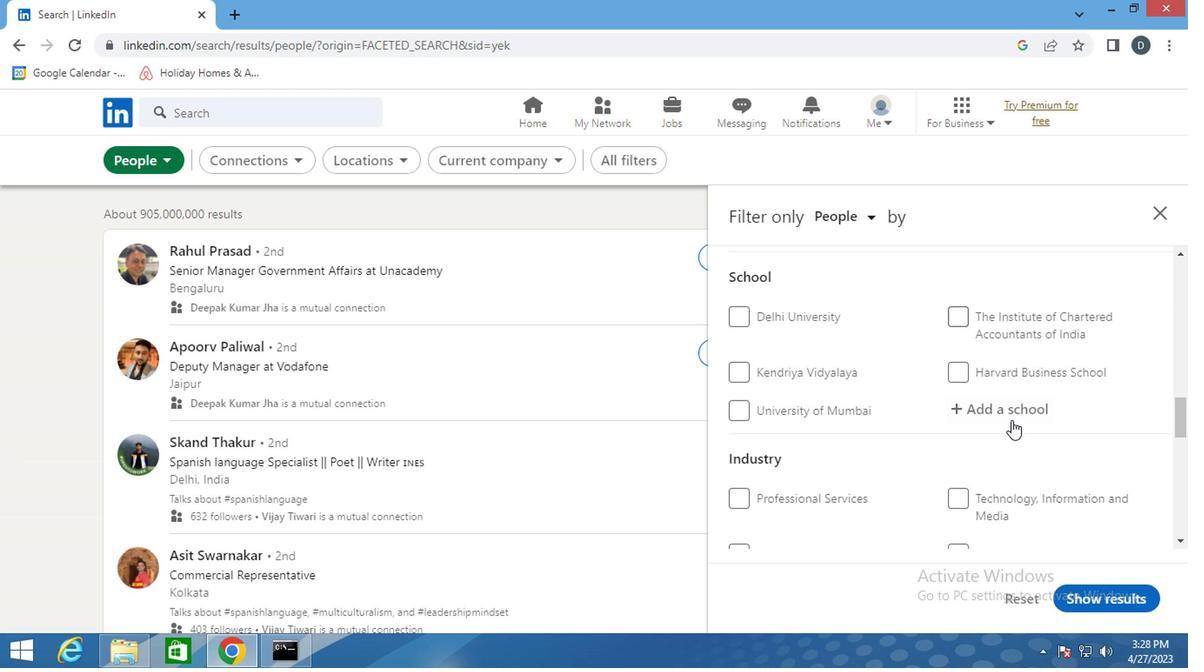 
Action: Mouse pressed left at (1008, 412)
Screenshot: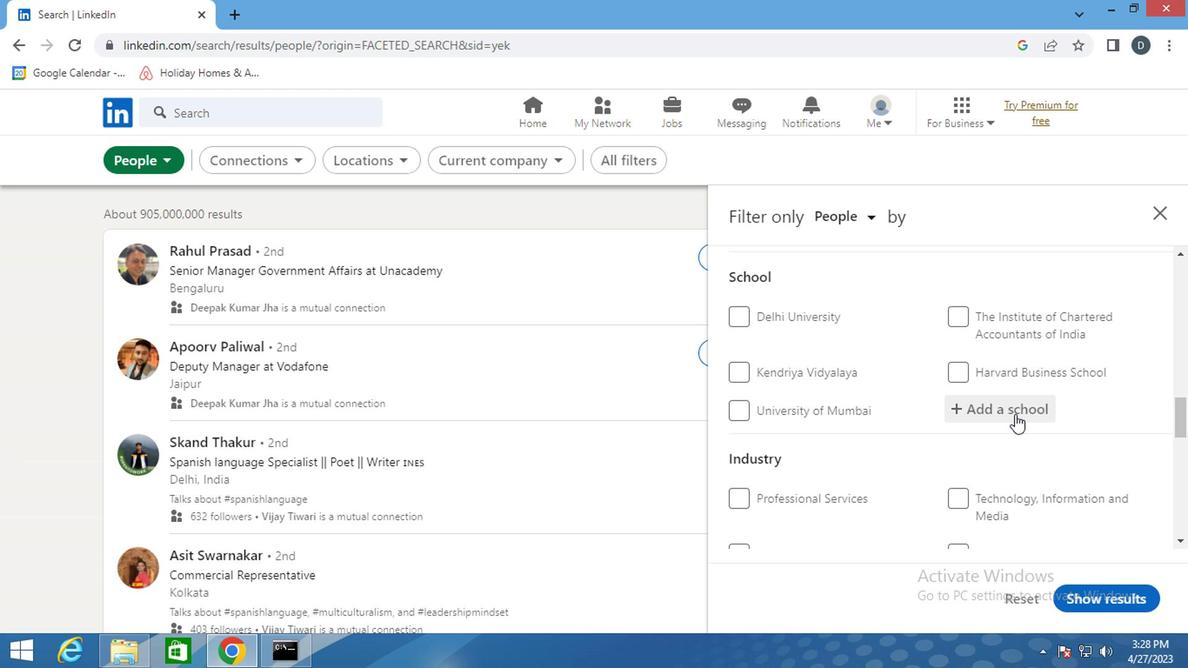 
Action: Key pressed <Key.shift>VIDYA<Key.space><Key.shift><Key.backspace>LANKAR
Screenshot: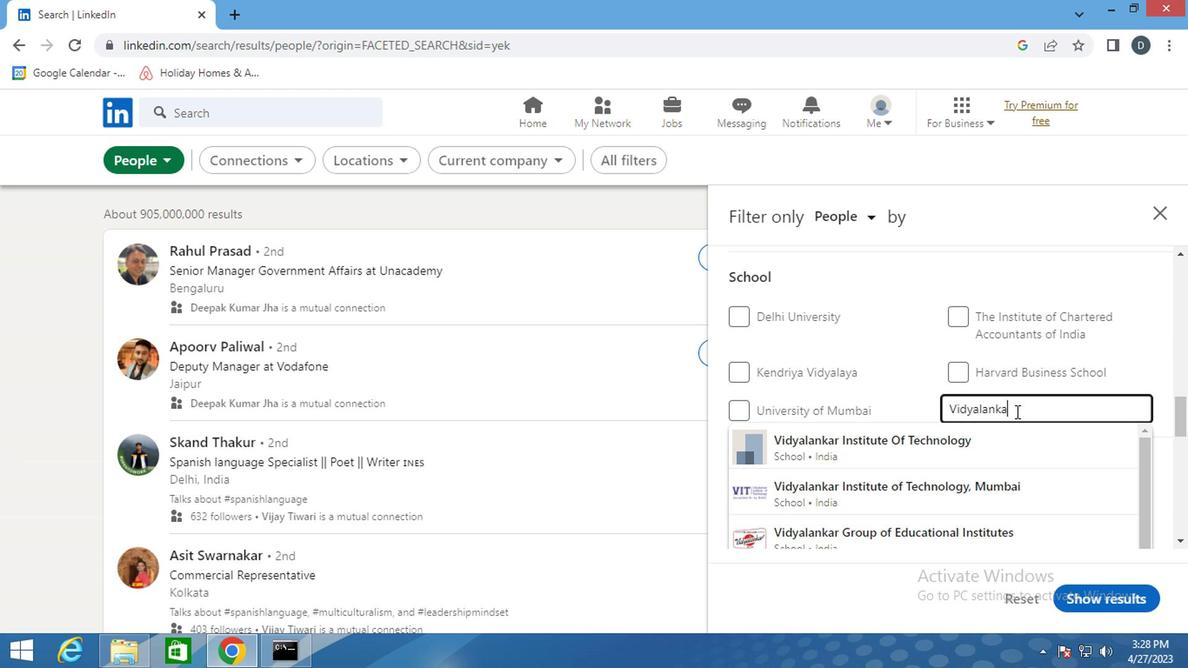 
Action: Mouse moved to (996, 440)
Screenshot: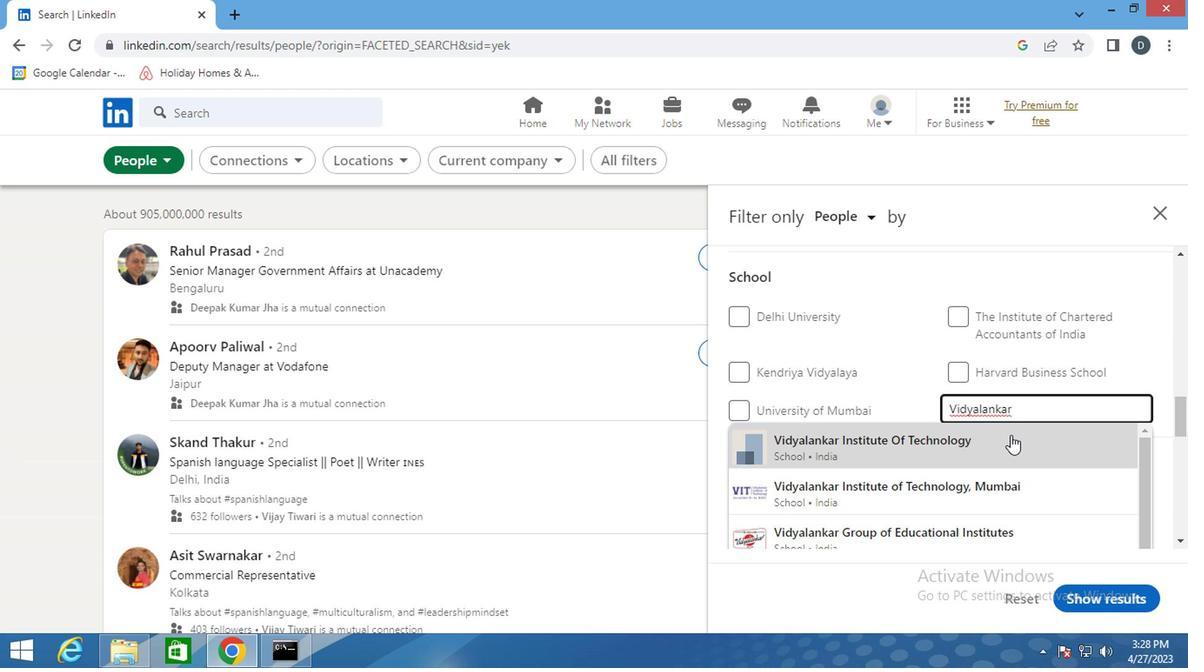 
Action: Mouse pressed left at (996, 440)
Screenshot: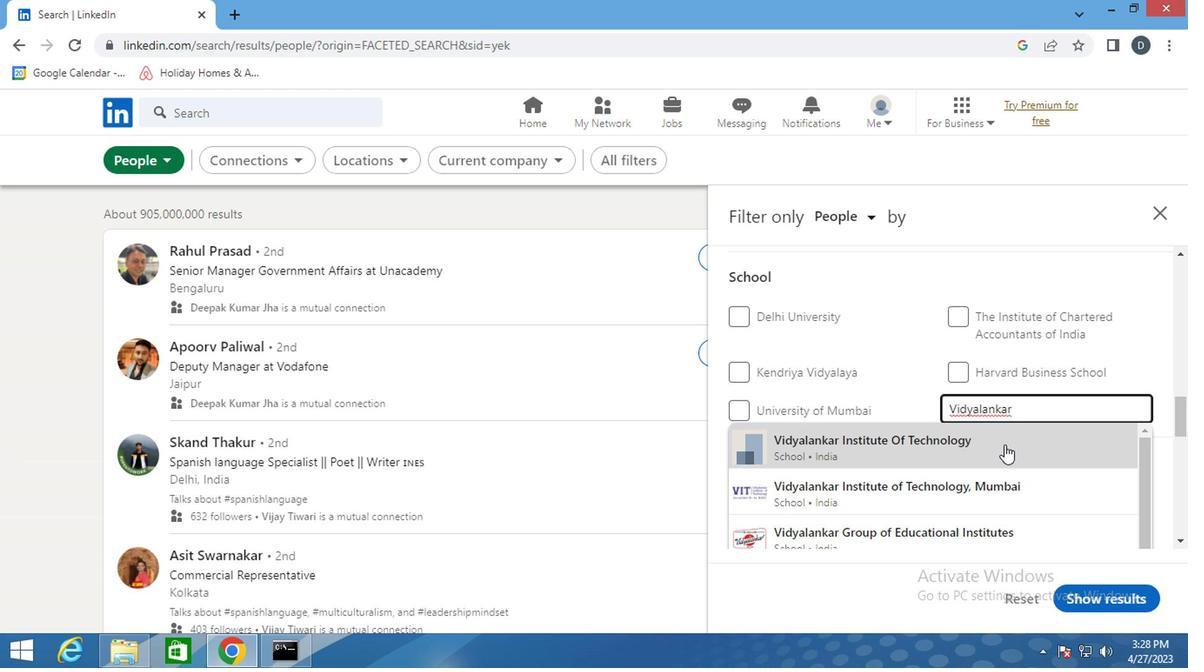 
Action: Mouse scrolled (996, 439) with delta (0, 0)
Screenshot: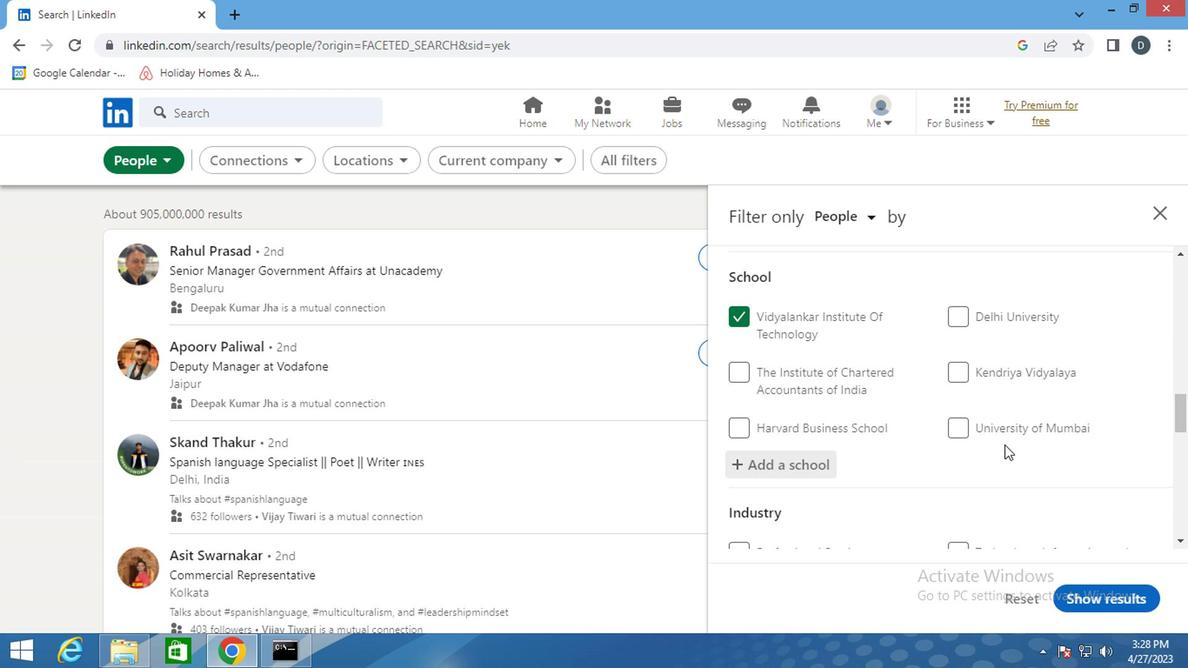 
Action: Mouse scrolled (996, 439) with delta (0, 0)
Screenshot: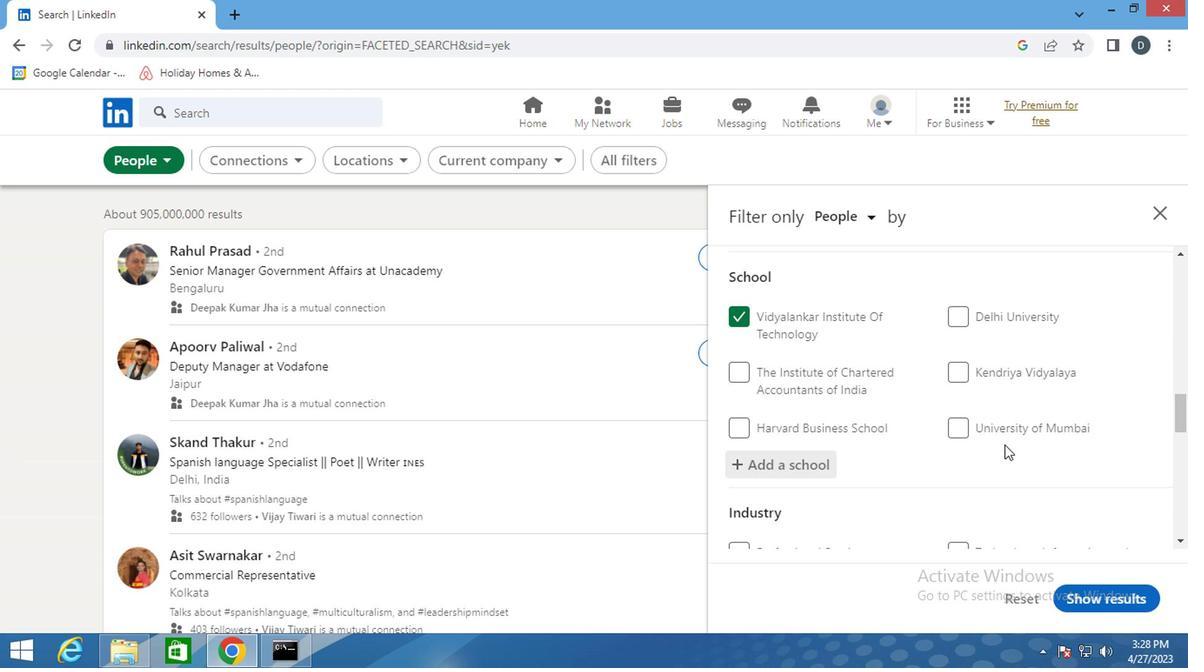 
Action: Mouse scrolled (996, 439) with delta (0, 0)
Screenshot: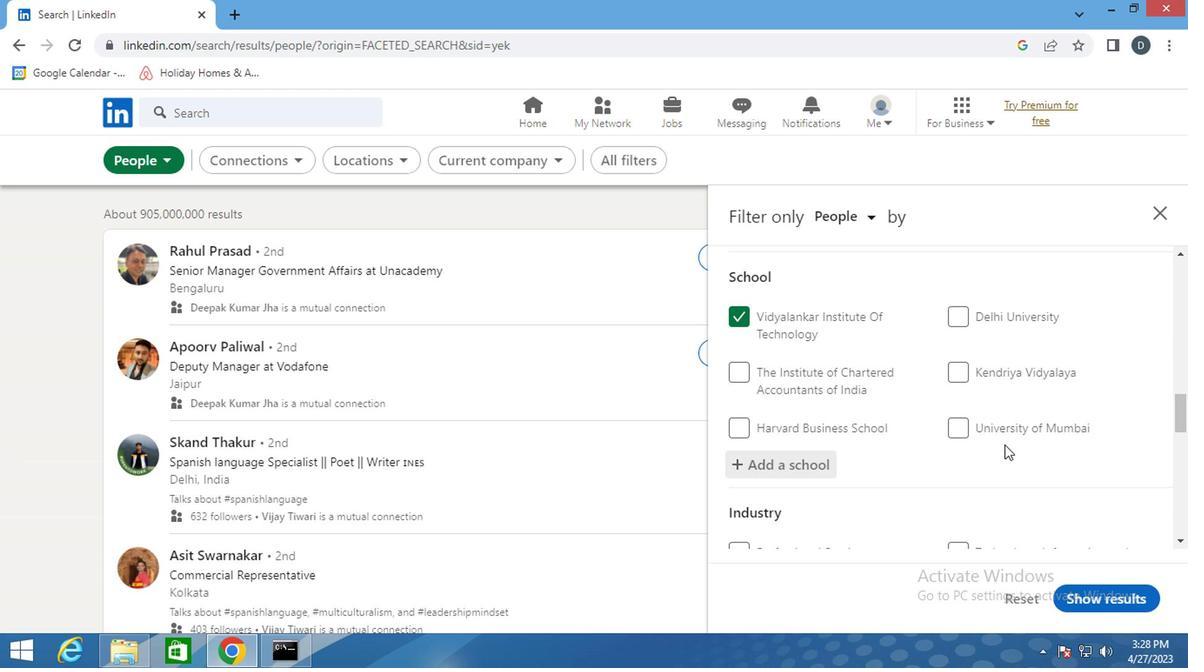 
Action: Mouse moved to (988, 422)
Screenshot: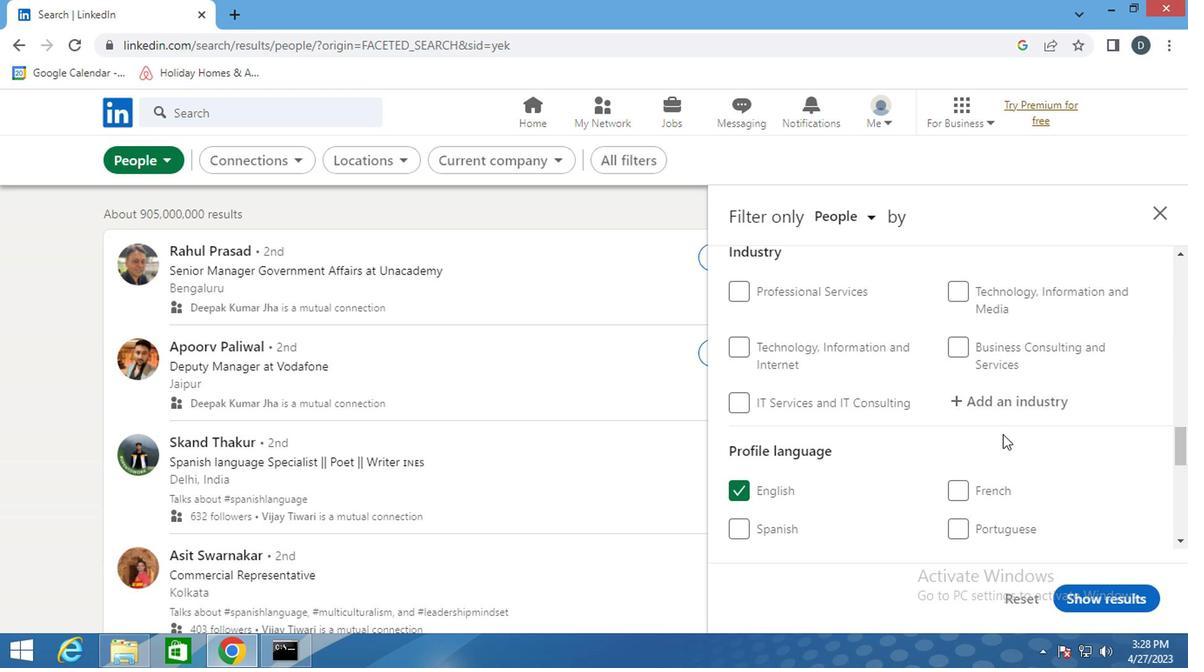 
Action: Mouse scrolled (988, 422) with delta (0, 0)
Screenshot: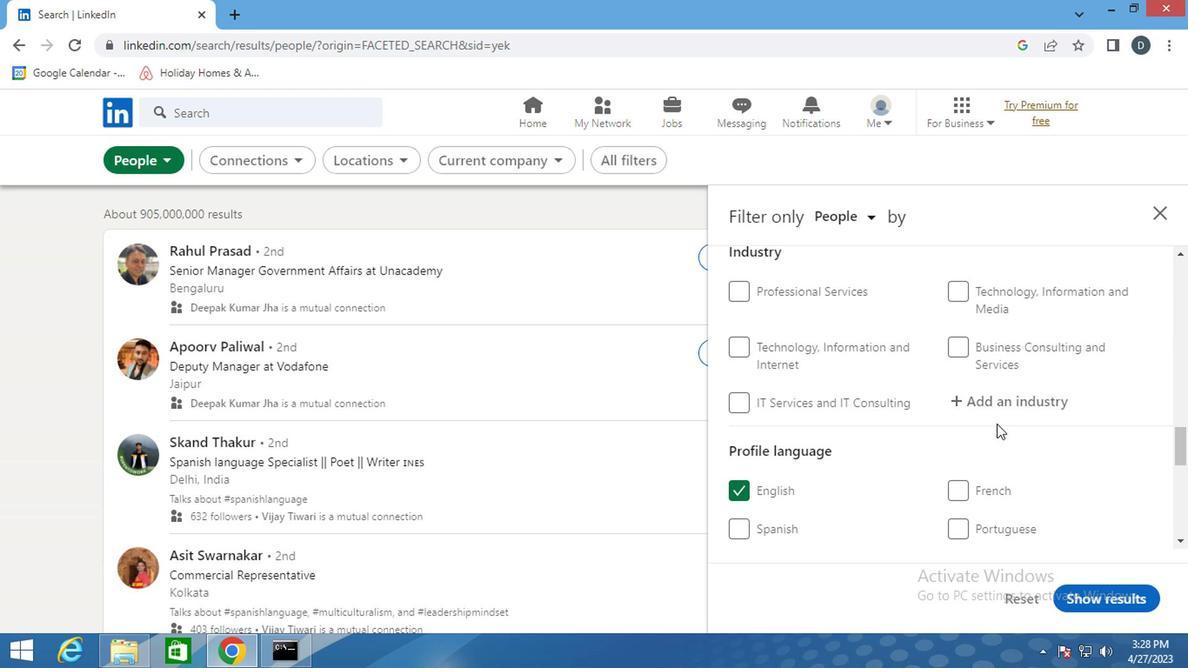 
Action: Mouse moved to (989, 472)
Screenshot: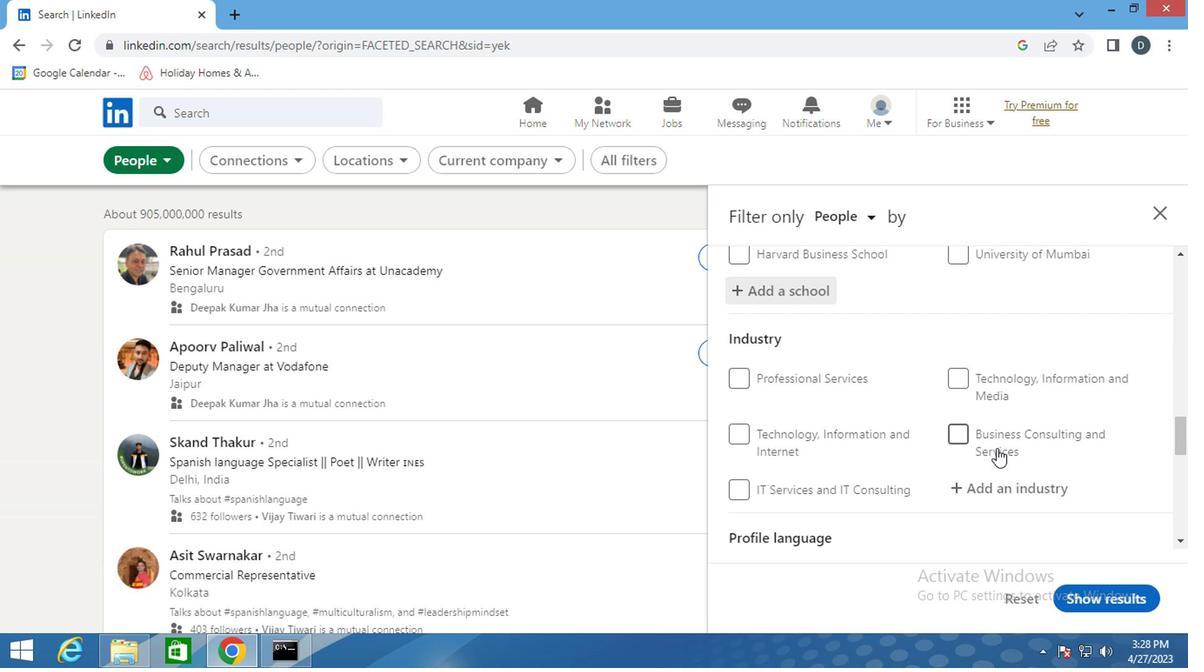 
Action: Mouse pressed left at (989, 472)
Screenshot: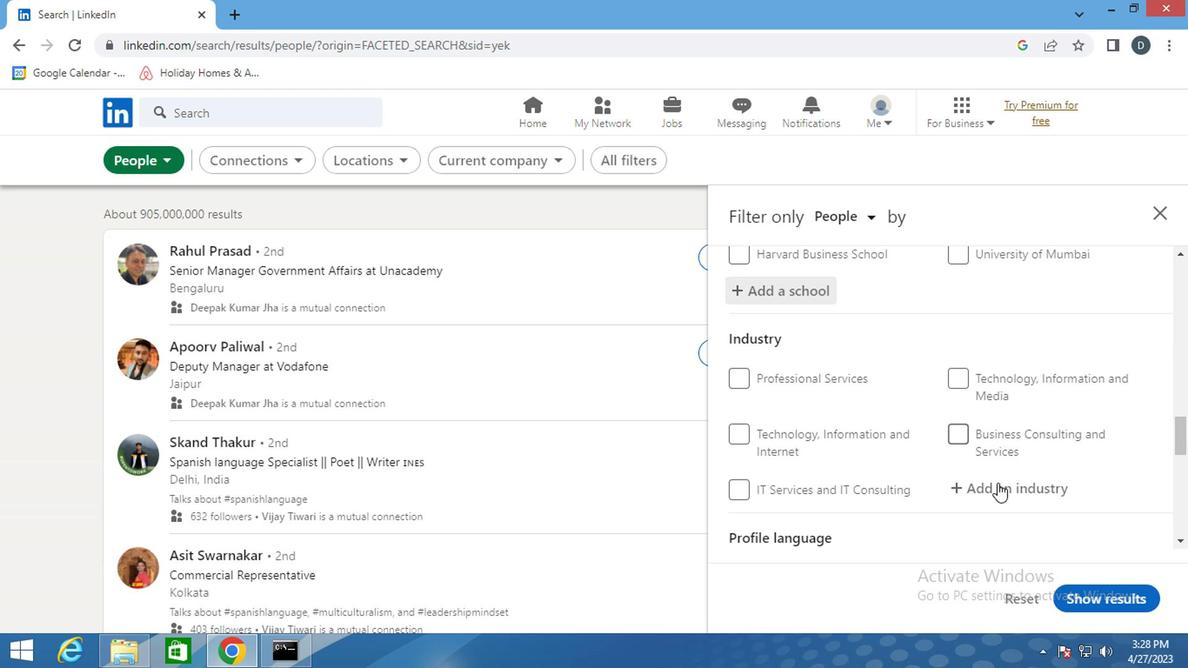 
Action: Mouse moved to (1018, 448)
Screenshot: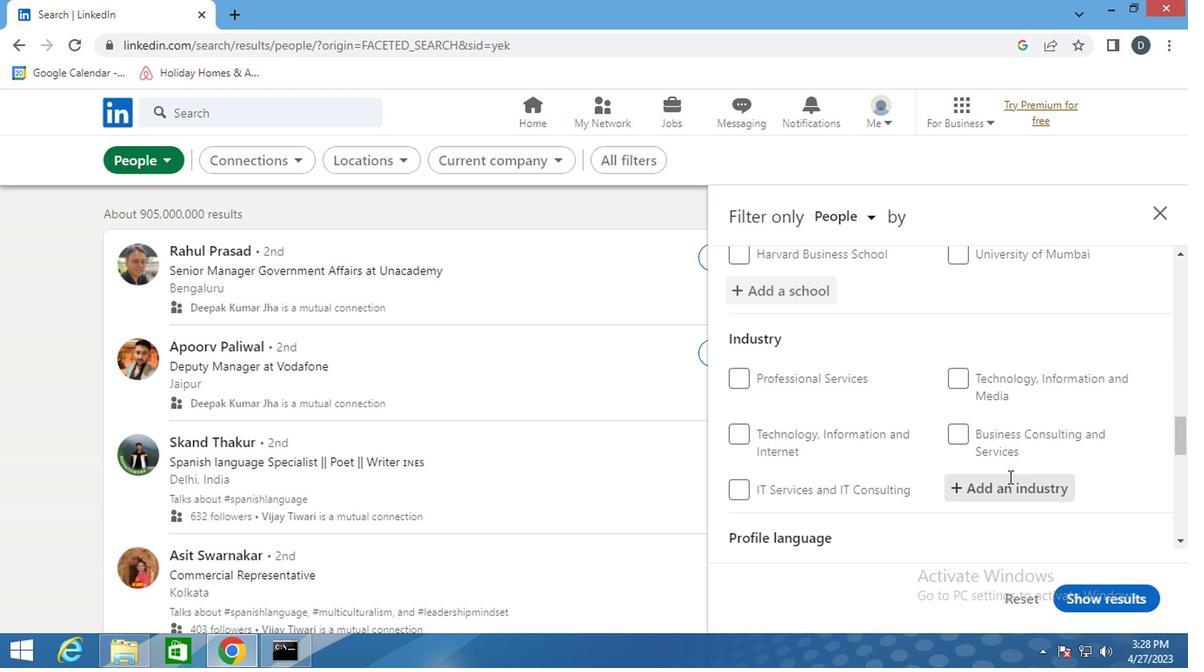 
Action: Mouse scrolled (1018, 447) with delta (0, 0)
Screenshot: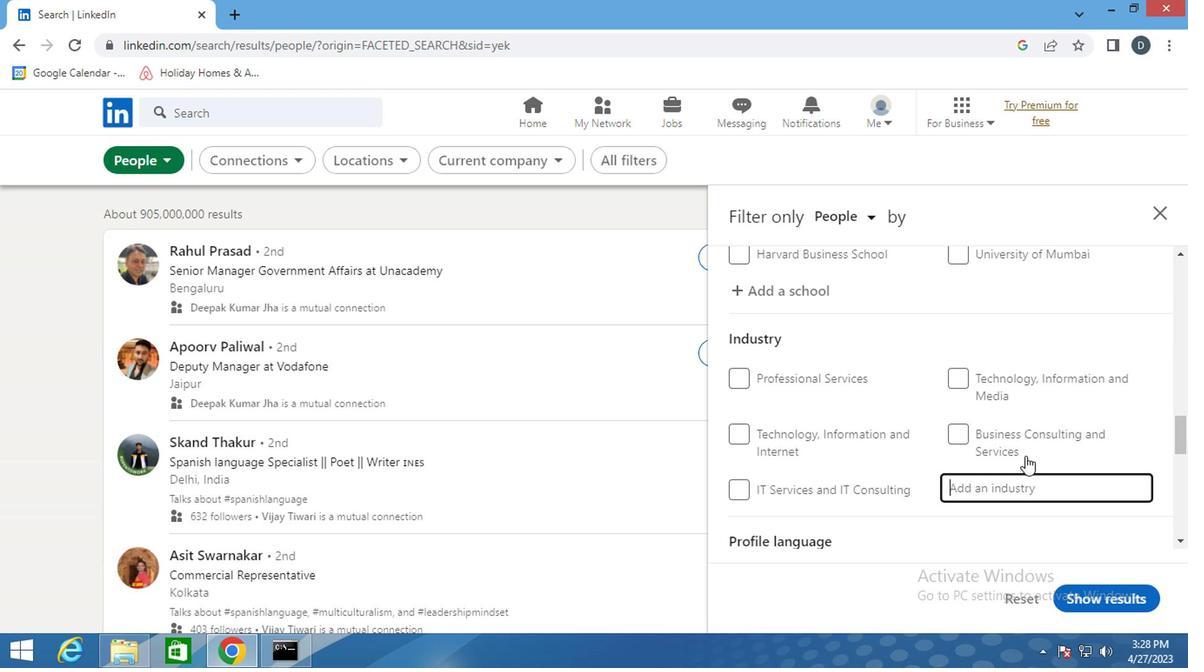 
Action: Mouse moved to (1009, 425)
Screenshot: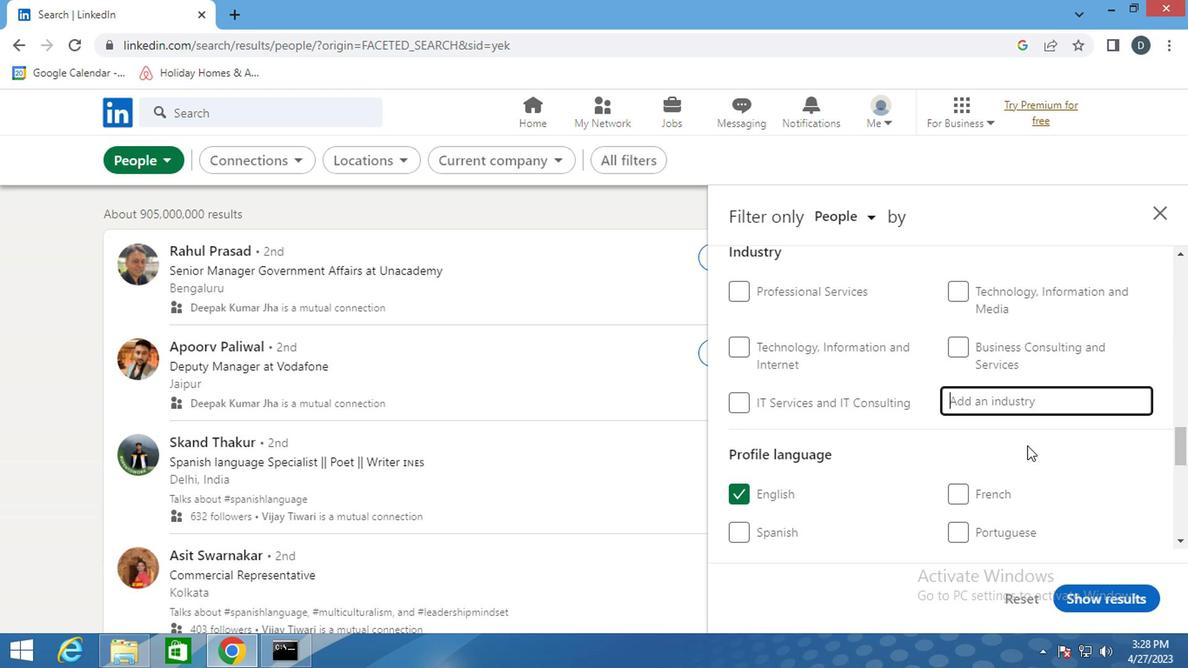 
Action: Key pressed <Key.shift>ZOOZ
Screenshot: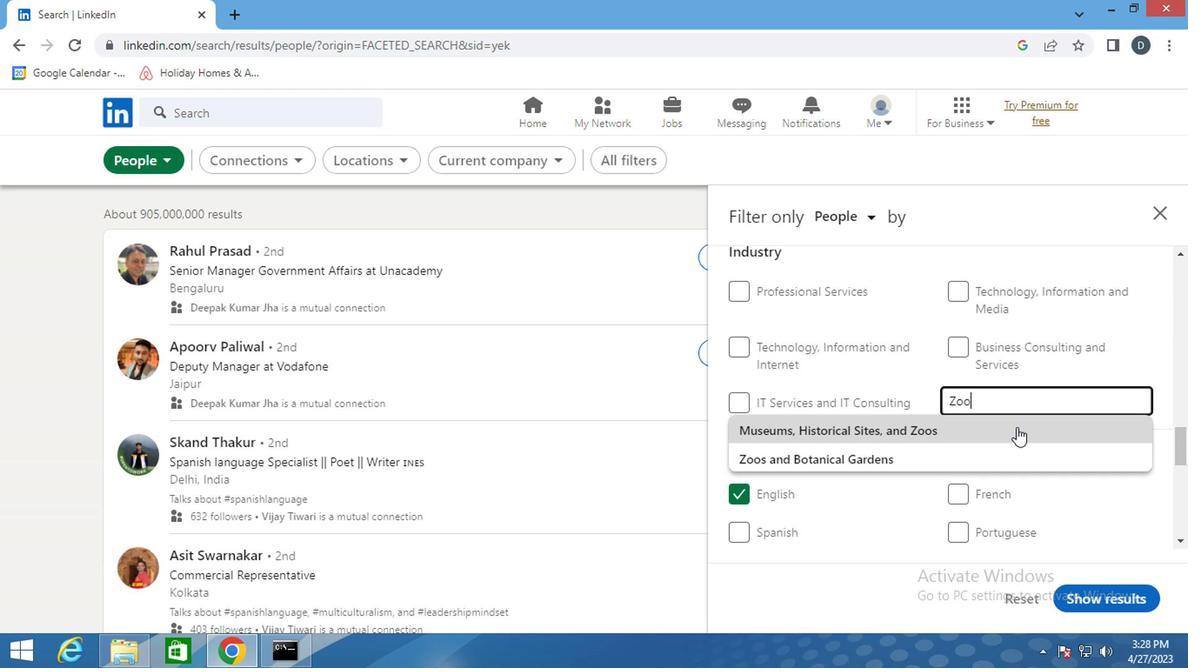 
Action: Mouse moved to (1007, 425)
Screenshot: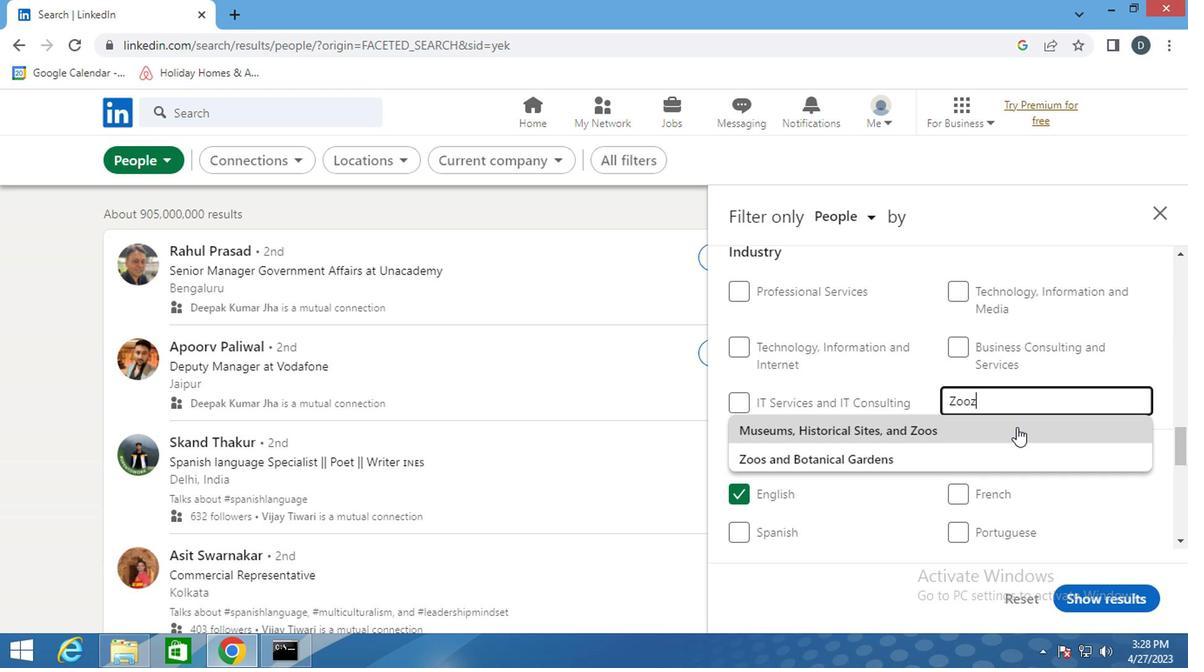 
Action: Key pressed <Key.backspace>
Screenshot: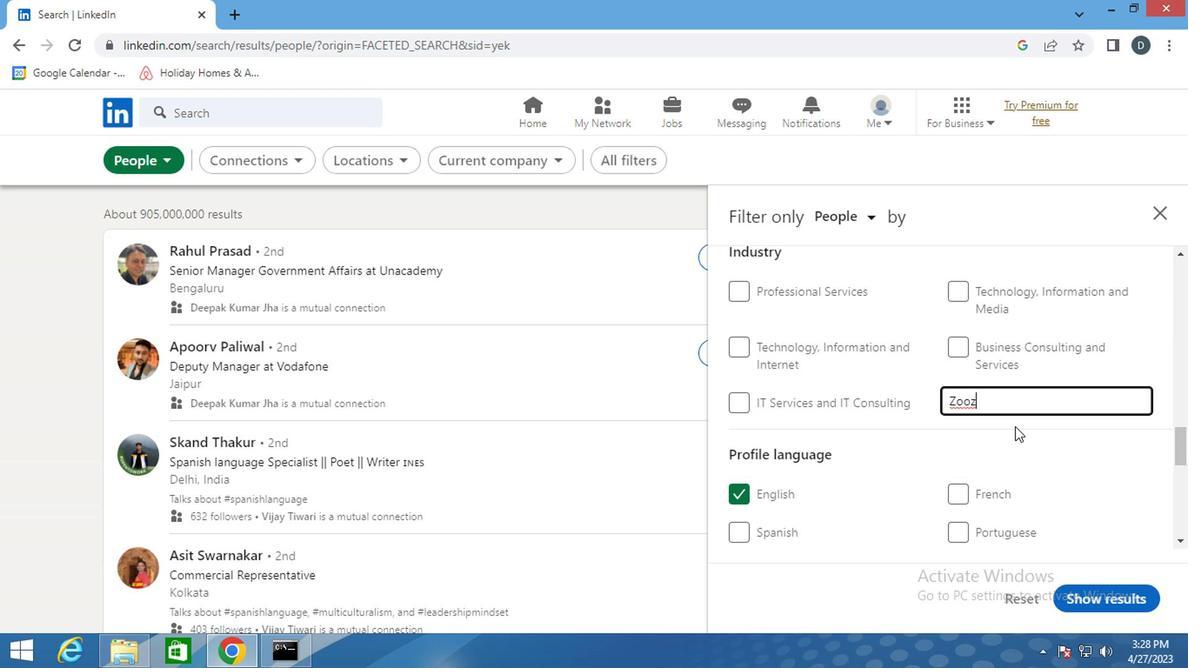 
Action: Mouse moved to (1003, 429)
Screenshot: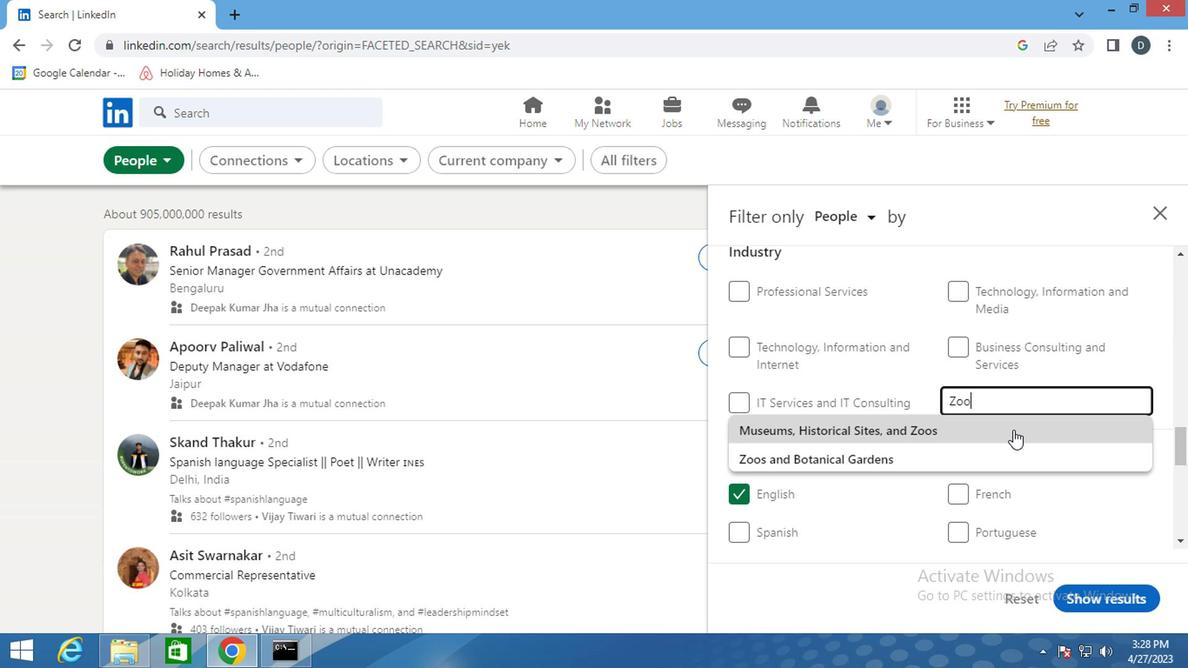 
Action: Key pressed S
Screenshot: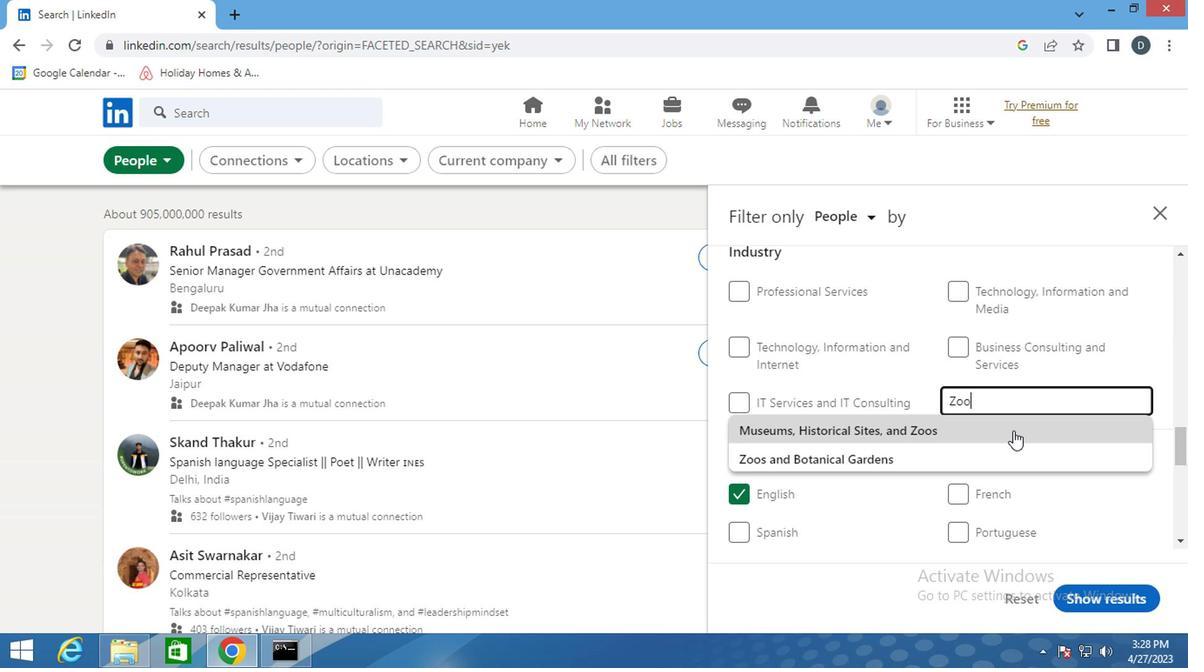 
Action: Mouse moved to (954, 445)
Screenshot: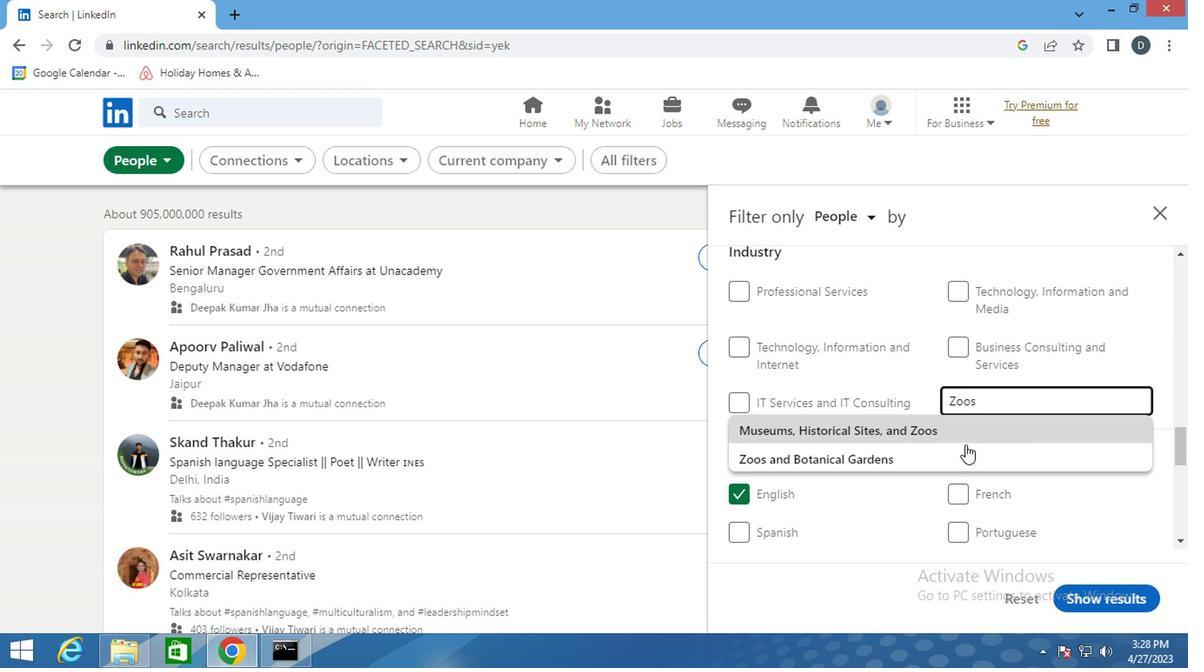 
Action: Mouse pressed left at (954, 445)
Screenshot: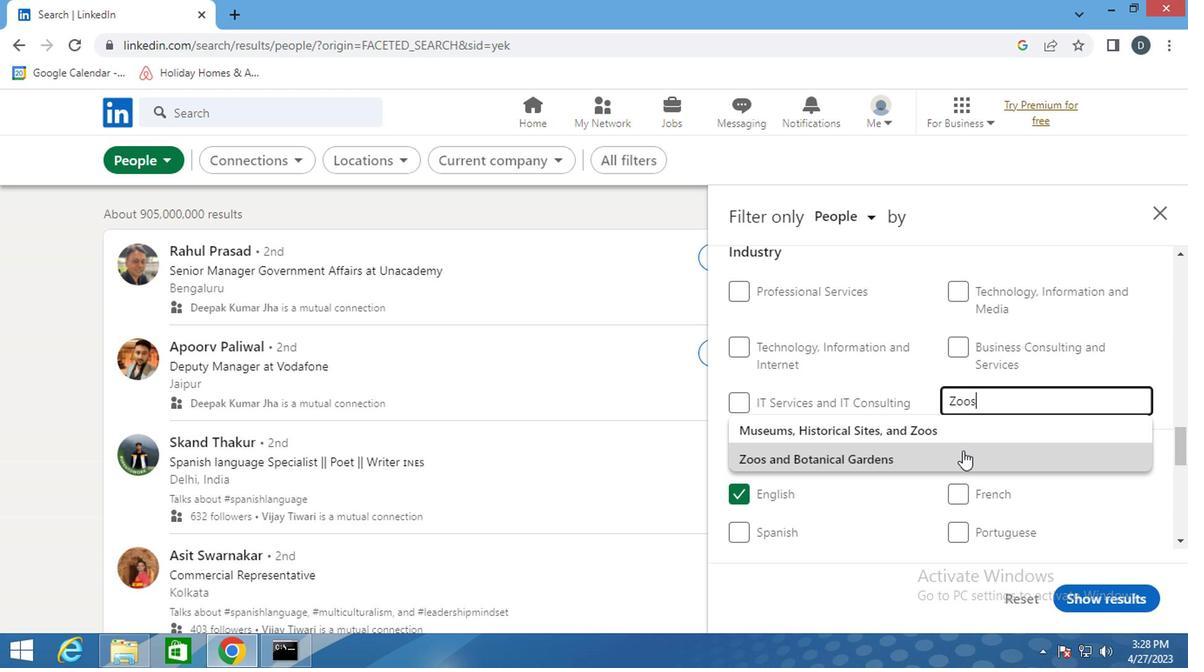 
Action: Mouse moved to (954, 445)
Screenshot: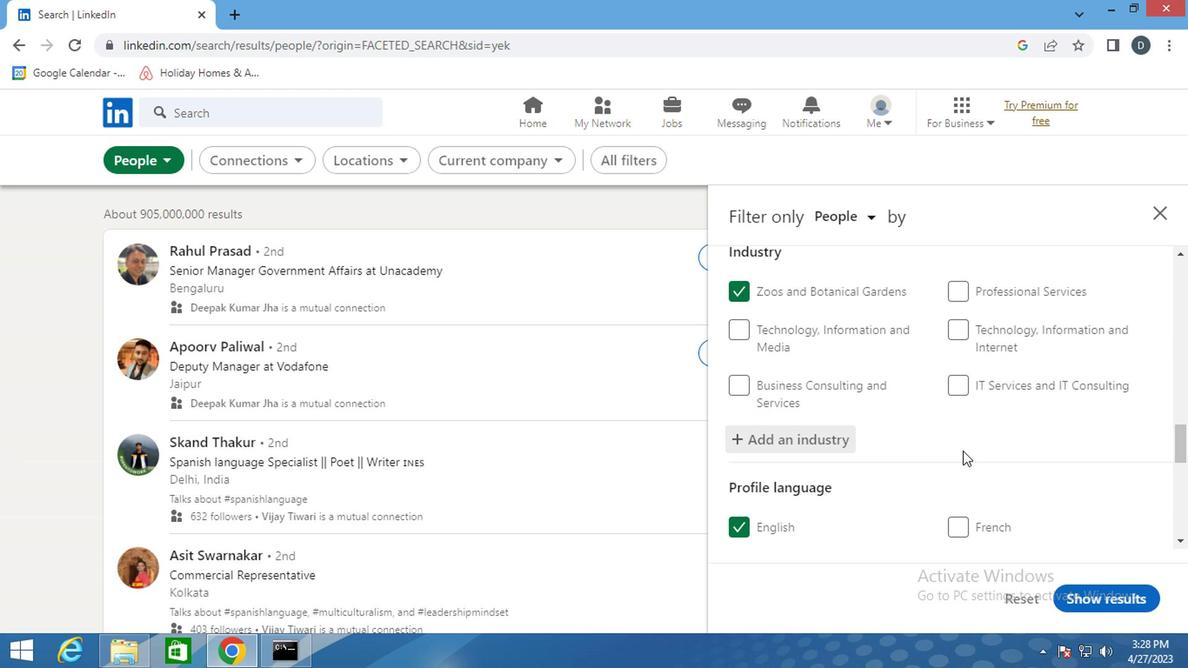 
Action: Mouse scrolled (954, 444) with delta (0, 0)
Screenshot: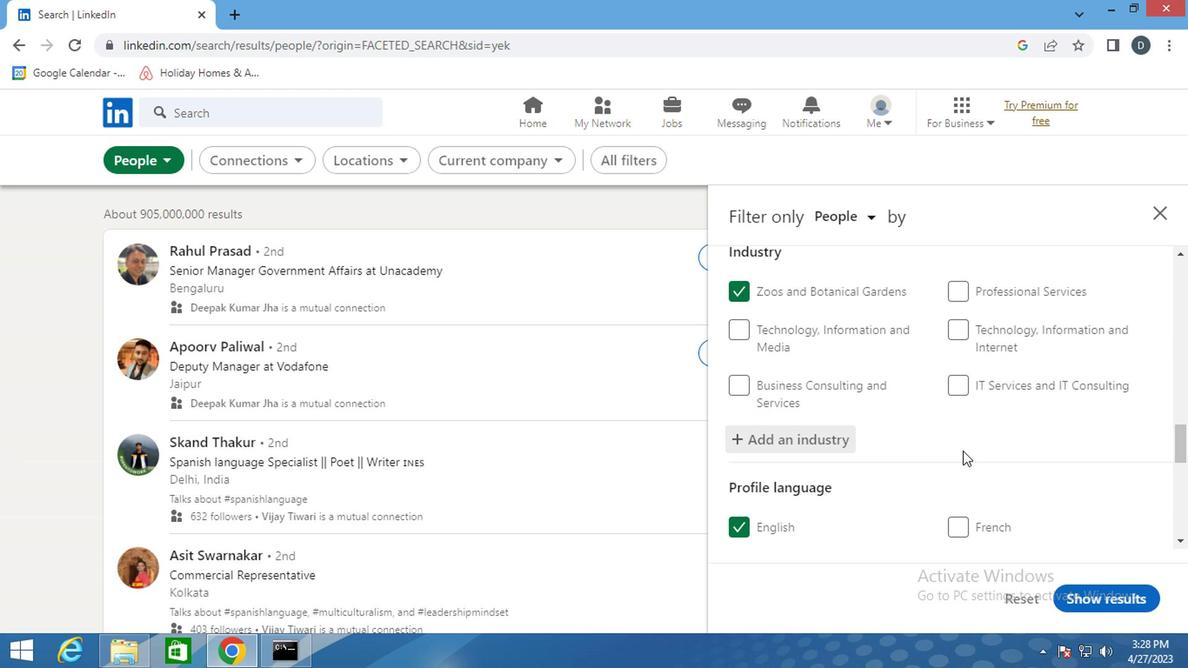 
Action: Mouse scrolled (954, 444) with delta (0, 0)
Screenshot: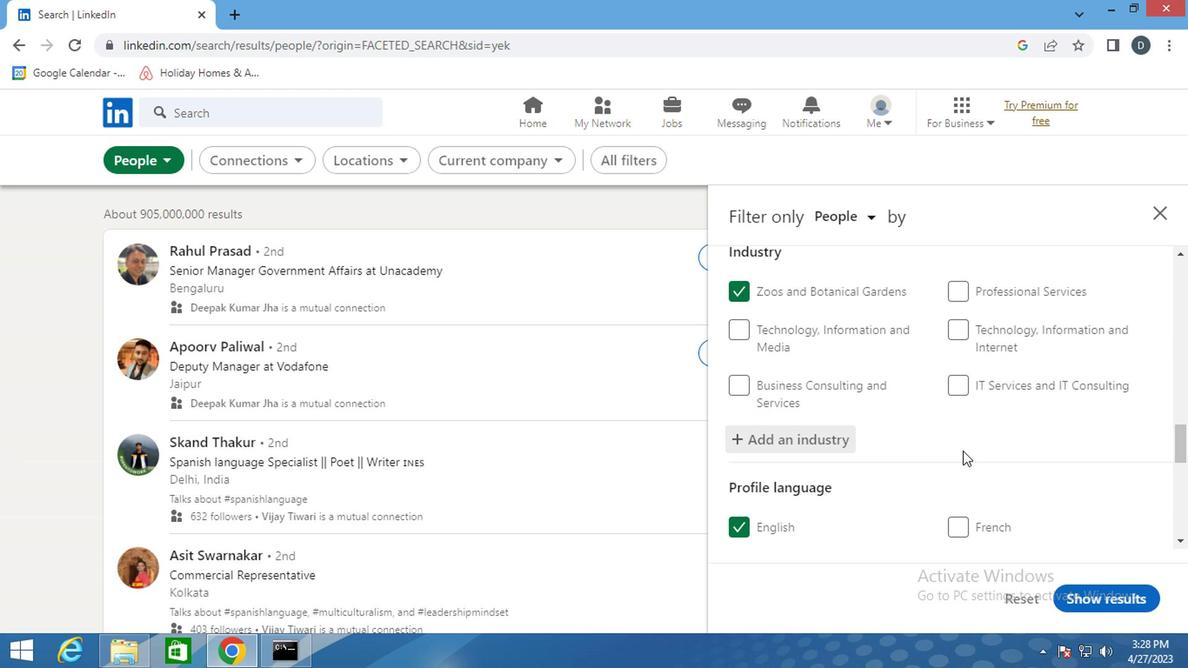 
Action: Mouse moved to (968, 417)
Screenshot: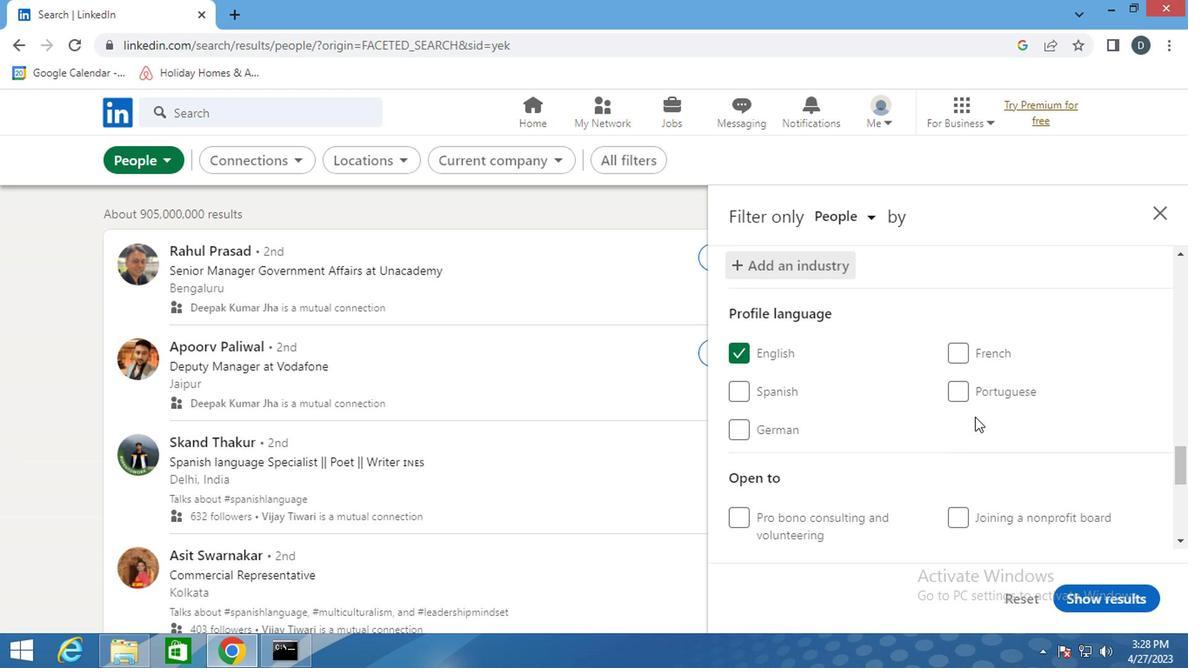 
Action: Mouse scrolled (968, 416) with delta (0, 0)
Screenshot: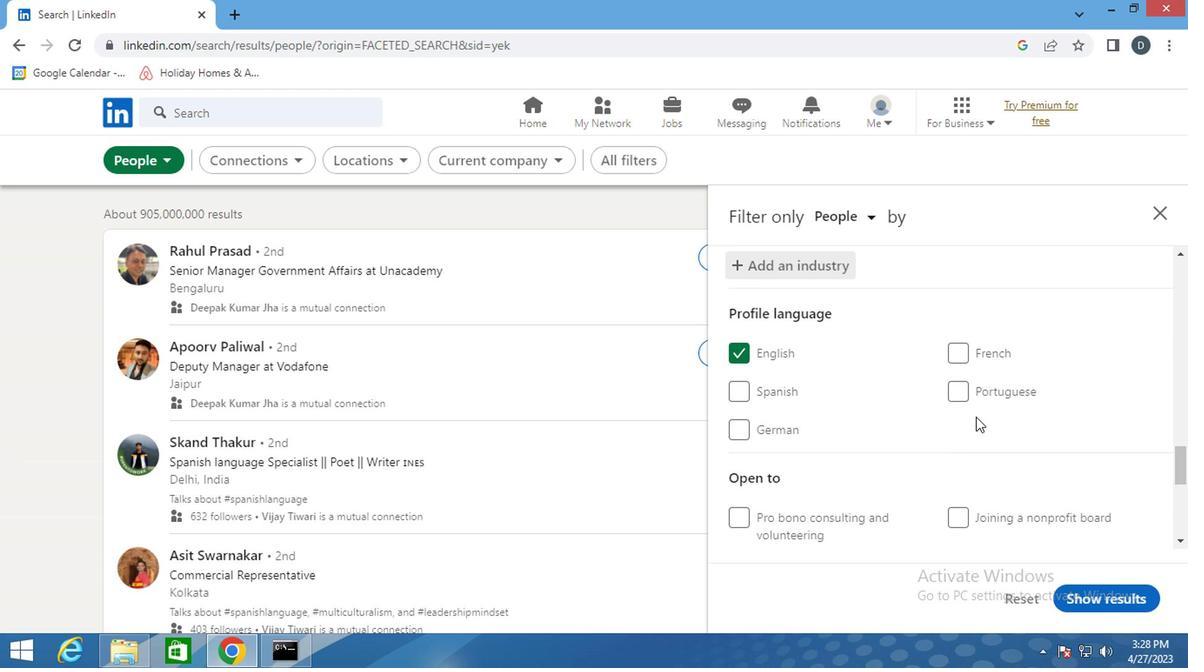 
Action: Mouse scrolled (968, 416) with delta (0, 0)
Screenshot: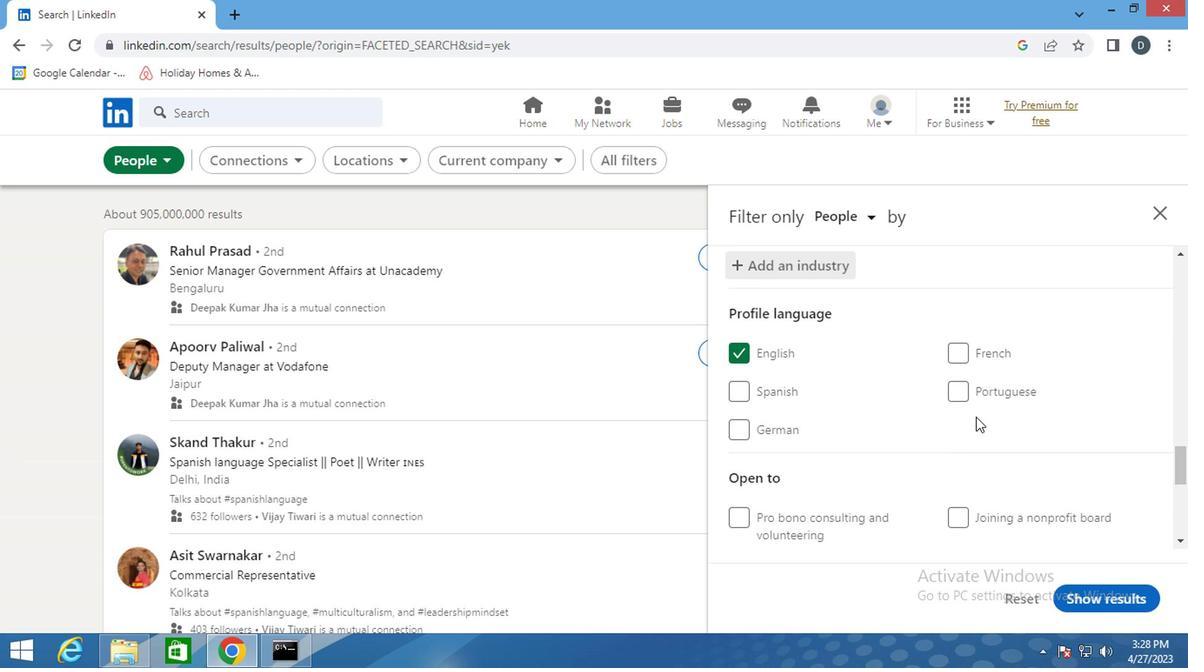 
Action: Mouse scrolled (968, 416) with delta (0, 0)
Screenshot: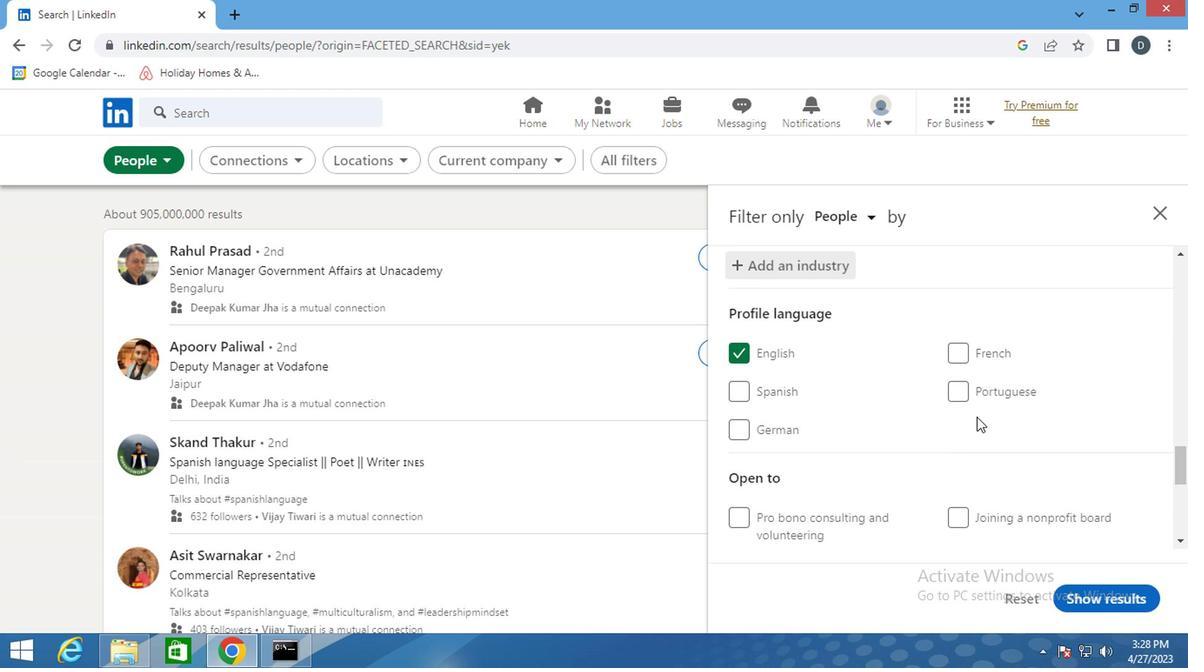 
Action: Mouse moved to (1001, 428)
Screenshot: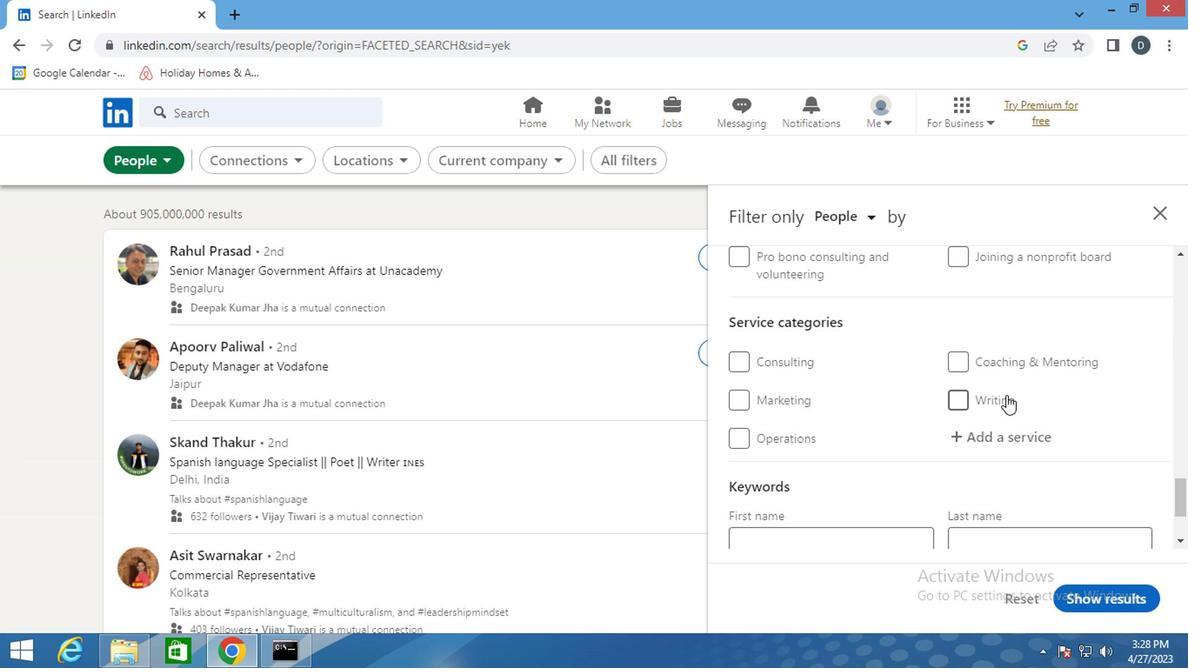 
Action: Mouse pressed left at (1001, 428)
Screenshot: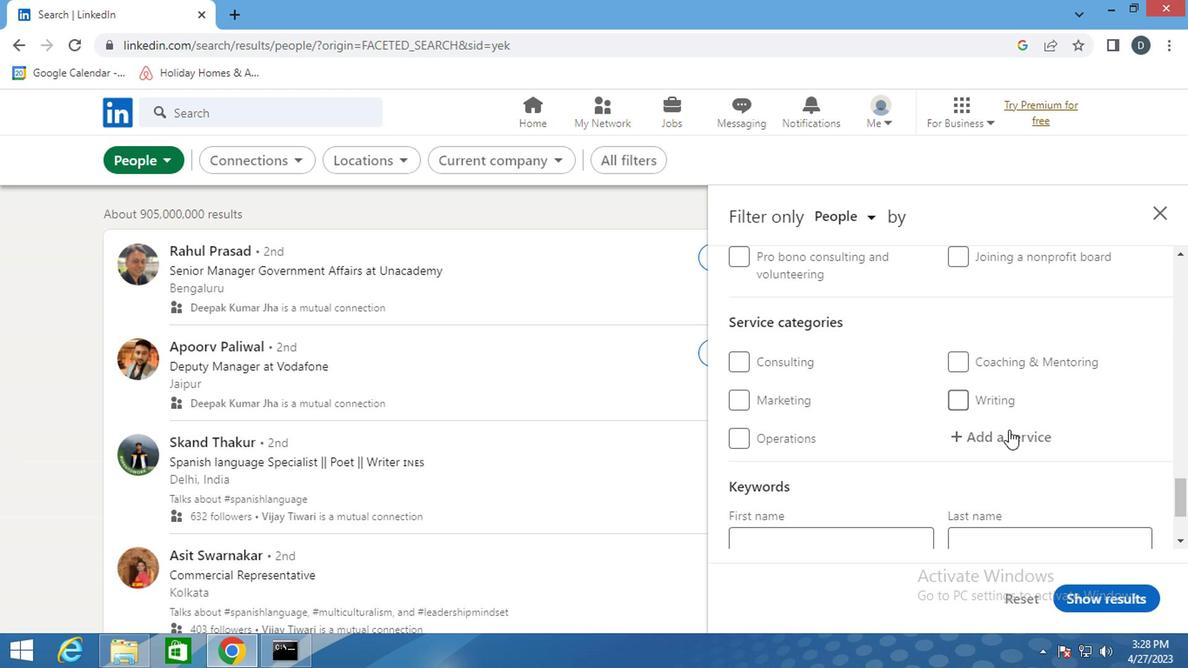 
Action: Mouse moved to (1011, 432)
Screenshot: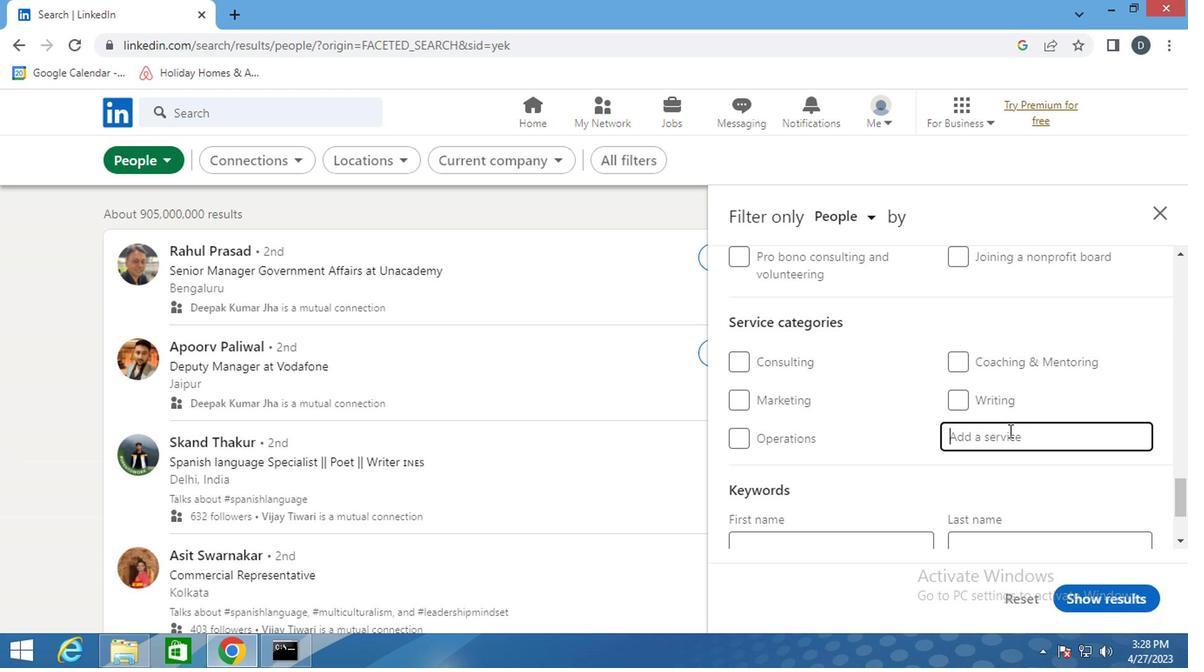 
Action: Key pressed <Key.shift>LABOR
Screenshot: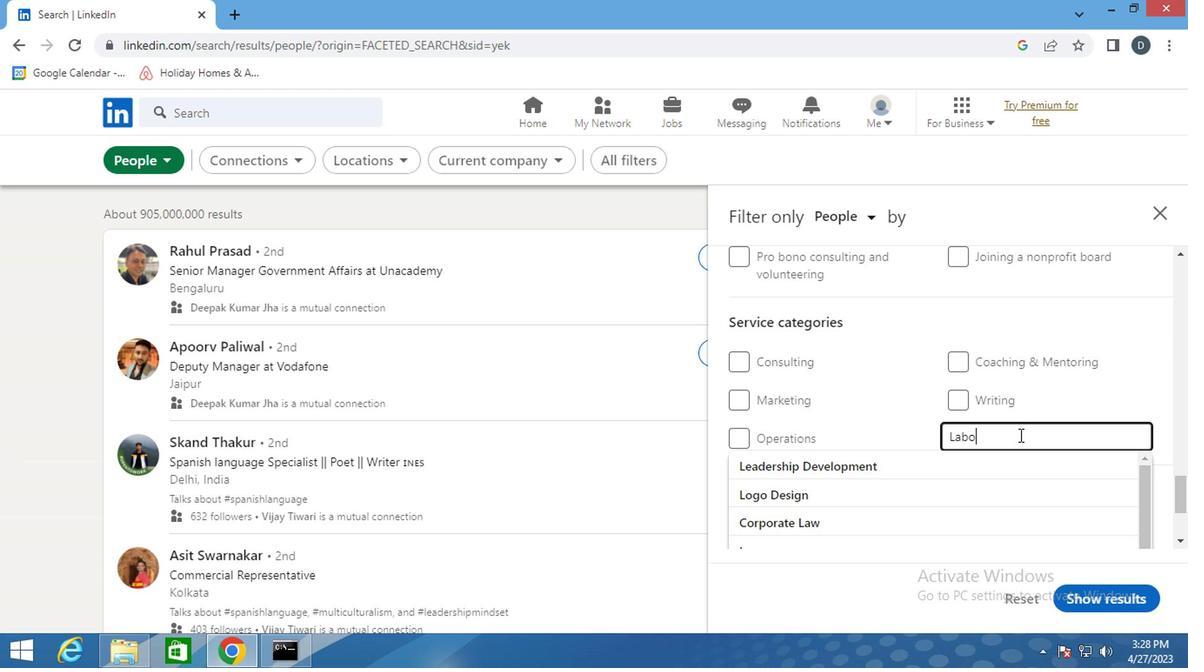 
Action: Mouse moved to (975, 459)
Screenshot: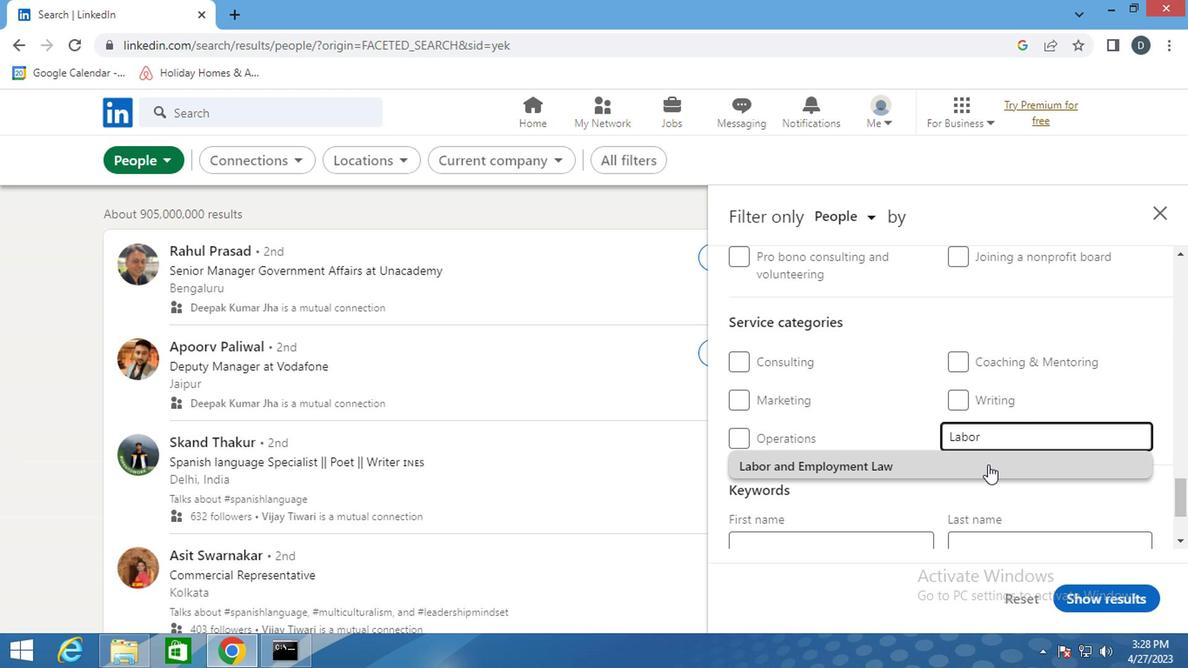 
Action: Mouse pressed left at (975, 459)
Screenshot: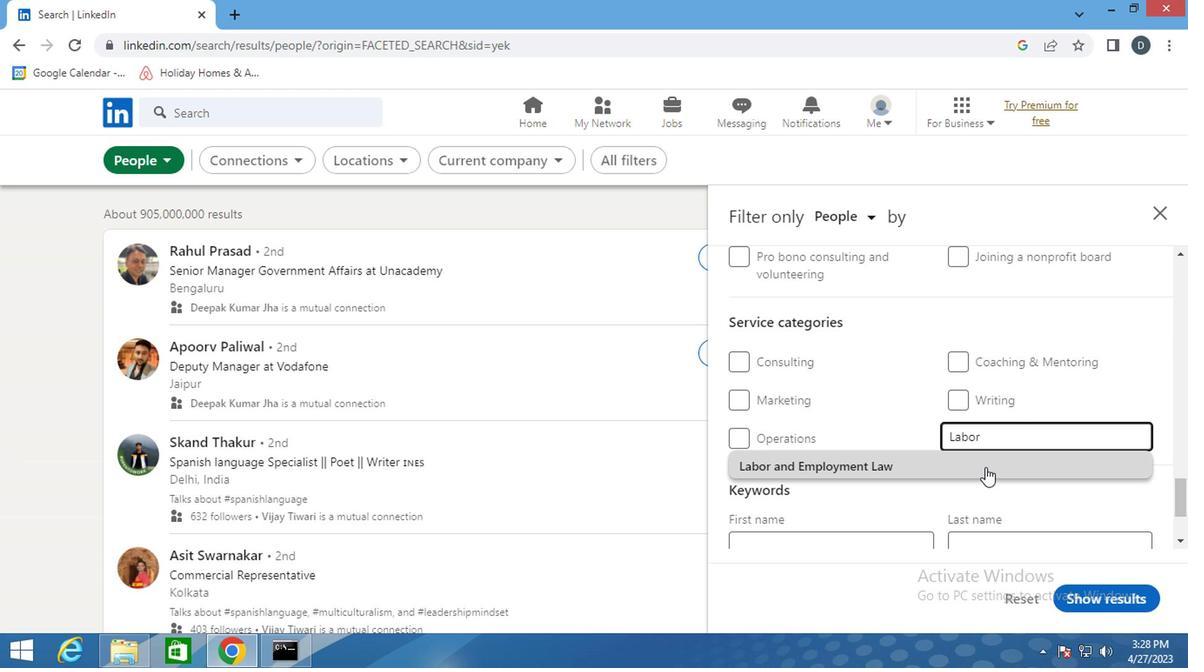 
Action: Mouse moved to (975, 457)
Screenshot: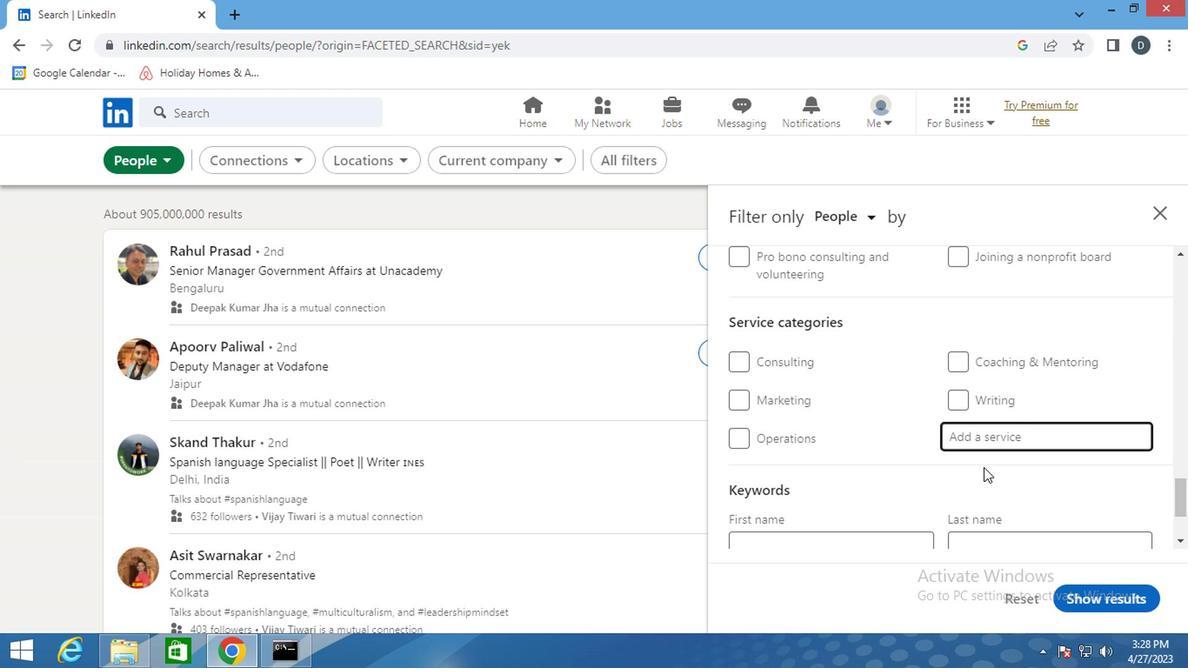 
Action: Mouse scrolled (975, 457) with delta (0, 0)
Screenshot: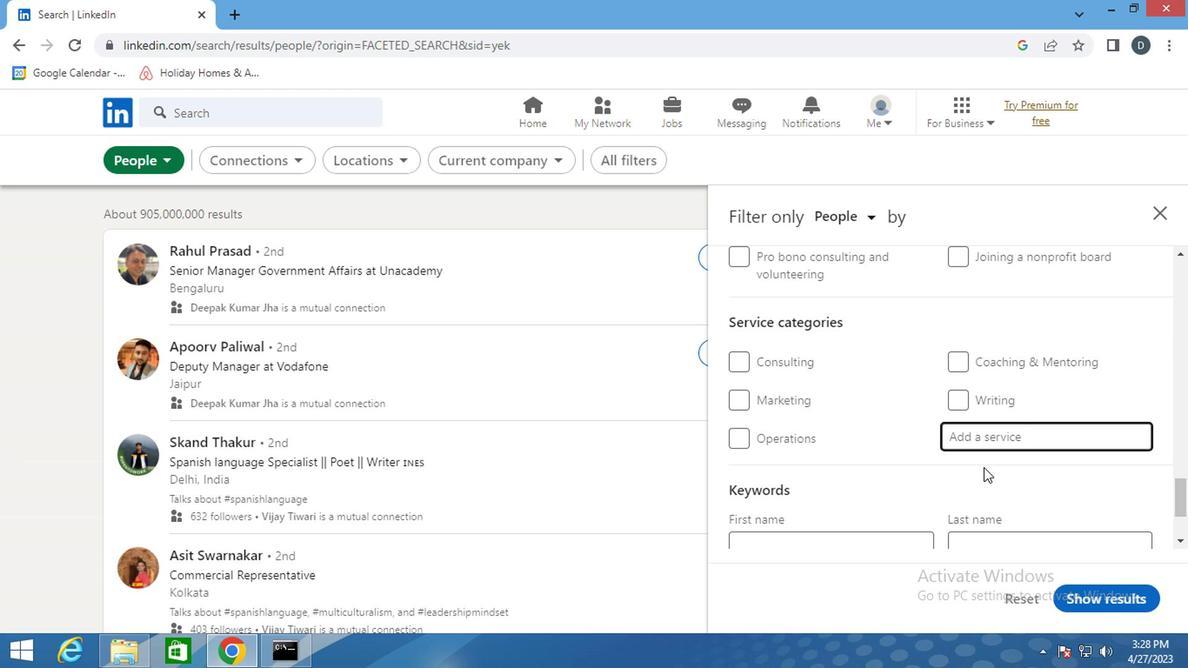 
Action: Mouse scrolled (975, 457) with delta (0, 0)
Screenshot: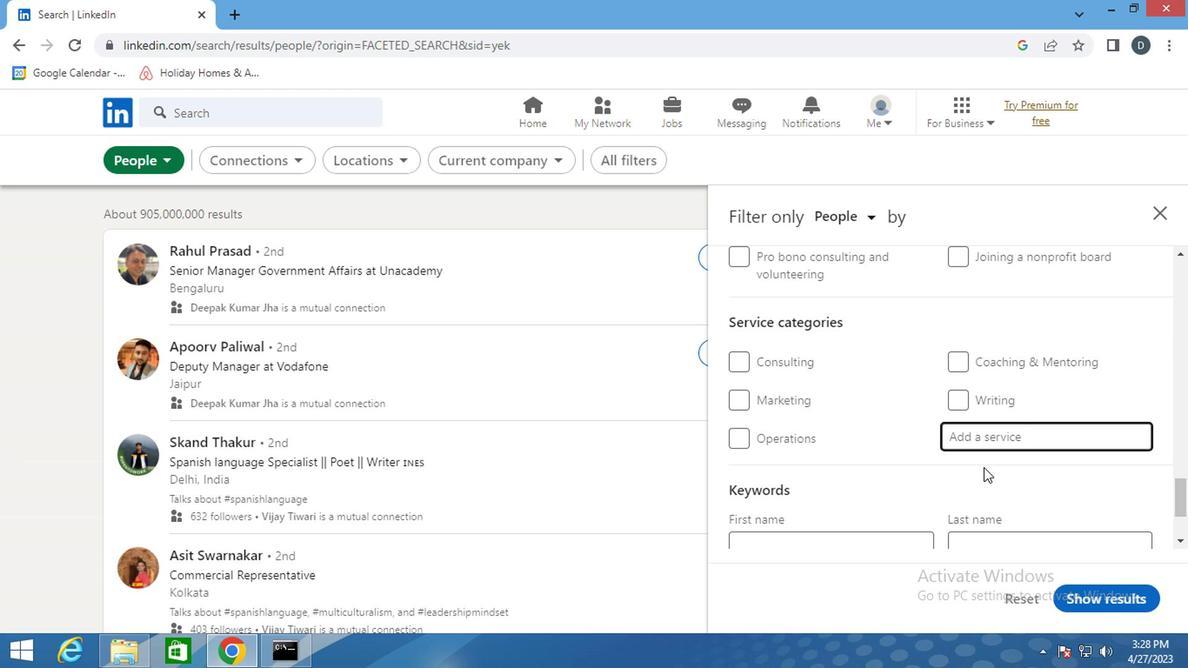 
Action: Mouse scrolled (975, 457) with delta (0, 0)
Screenshot: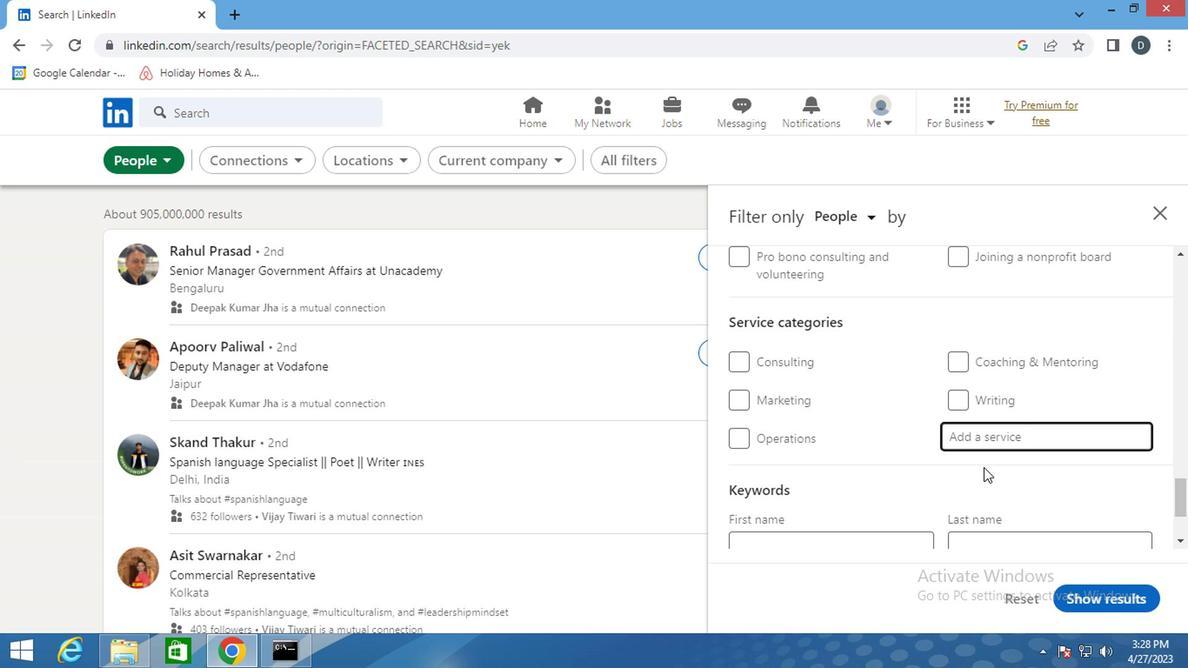 
Action: Mouse moved to (875, 460)
Screenshot: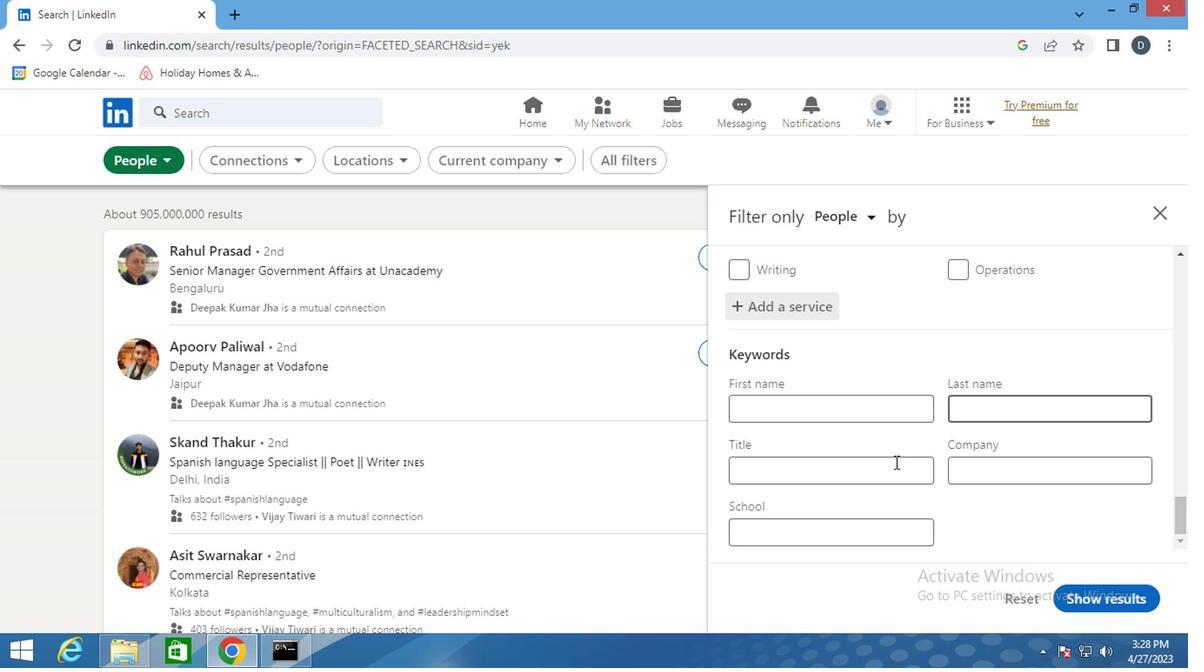 
Action: Mouse pressed left at (875, 460)
Screenshot: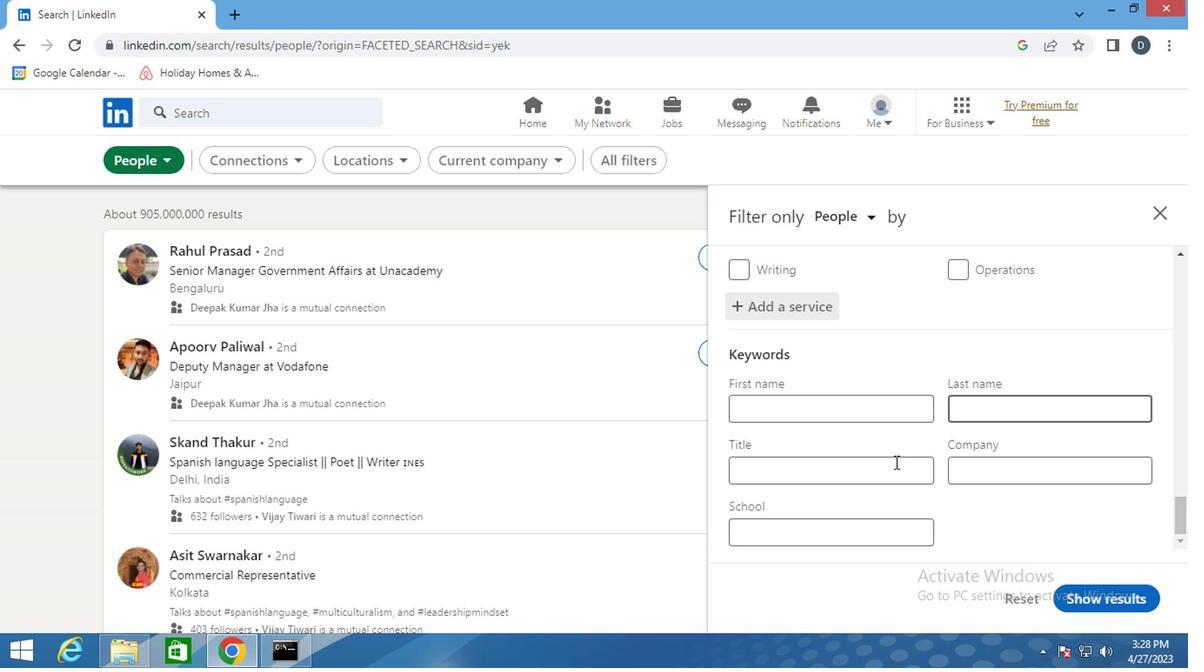 
Action: Mouse moved to (869, 451)
Screenshot: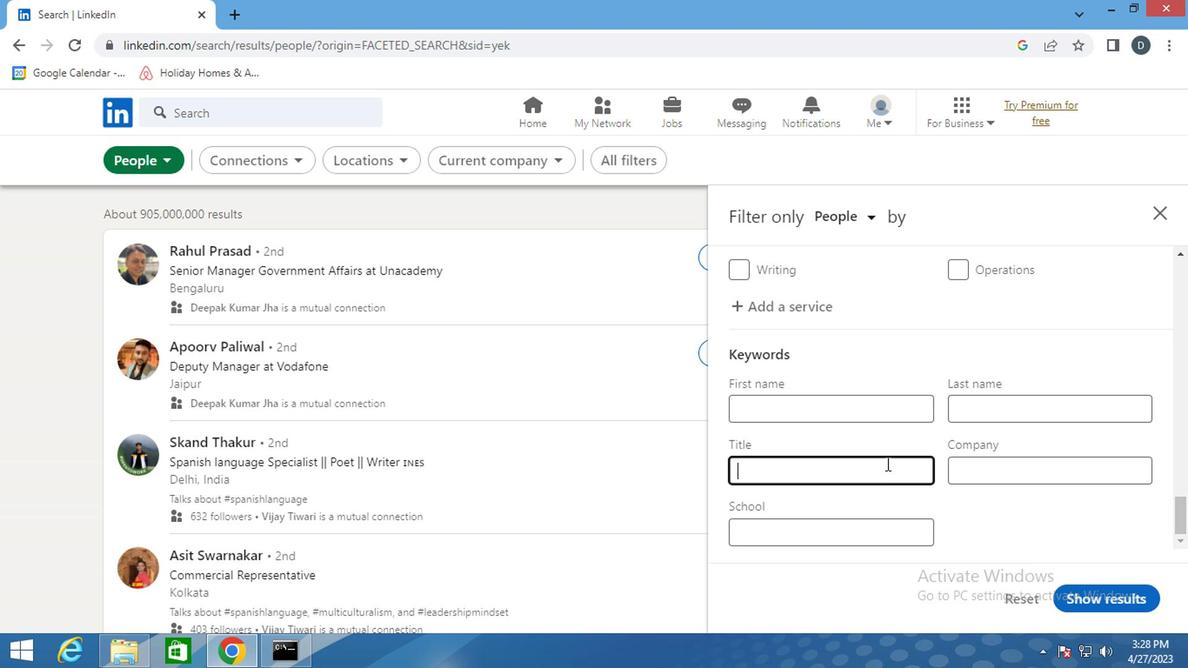 
Action: Key pressed <Key.shift>EXECUTIVE<Key.space><Key.shift>ASSISTANT
Screenshot: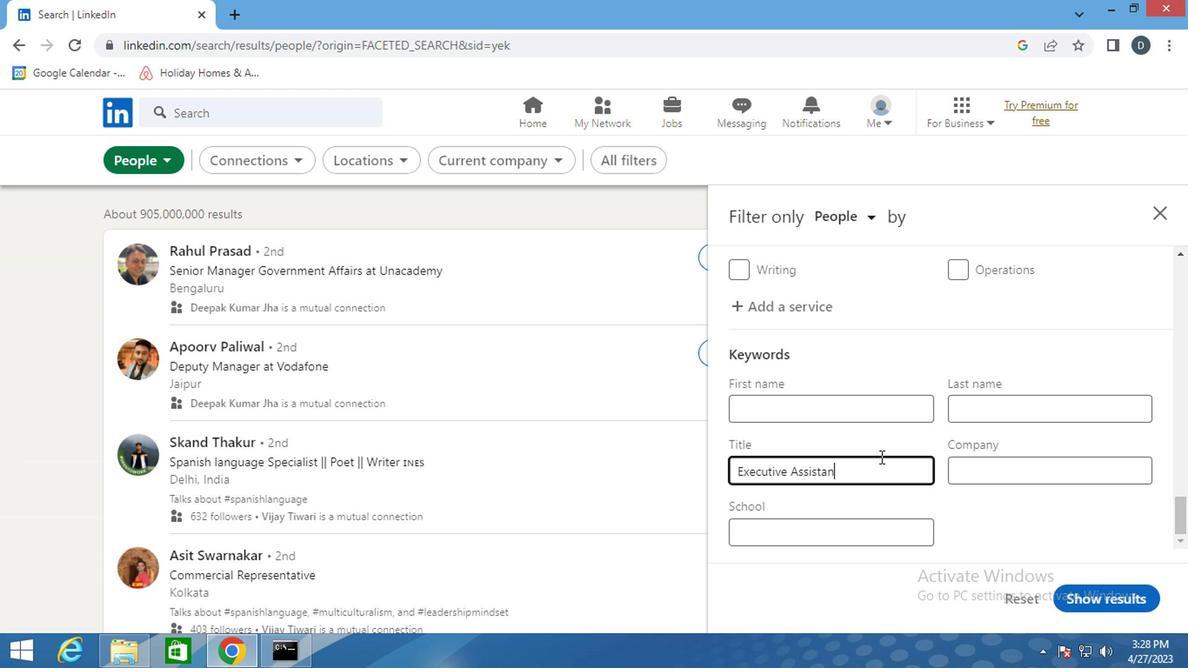 
Action: Mouse moved to (1089, 577)
Screenshot: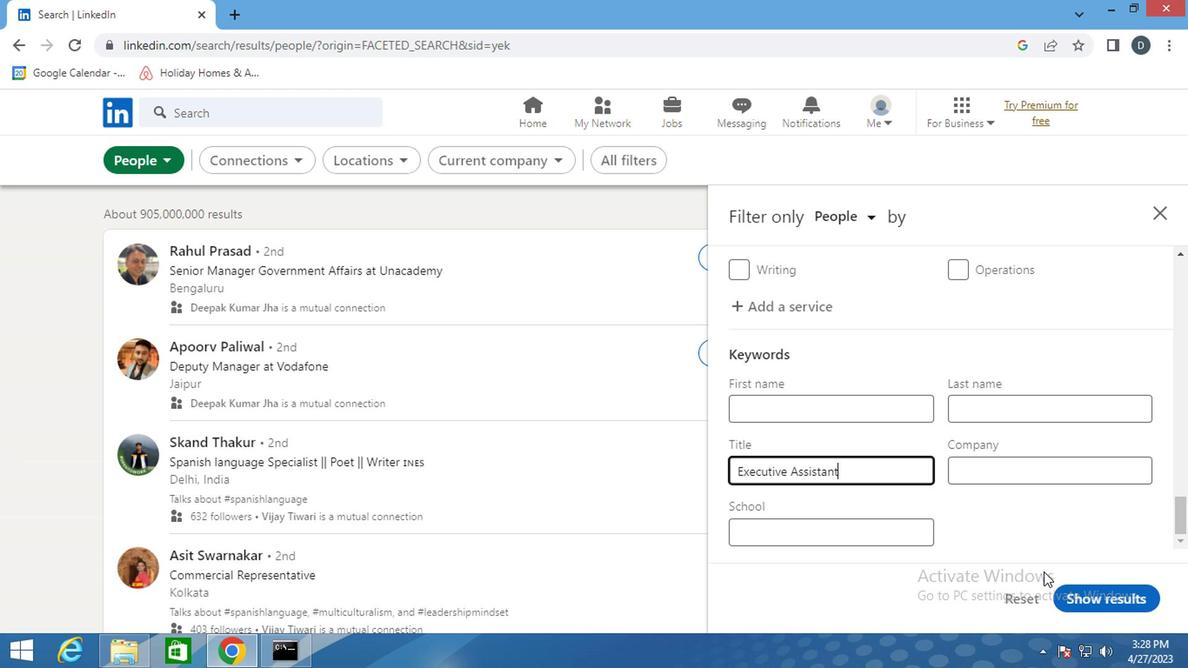 
Action: Mouse pressed left at (1089, 577)
Screenshot: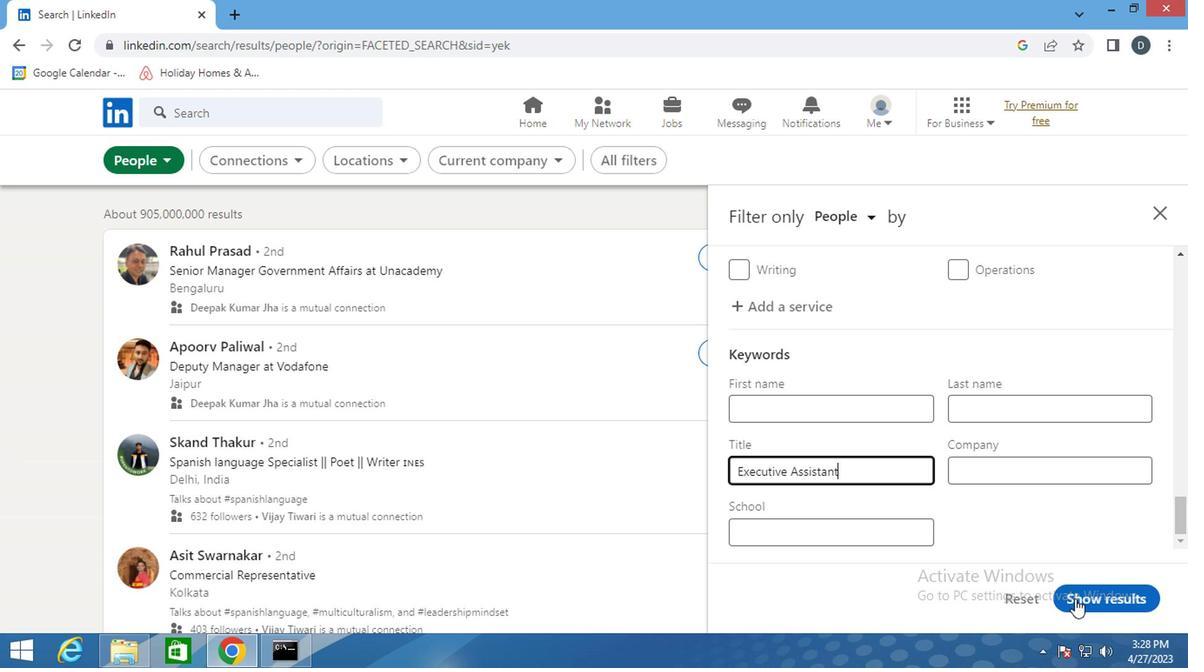 
Action: Mouse moved to (995, 449)
Screenshot: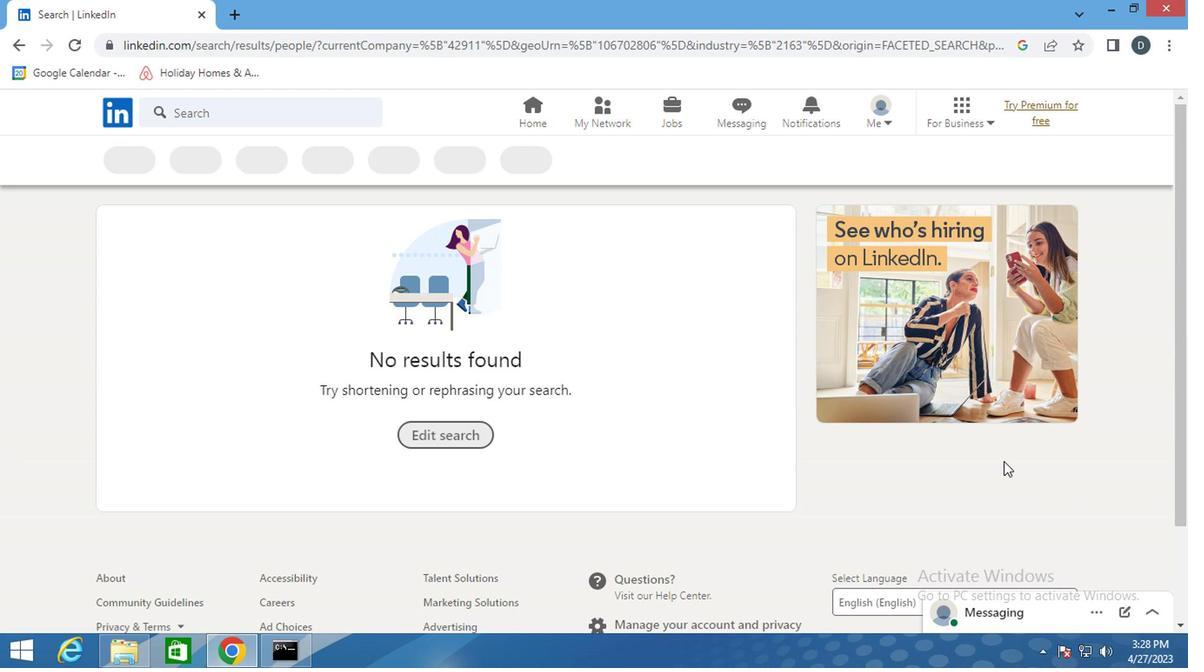 
